 Task: Slide 19 - KPI dashboard.
Action: Mouse moved to (31, 76)
Screenshot: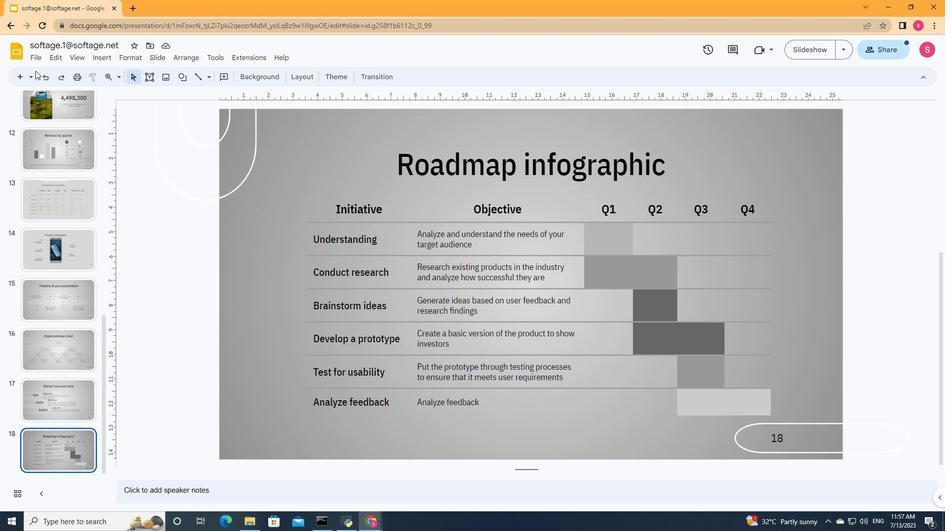 
Action: Mouse pressed left at (31, 76)
Screenshot: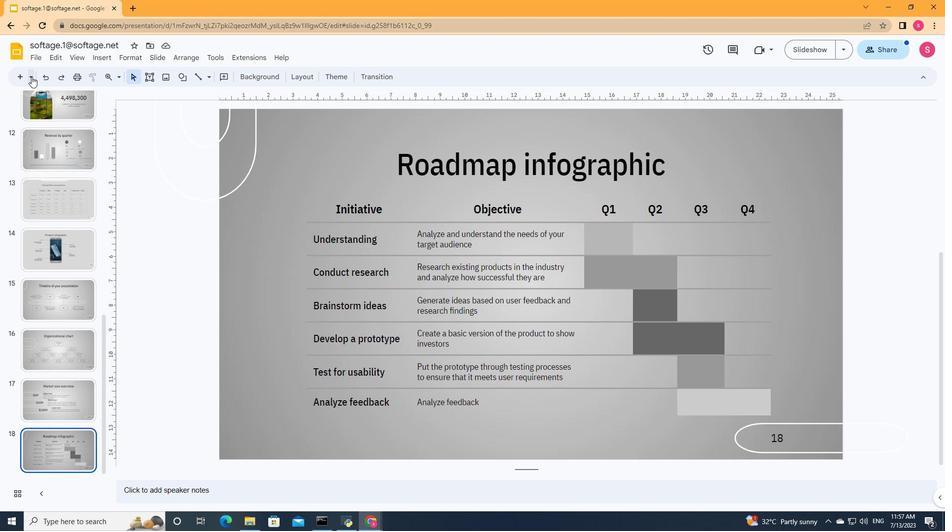 
Action: Mouse moved to (119, 167)
Screenshot: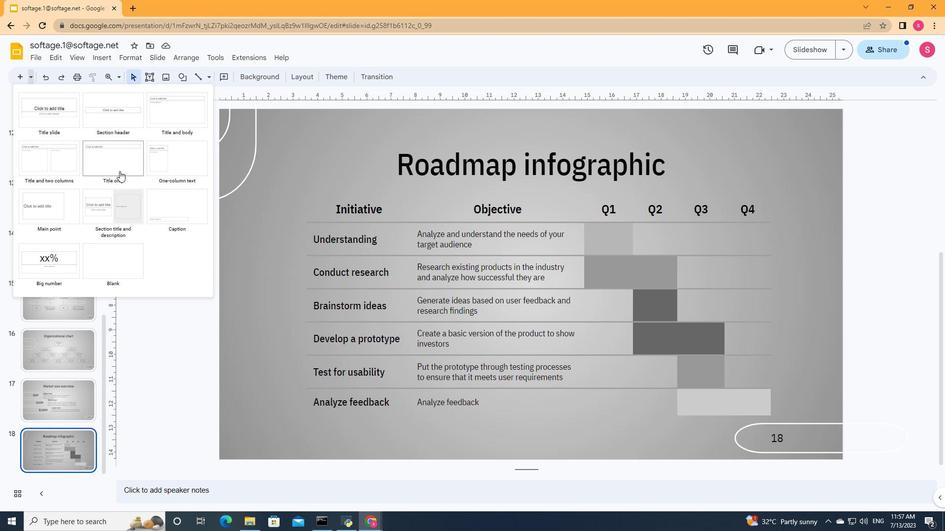 
Action: Mouse pressed left at (119, 167)
Screenshot: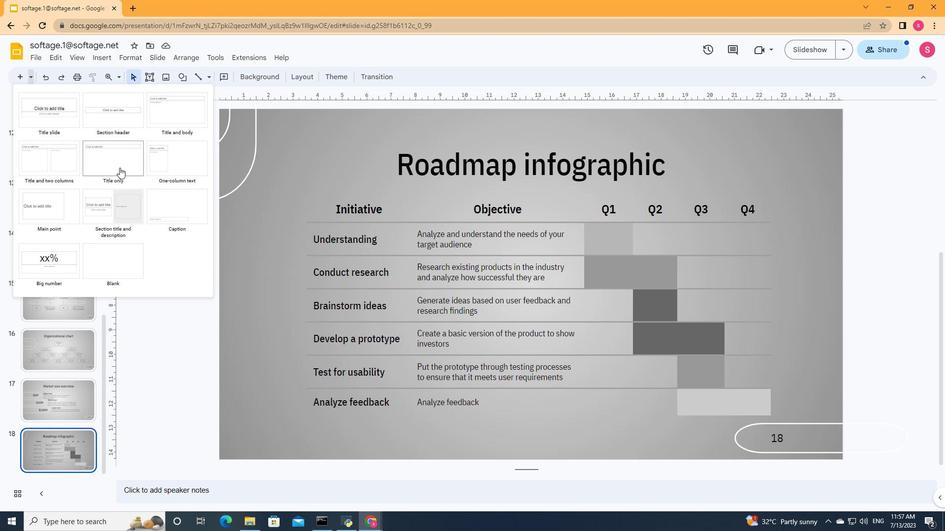 
Action: Mouse moved to (411, 169)
Screenshot: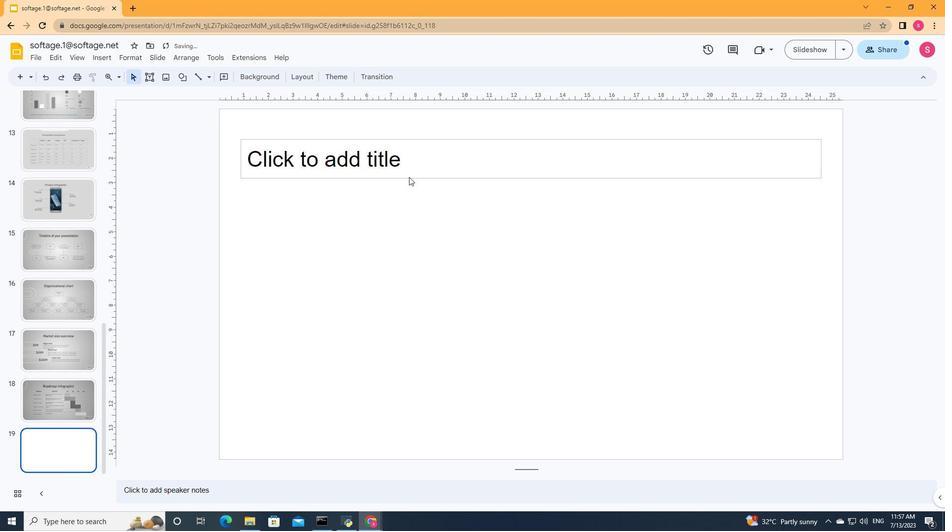 
Action: Mouse pressed left at (411, 169)
Screenshot: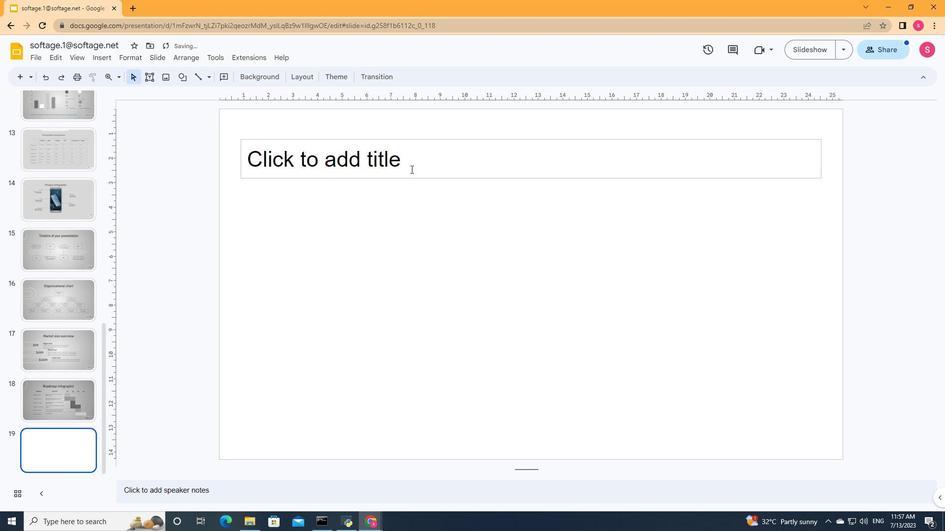 
Action: Key pressed <Key.shift>Kpi<Key.backspace><Key.backspace><Key.shift><Key.shift>PI<Key.space>dashboard
Screenshot: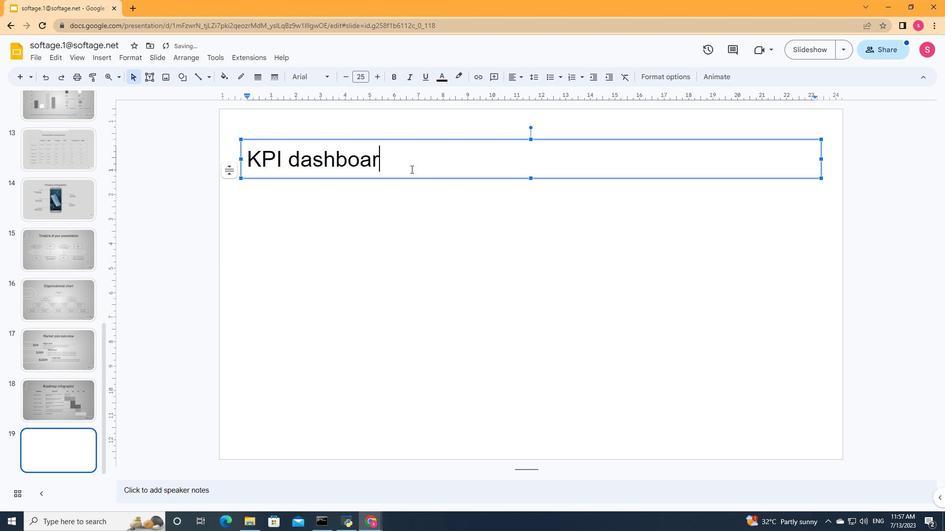 
Action: Mouse moved to (414, 160)
Screenshot: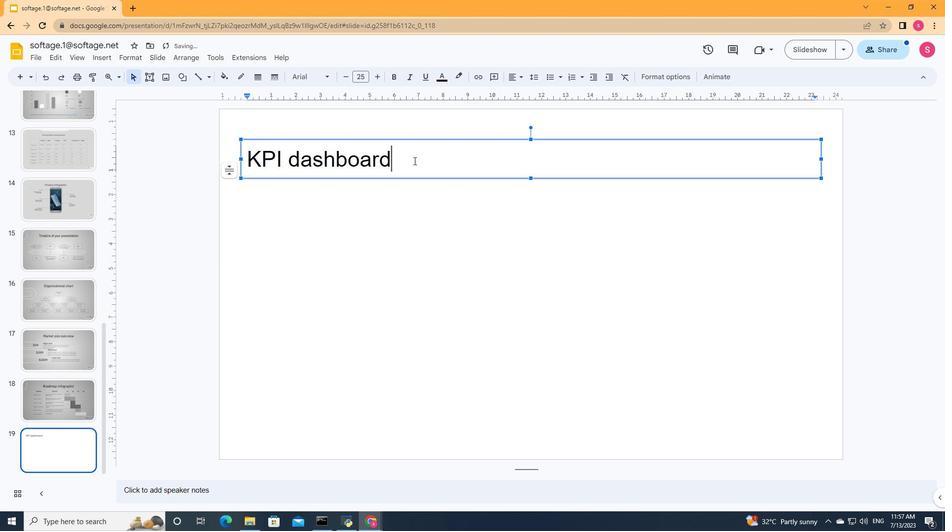 
Action: Mouse pressed left at (414, 160)
Screenshot: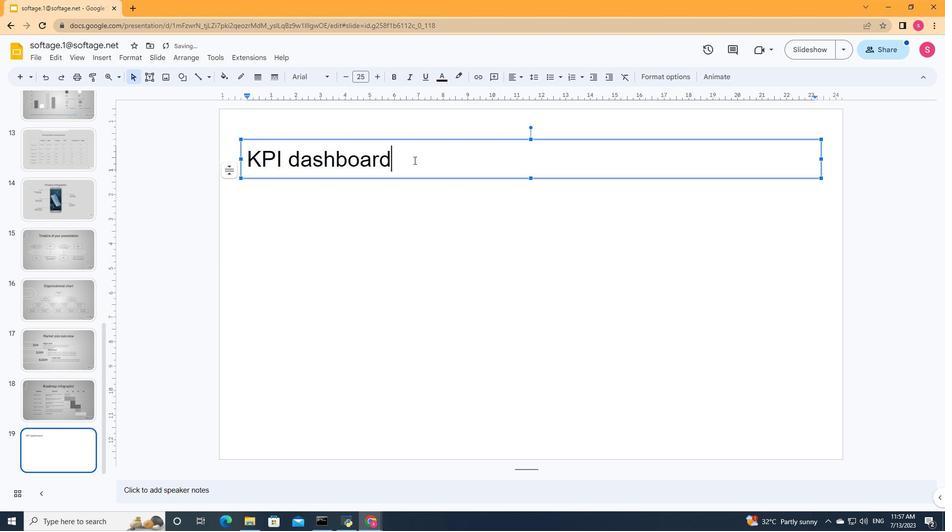 
Action: Mouse moved to (380, 82)
Screenshot: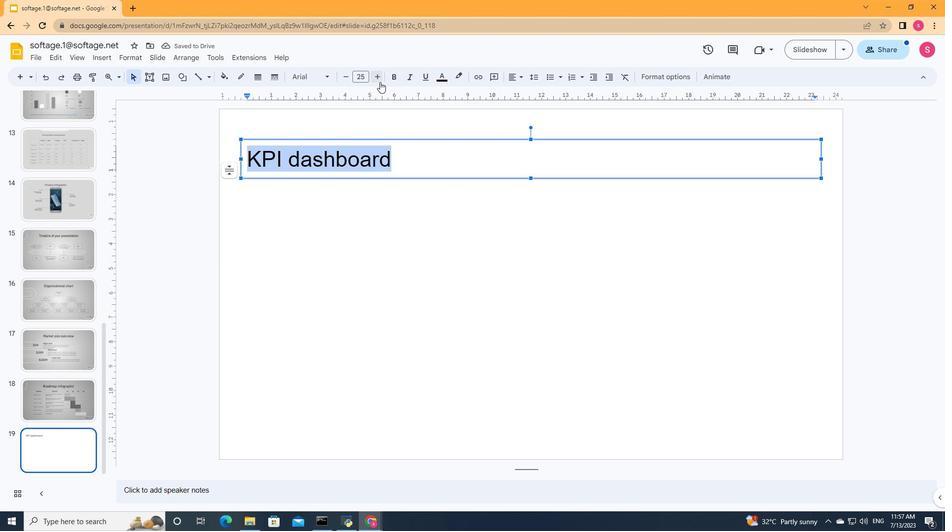 
Action: Mouse pressed left at (380, 82)
Screenshot: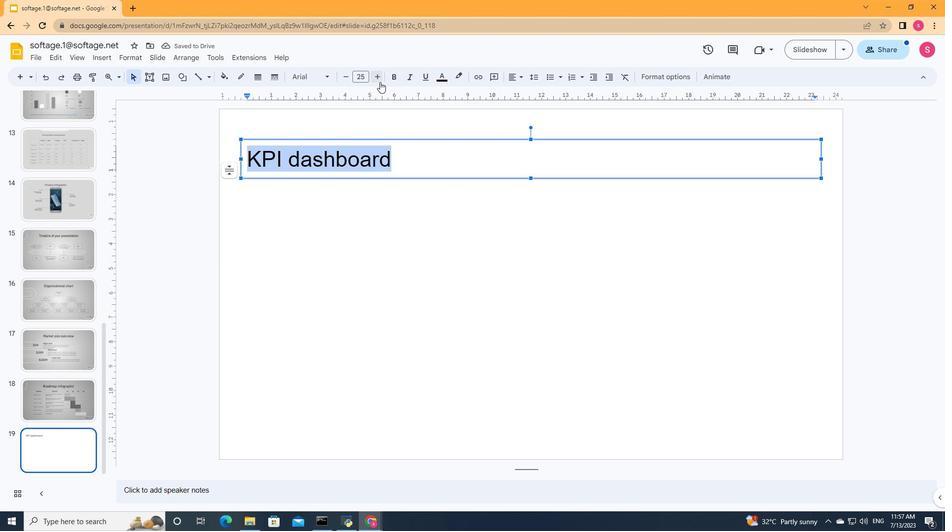 
Action: Mouse pressed left at (380, 82)
Screenshot: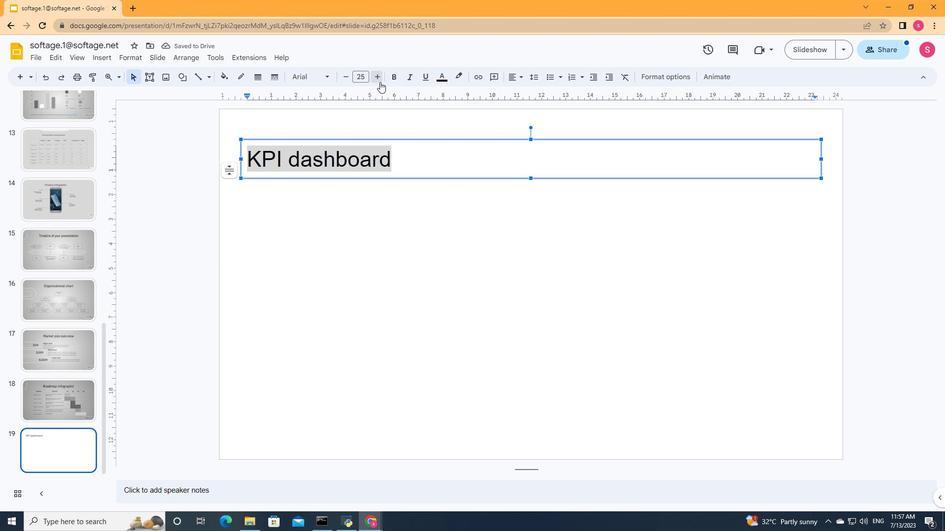 
Action: Mouse pressed left at (380, 82)
Screenshot: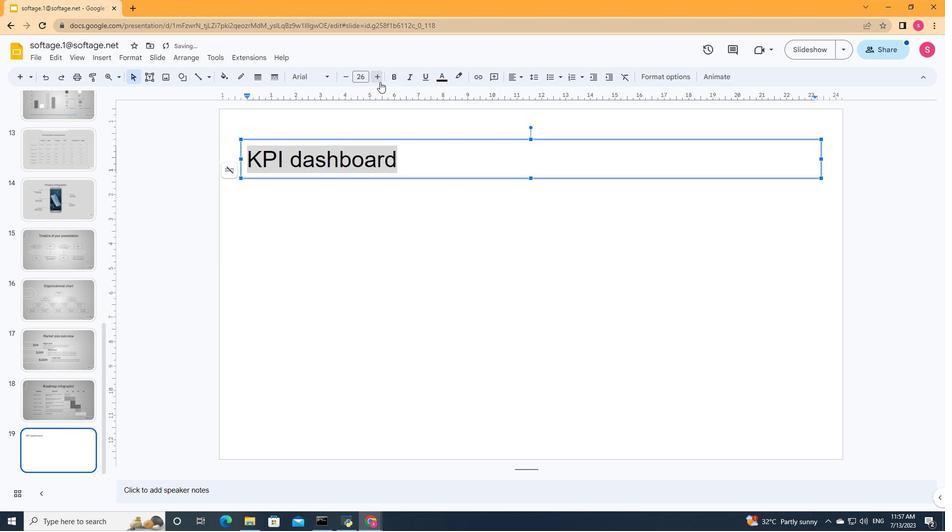 
Action: Mouse pressed left at (380, 82)
Screenshot: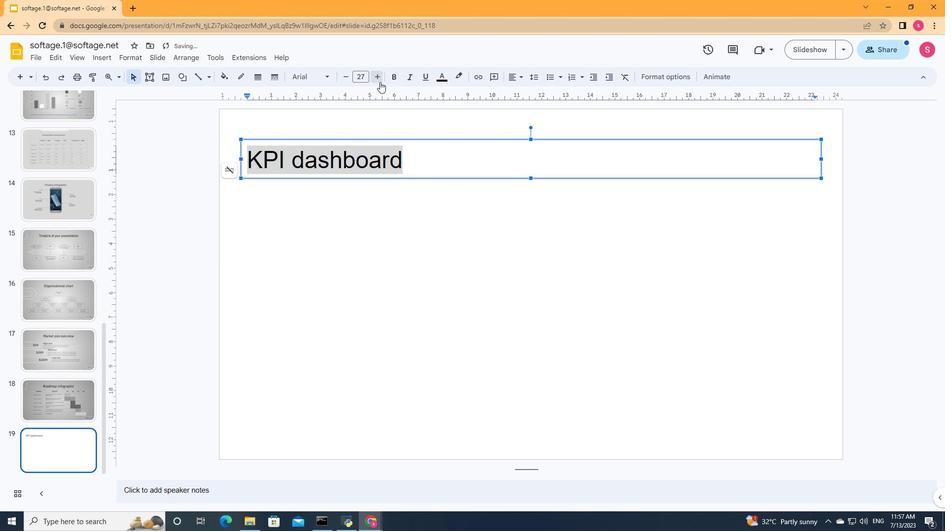 
Action: Mouse pressed left at (380, 82)
Screenshot: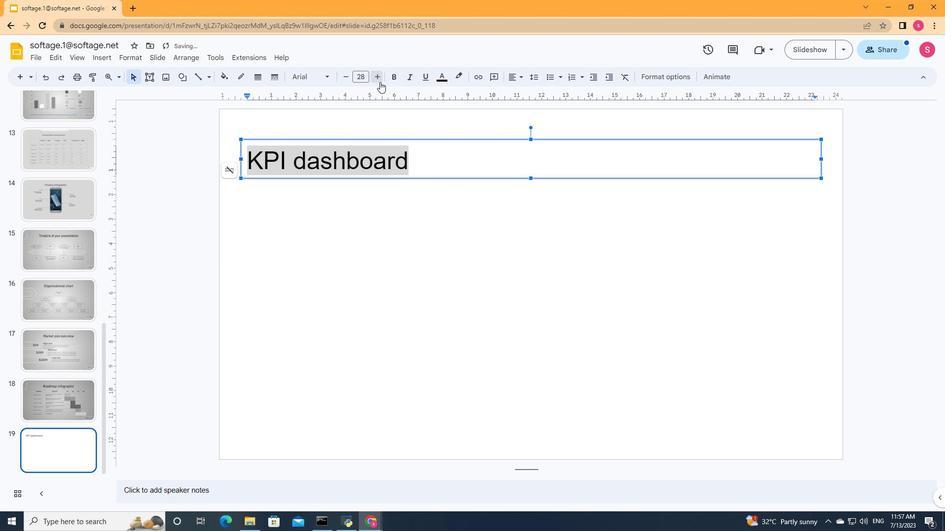 
Action: Mouse pressed left at (380, 82)
Screenshot: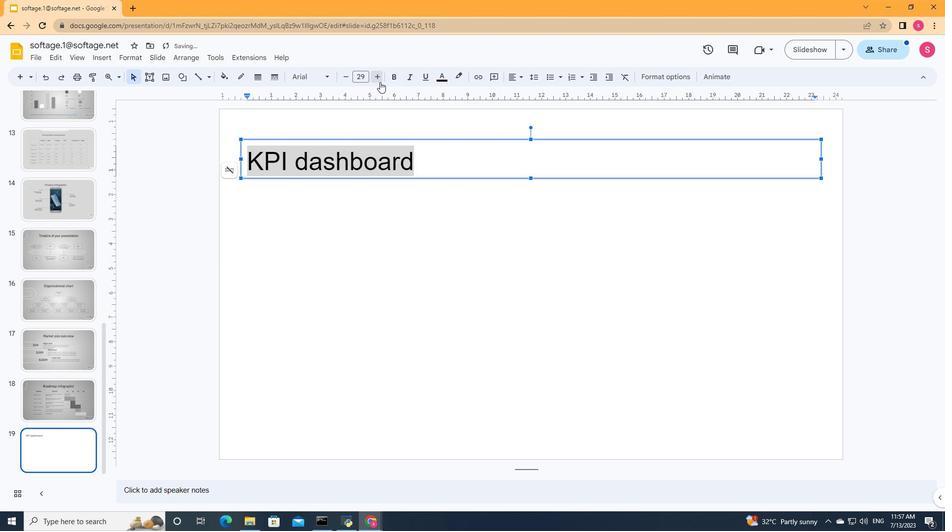 
Action: Mouse pressed left at (380, 82)
Screenshot: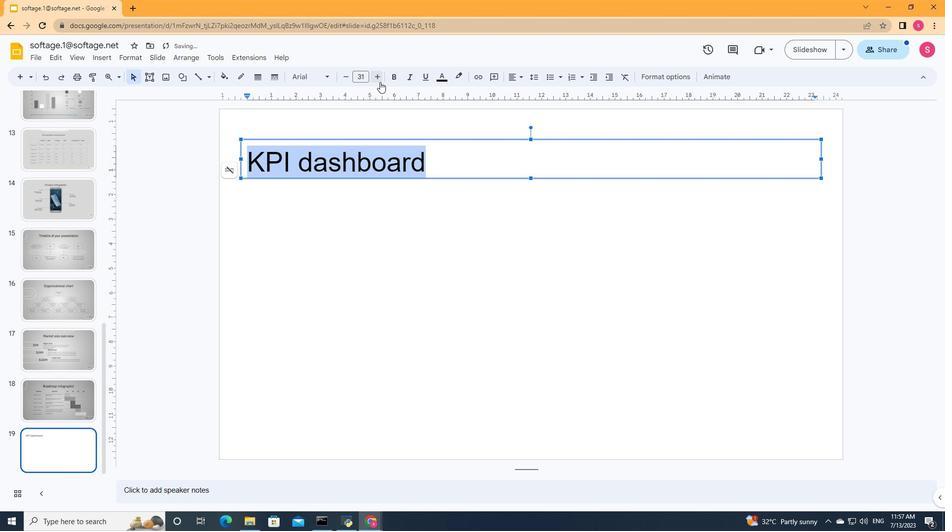 
Action: Mouse pressed left at (380, 82)
Screenshot: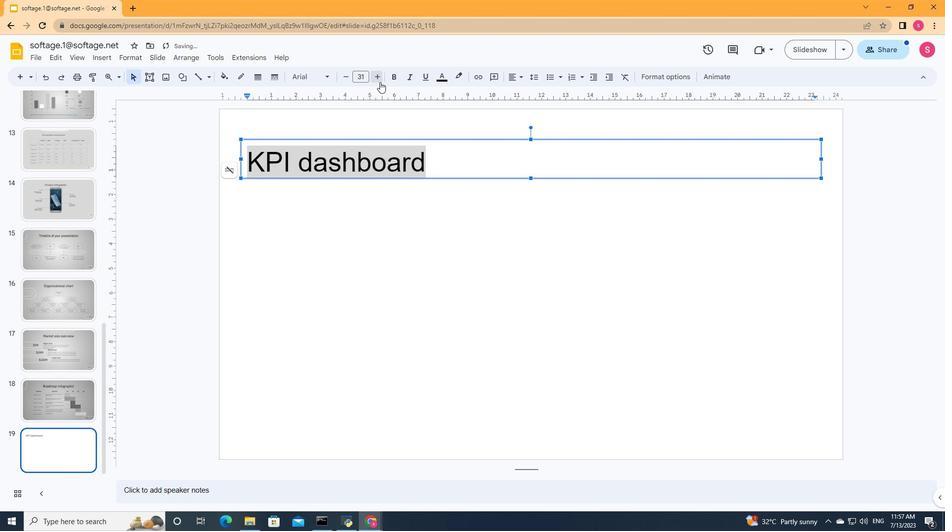 
Action: Mouse pressed left at (380, 82)
Screenshot: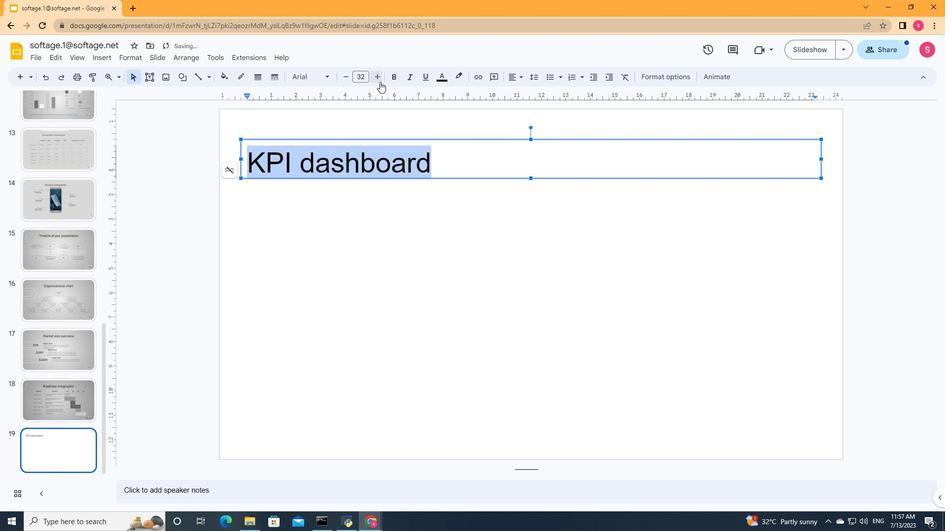 
Action: Mouse pressed left at (380, 82)
Screenshot: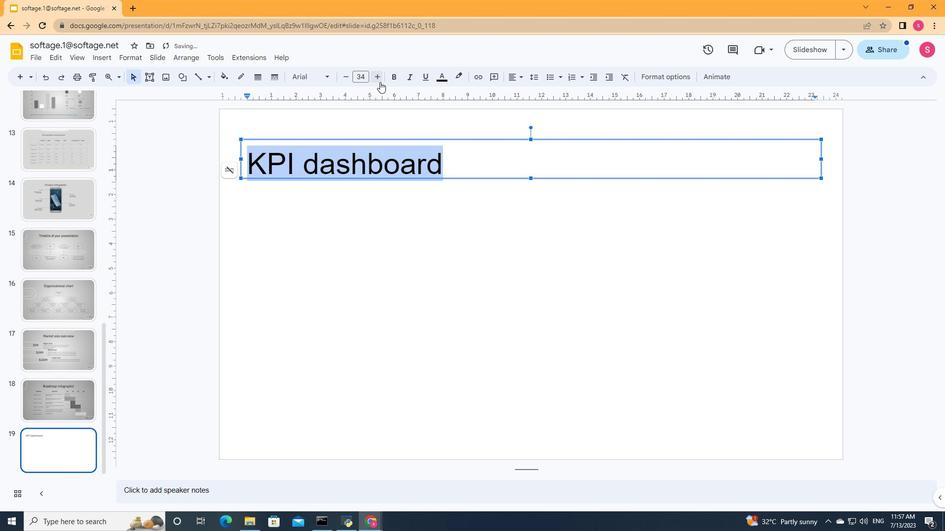 
Action: Mouse moved to (521, 77)
Screenshot: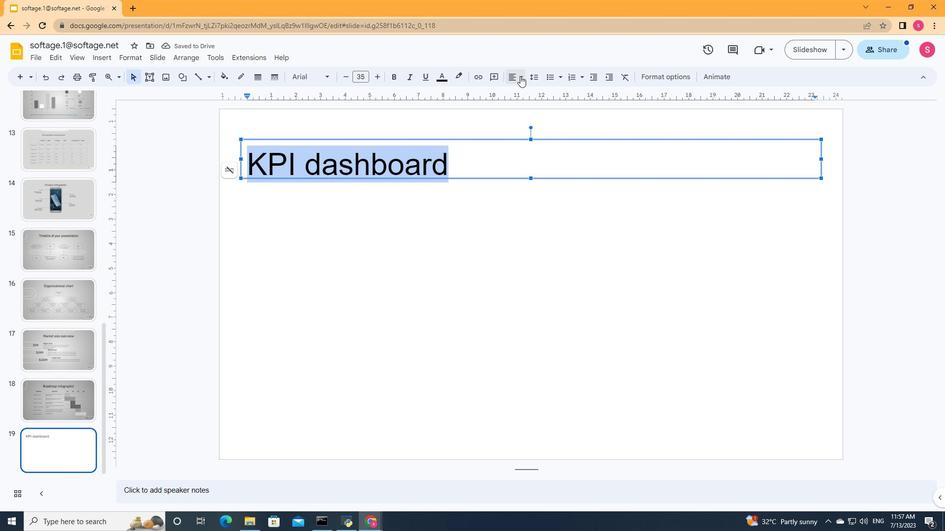 
Action: Mouse pressed left at (521, 77)
Screenshot: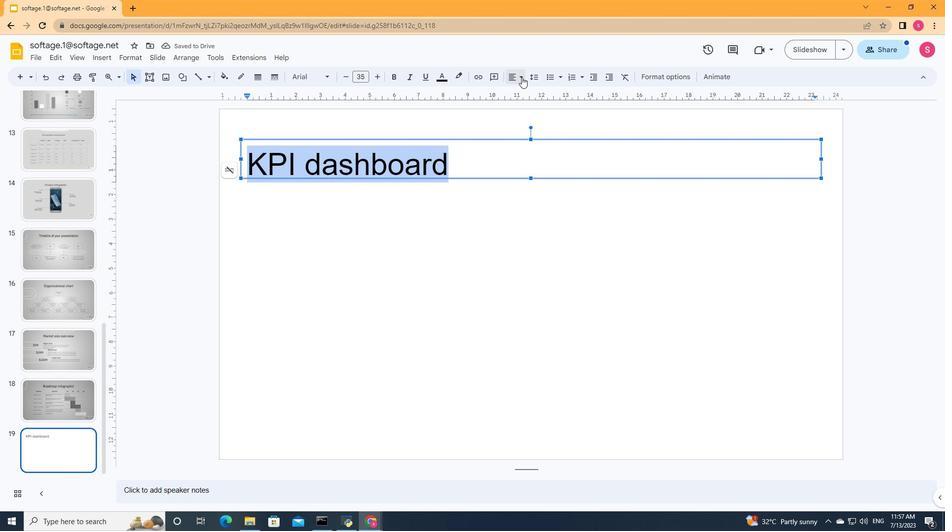 
Action: Mouse moved to (524, 96)
Screenshot: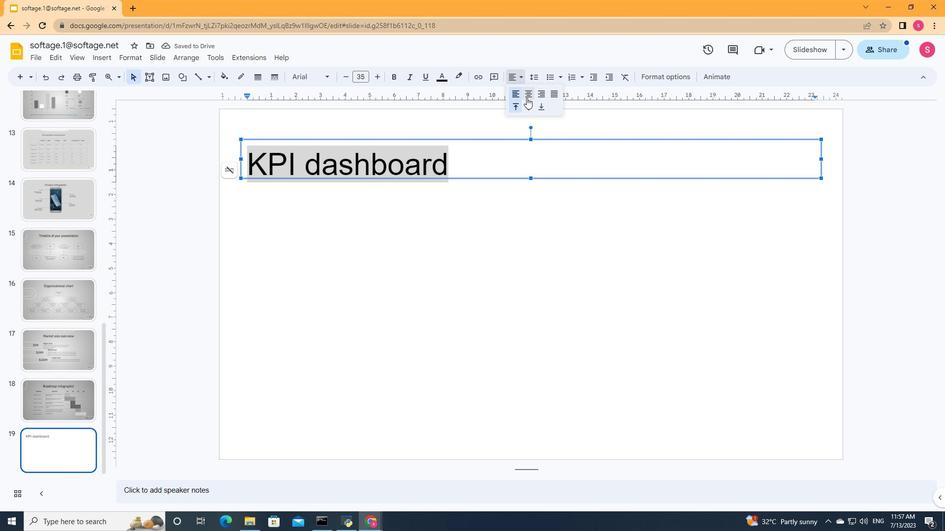 
Action: Mouse pressed left at (524, 96)
Screenshot: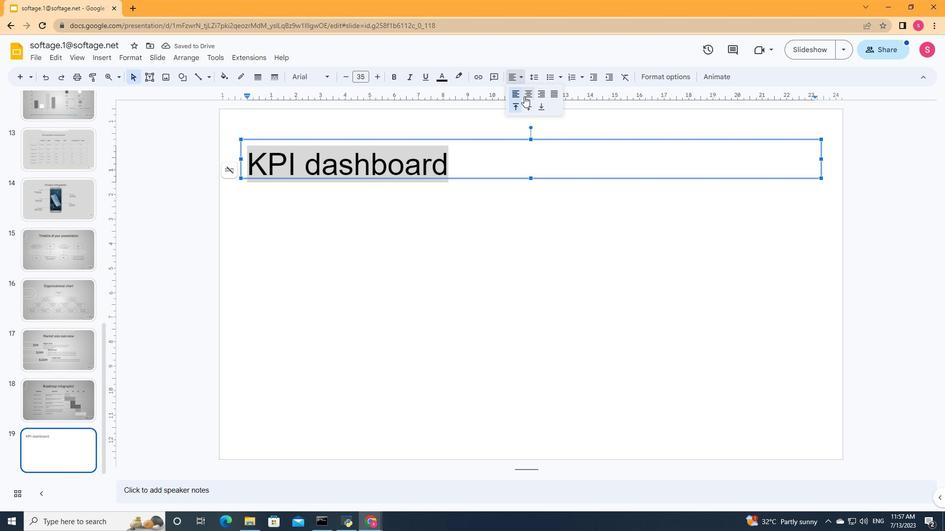 
Action: Mouse moved to (327, 77)
Screenshot: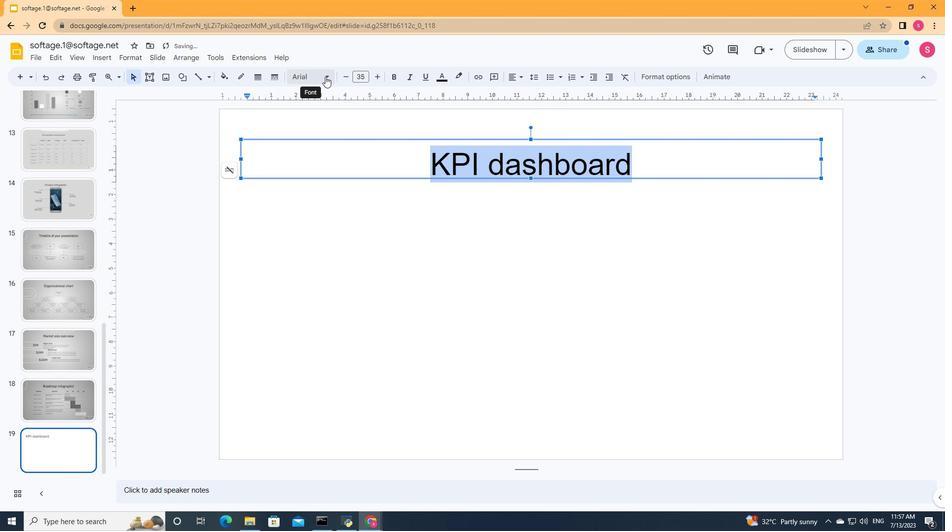 
Action: Mouse pressed left at (327, 77)
Screenshot: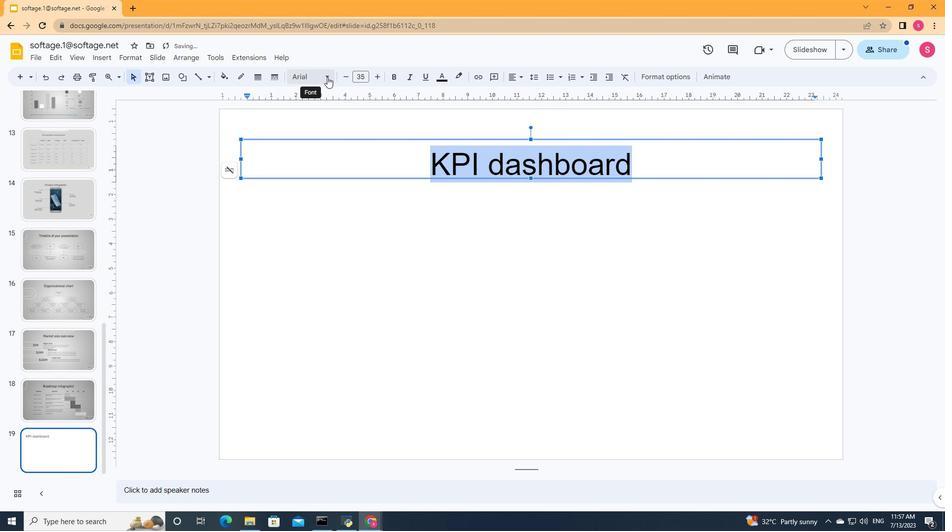
Action: Mouse moved to (462, 237)
Screenshot: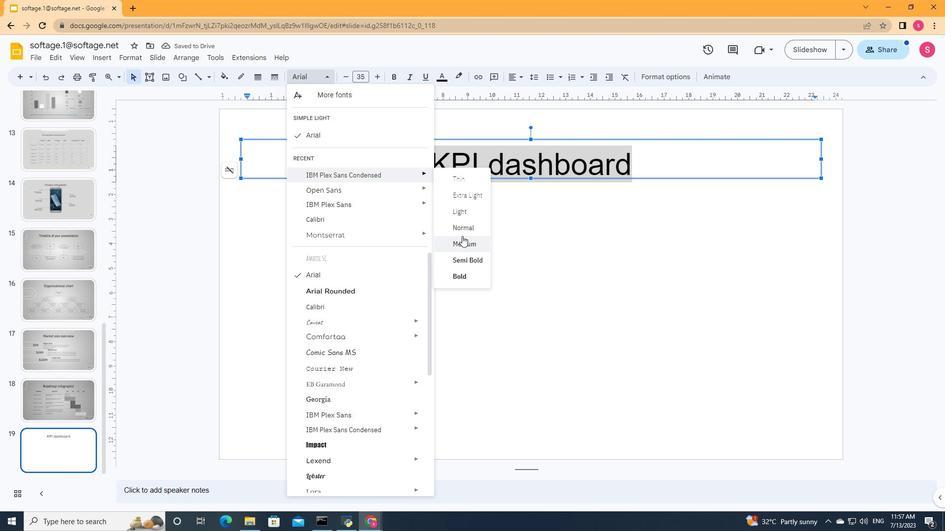 
Action: Mouse pressed left at (462, 237)
Screenshot: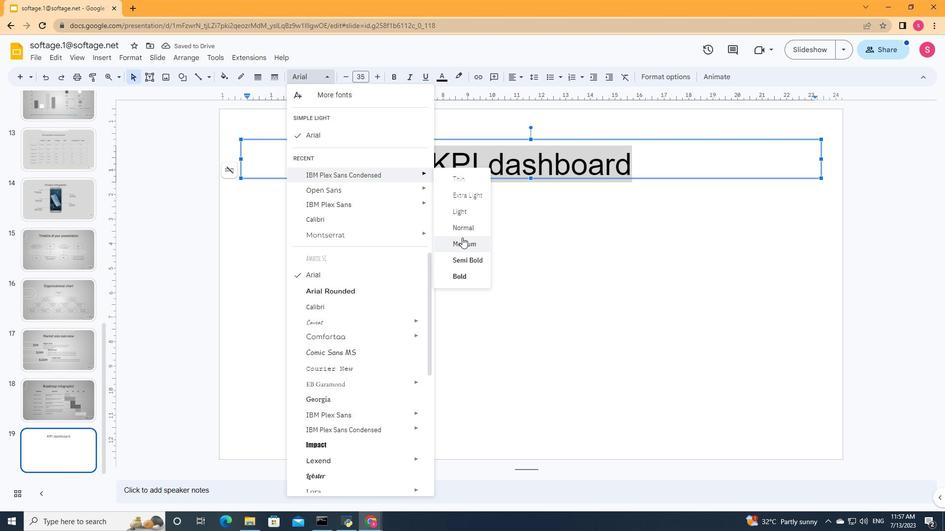 
Action: Mouse moved to (529, 220)
Screenshot: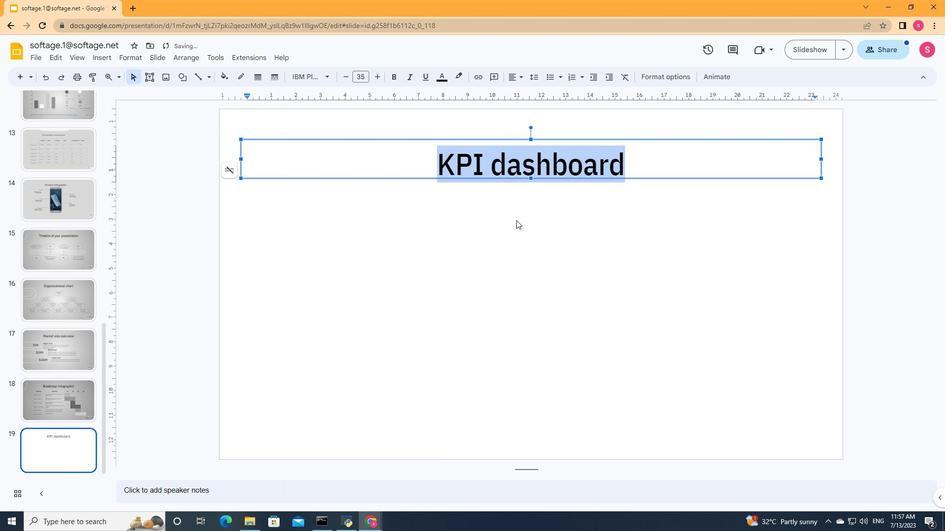 
Action: Mouse pressed left at (529, 220)
Screenshot: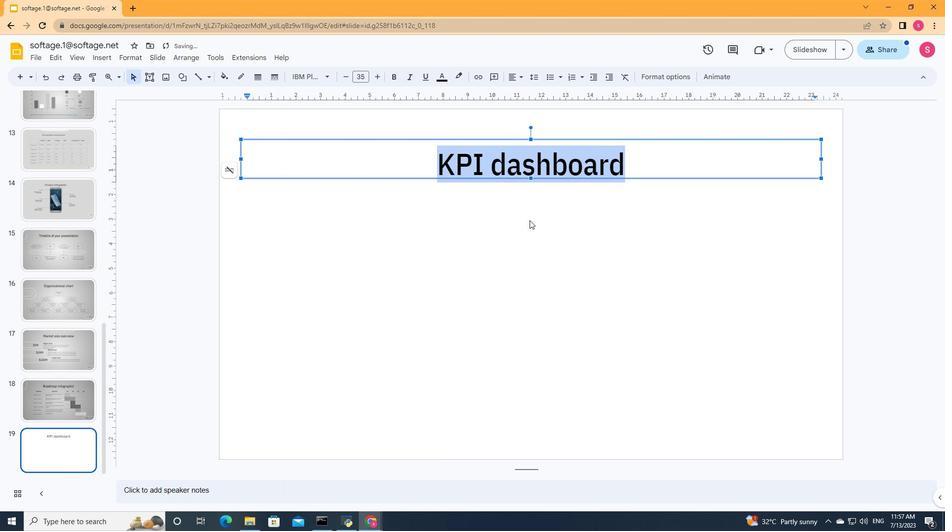 
Action: Mouse moved to (273, 71)
Screenshot: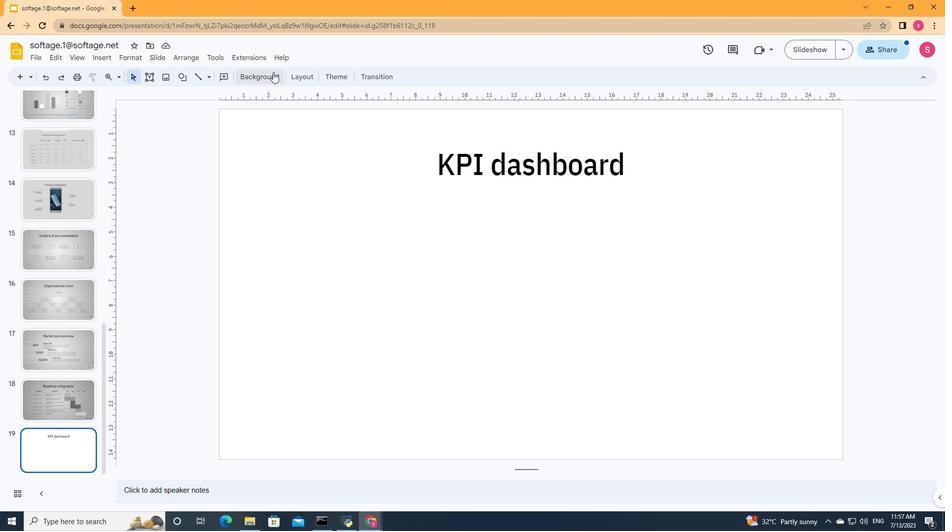 
Action: Mouse pressed left at (273, 71)
Screenshot: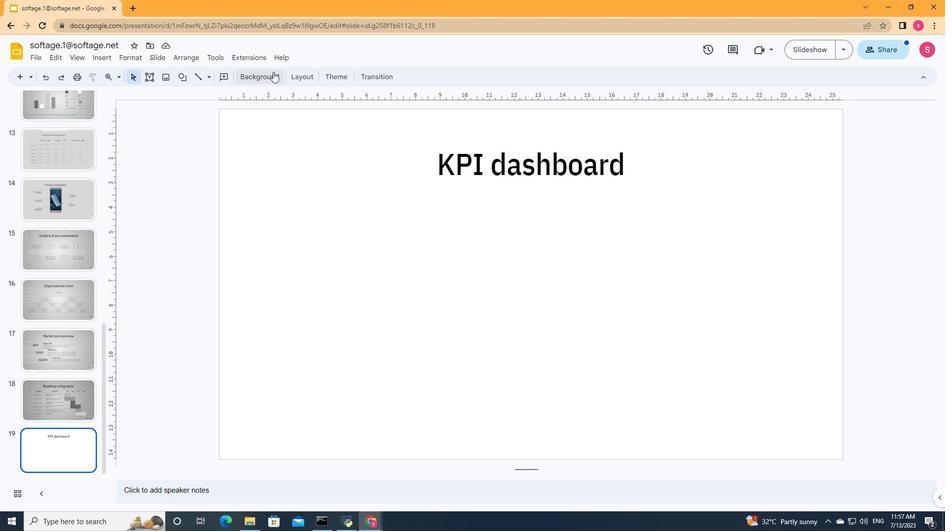
Action: Mouse moved to (543, 240)
Screenshot: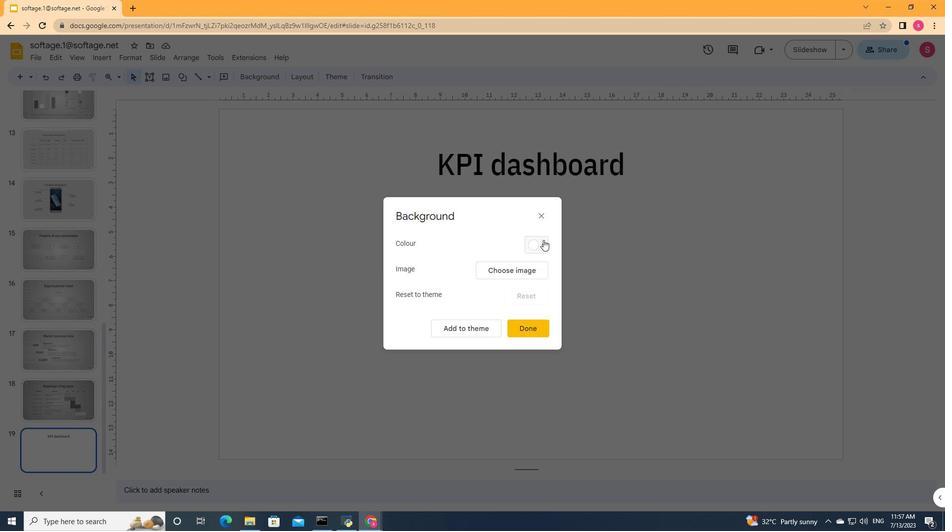 
Action: Mouse pressed left at (543, 240)
Screenshot: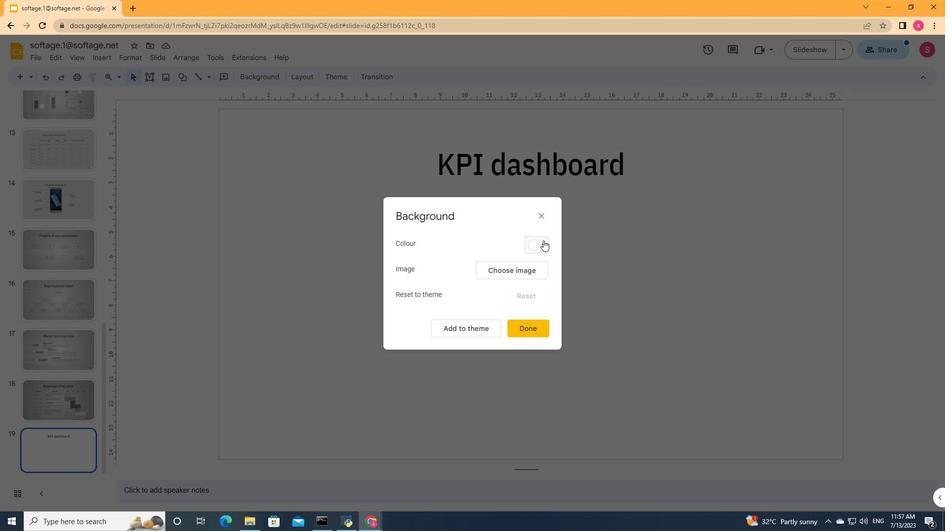 
Action: Mouse moved to (607, 268)
Screenshot: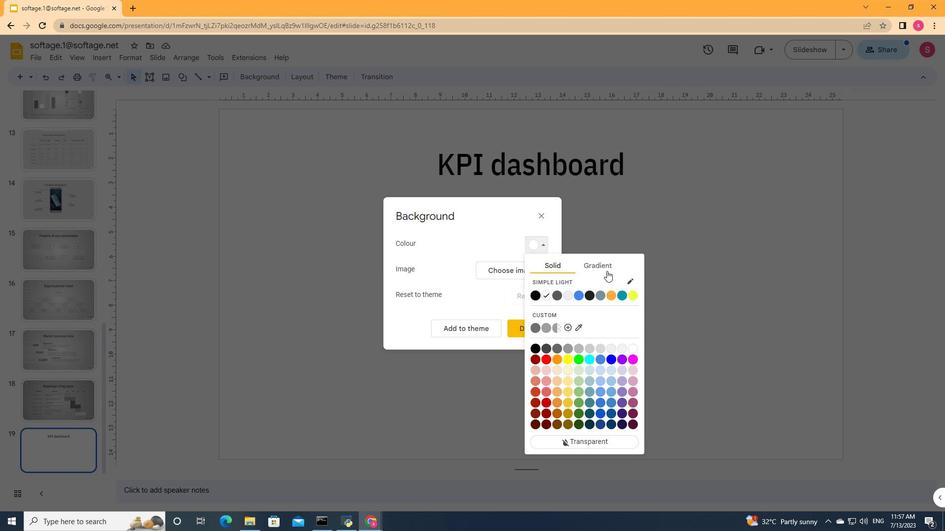 
Action: Mouse pressed left at (607, 268)
Screenshot: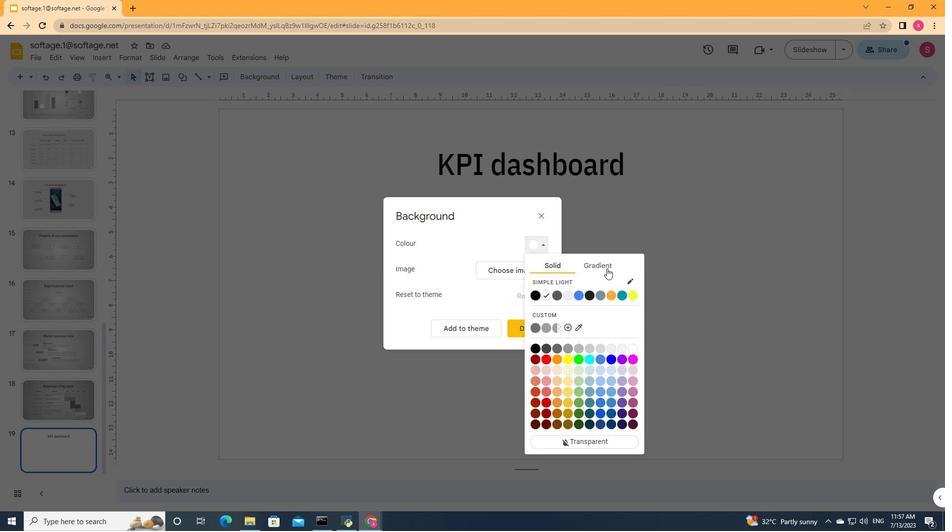 
Action: Mouse moved to (597, 377)
Screenshot: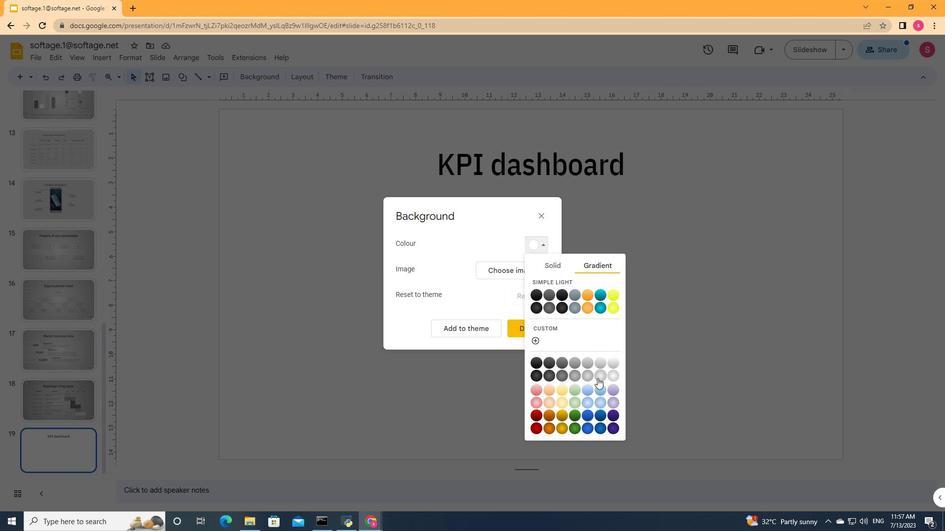 
Action: Mouse pressed left at (597, 377)
Screenshot: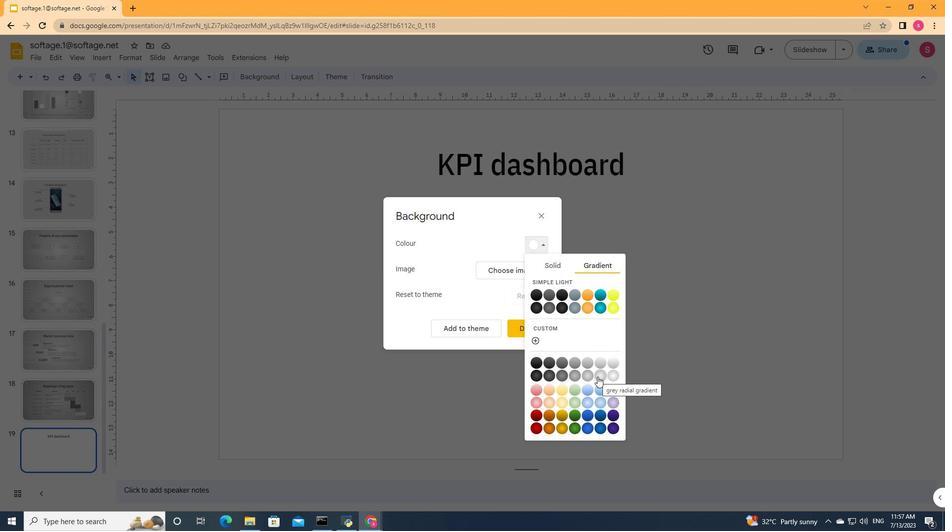 
Action: Mouse moved to (522, 331)
Screenshot: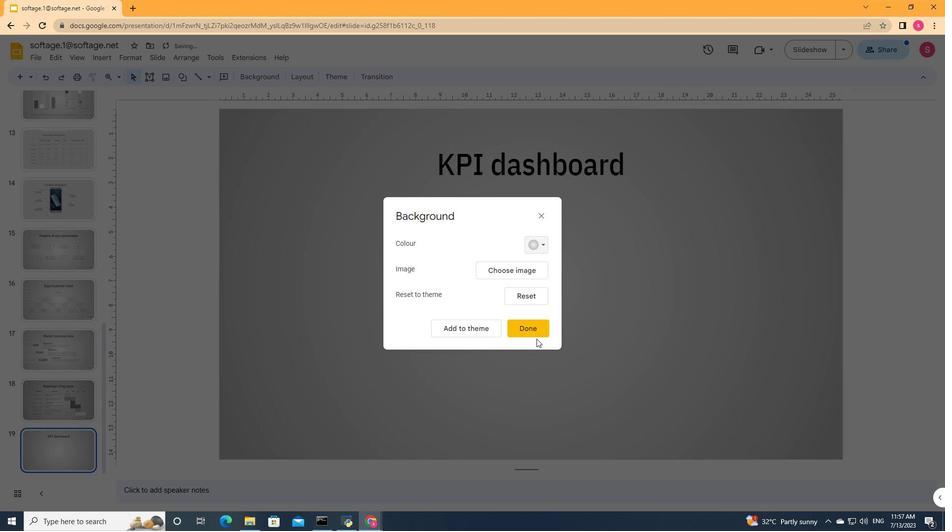 
Action: Mouse pressed left at (522, 331)
Screenshot: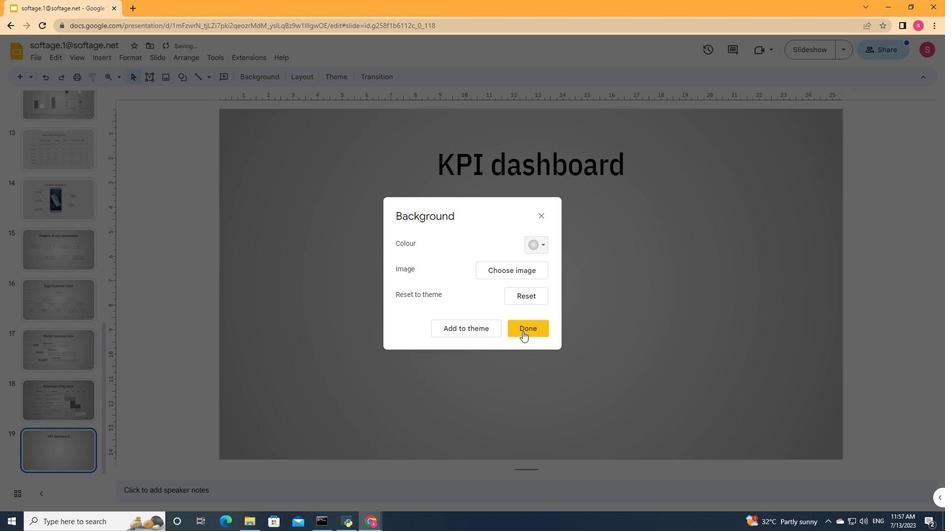 
Action: Mouse moved to (99, 55)
Screenshot: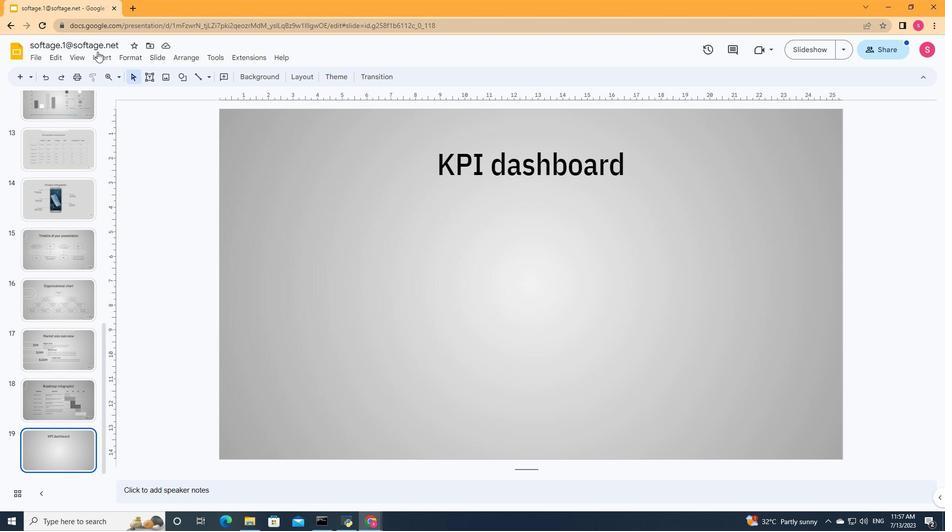 
Action: Mouse pressed left at (99, 55)
Screenshot: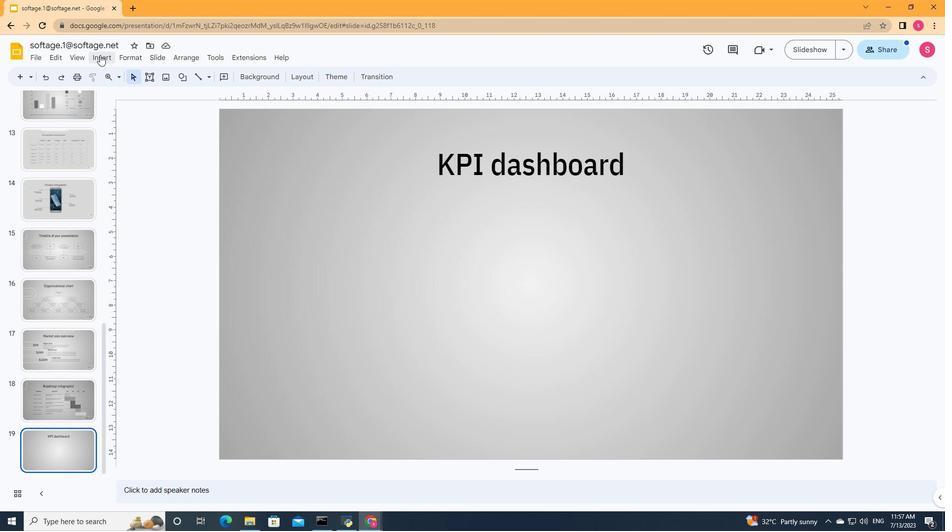 
Action: Mouse moved to (300, 244)
Screenshot: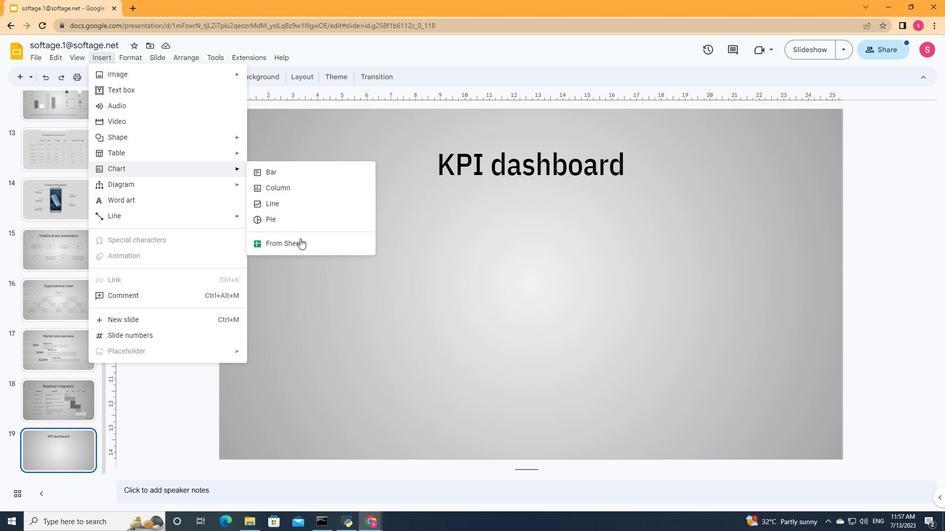 
Action: Mouse pressed left at (300, 244)
Screenshot: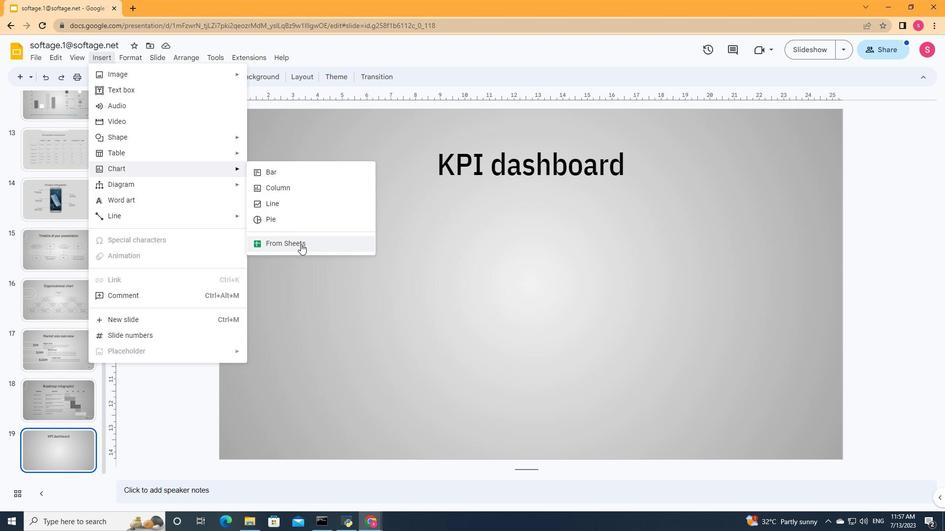 
Action: Mouse moved to (304, 272)
Screenshot: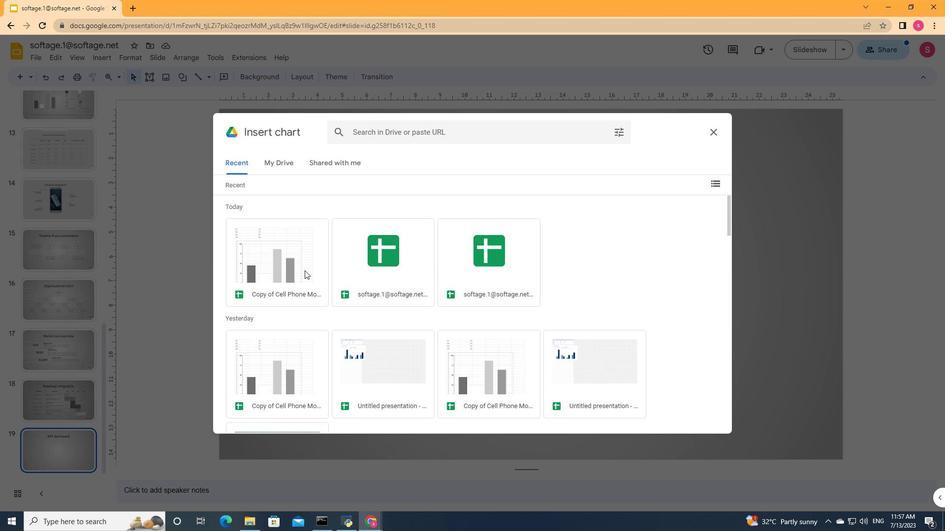 
Action: Mouse pressed left at (304, 272)
Screenshot: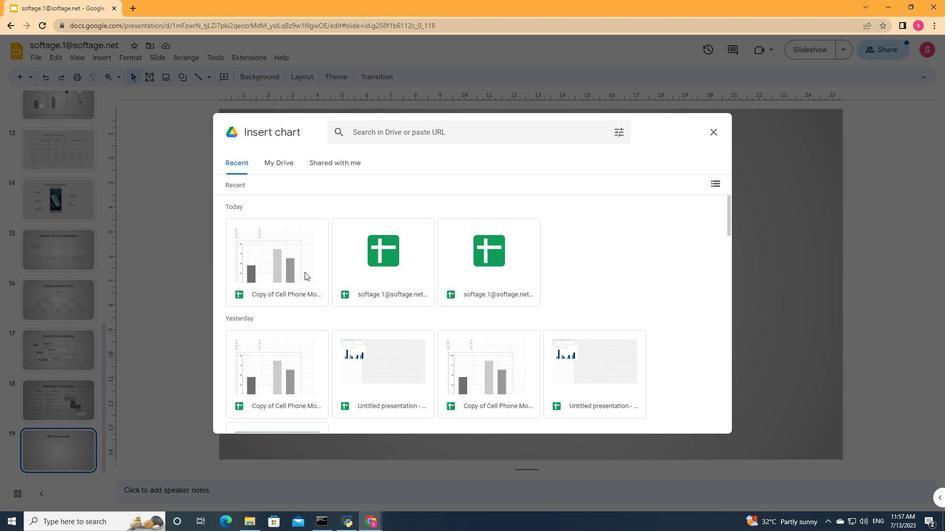 
Action: Mouse moved to (691, 418)
Screenshot: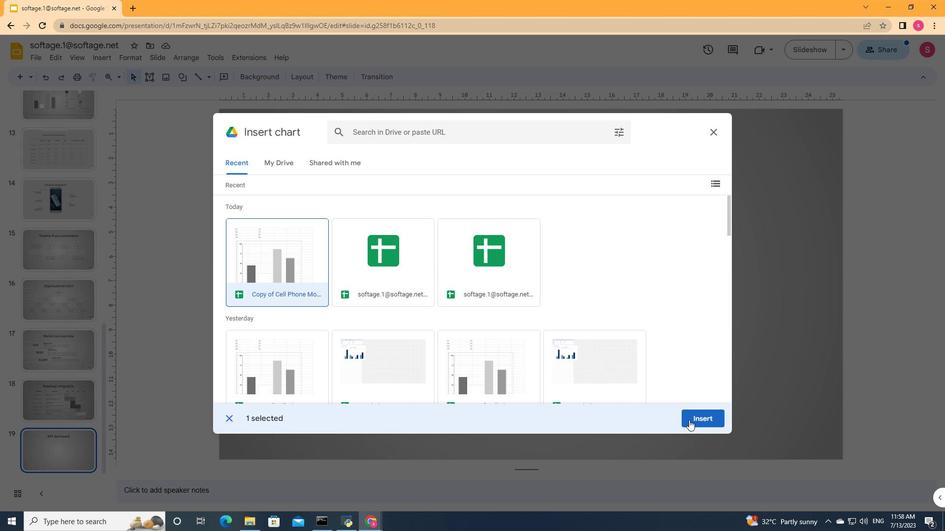 
Action: Mouse pressed left at (691, 418)
Screenshot: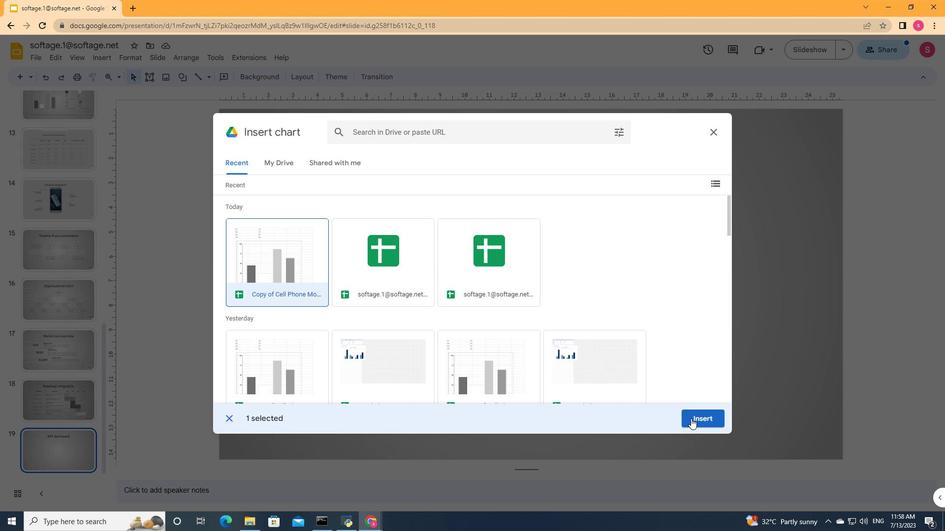 
Action: Mouse moved to (546, 281)
Screenshot: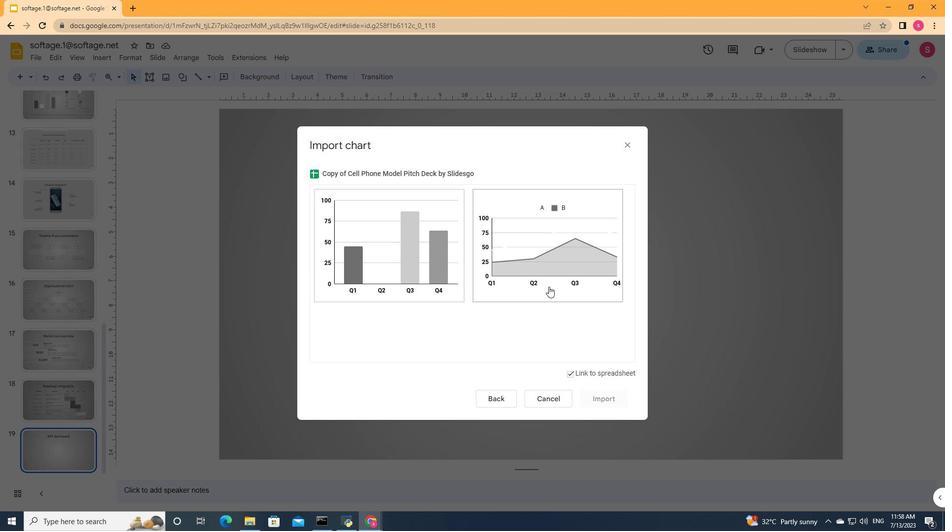 
Action: Mouse pressed left at (546, 281)
Screenshot: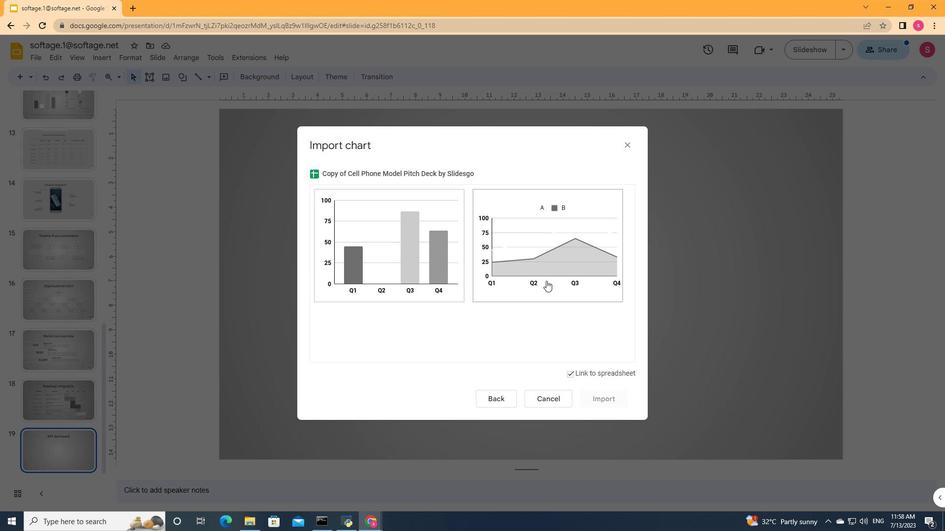 
Action: Mouse moved to (594, 397)
Screenshot: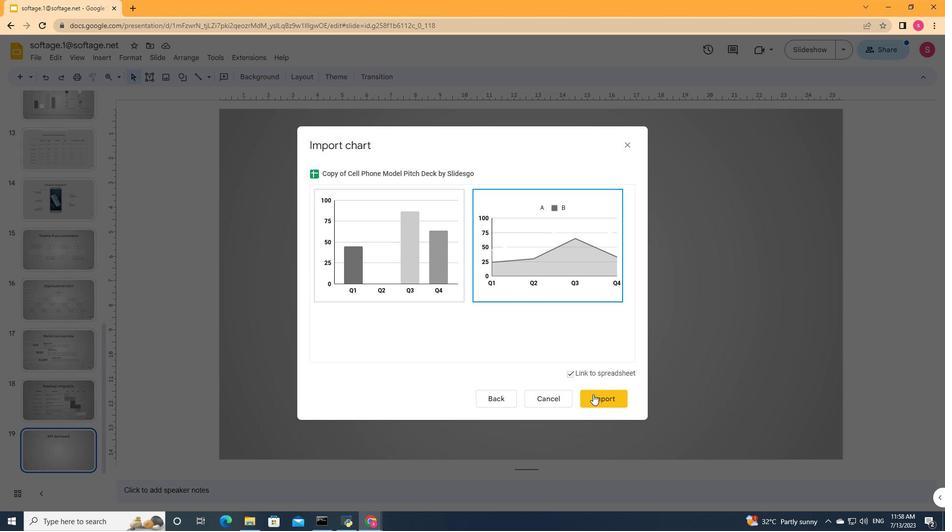 
Action: Mouse pressed left at (594, 397)
Screenshot: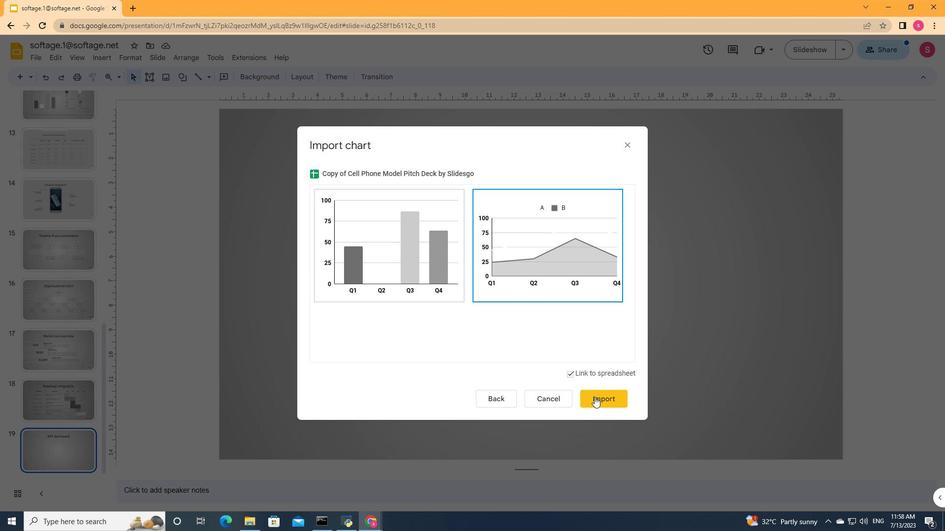 
Action: Mouse moved to (650, 449)
Screenshot: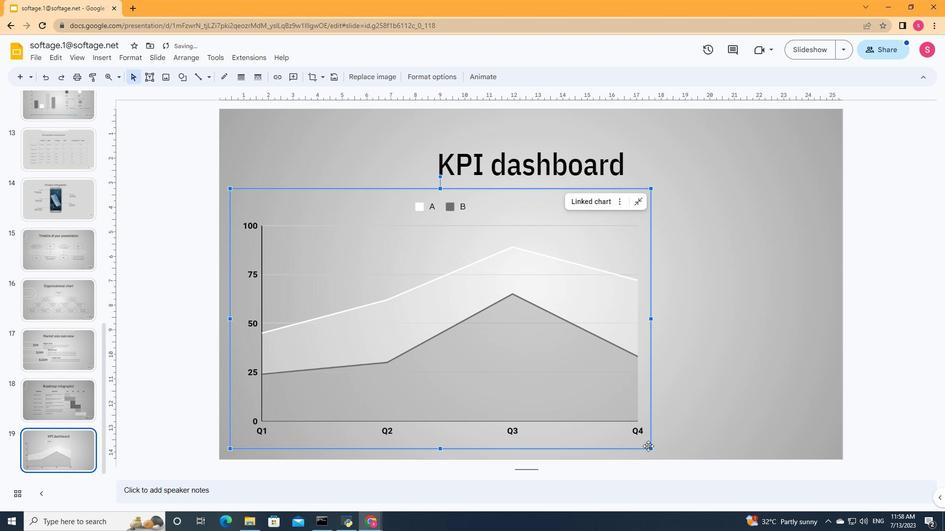 
Action: Mouse pressed left at (650, 449)
Screenshot: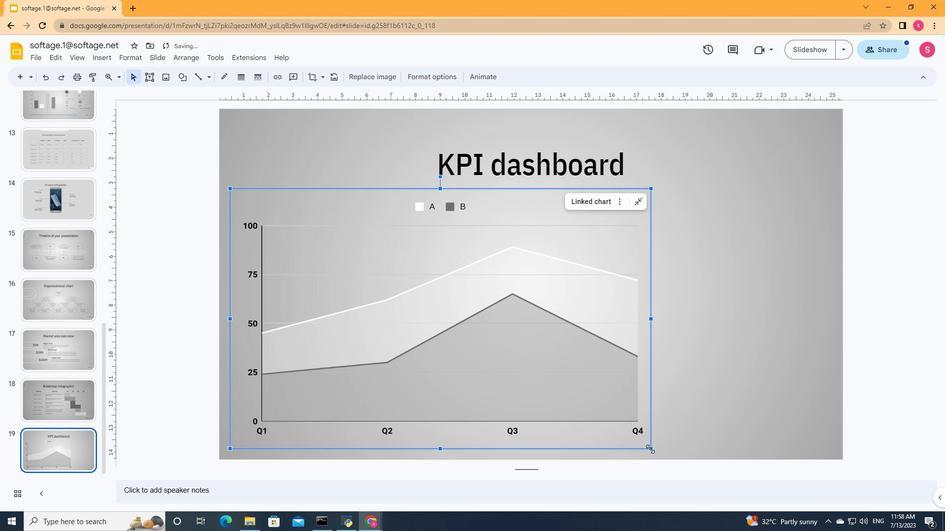
Action: Mouse moved to (407, 300)
Screenshot: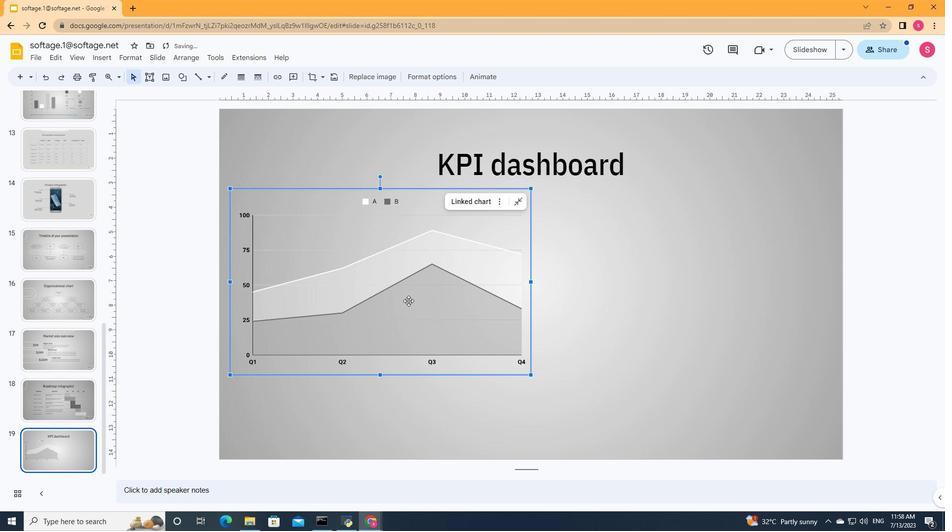 
Action: Mouse pressed left at (407, 300)
Screenshot: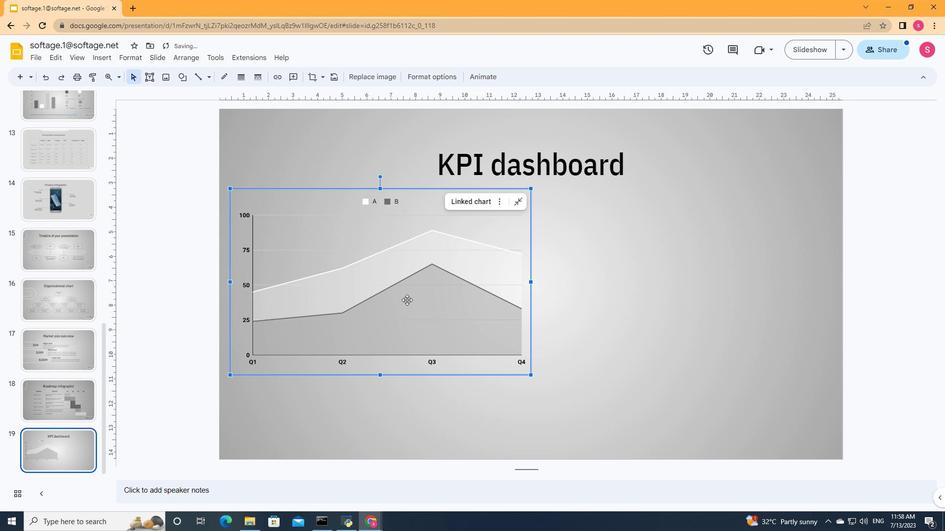 
Action: Mouse moved to (587, 377)
Screenshot: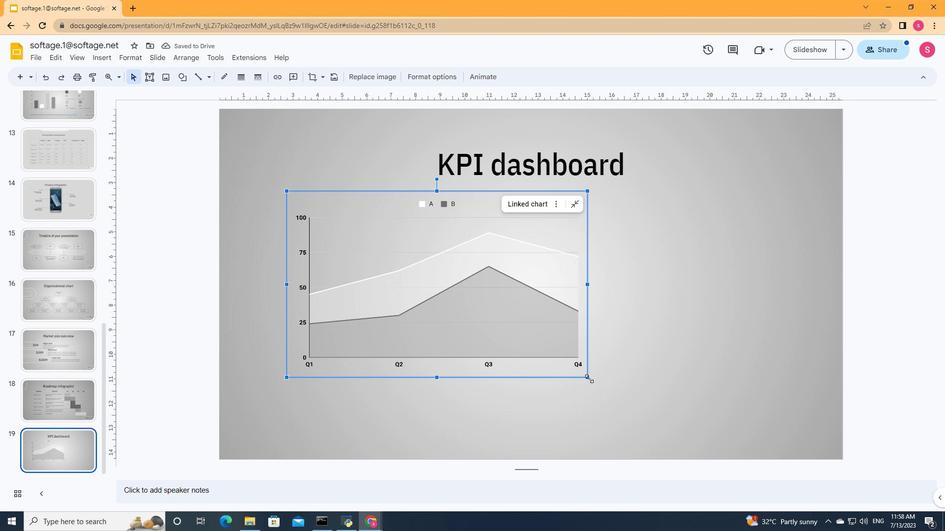 
Action: Mouse pressed left at (587, 377)
Screenshot: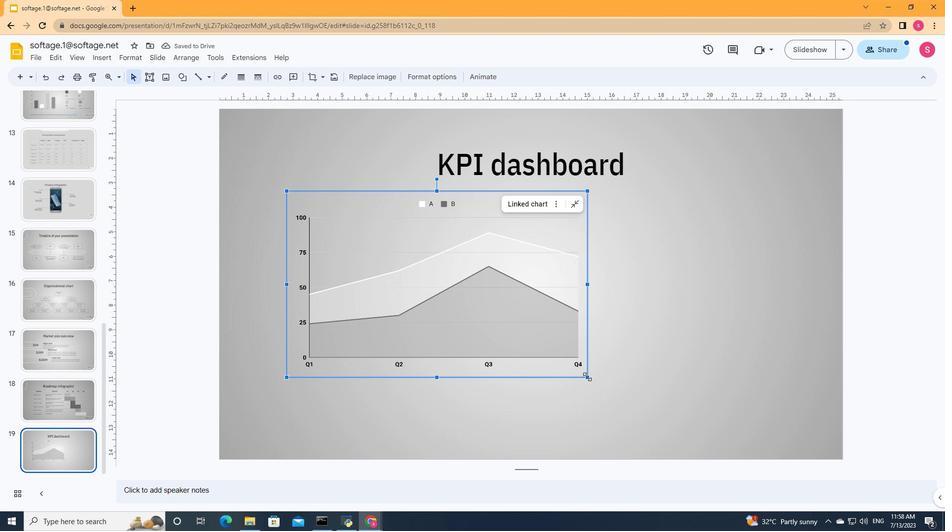 
Action: Mouse moved to (520, 336)
Screenshot: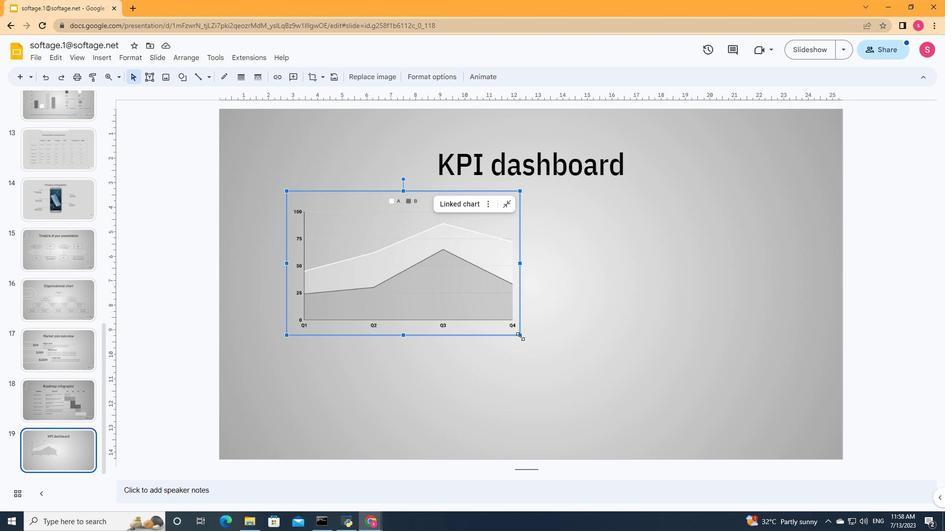 
Action: Mouse pressed left at (520, 336)
Screenshot: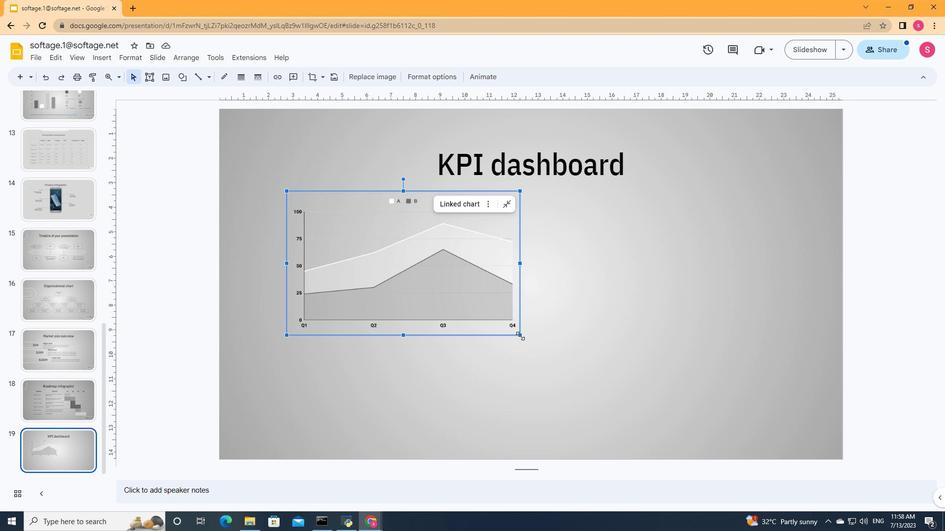 
Action: Mouse moved to (552, 331)
Screenshot: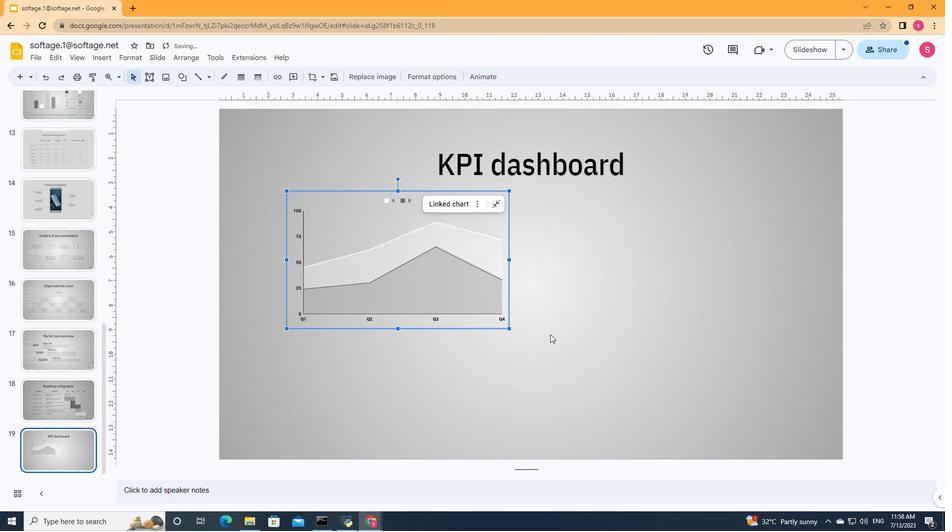 
Action: Mouse pressed left at (552, 331)
Screenshot: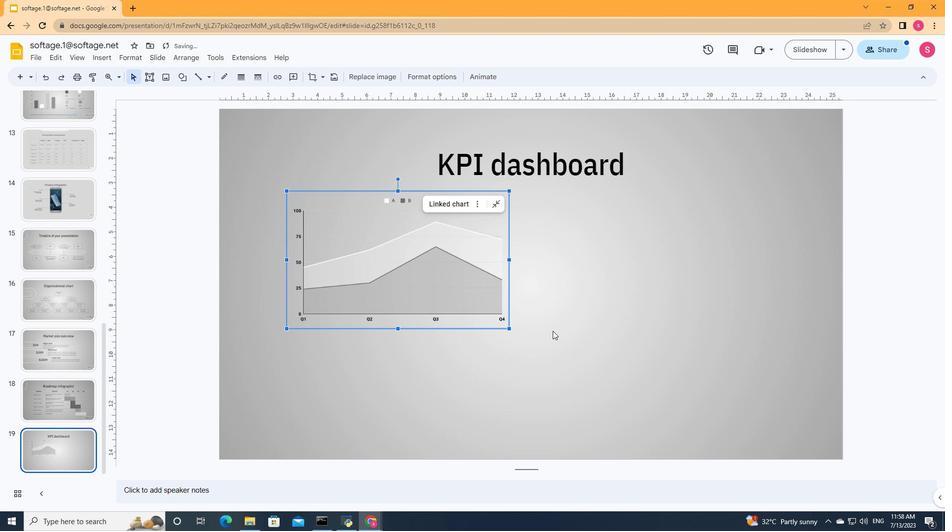
Action: Mouse moved to (100, 59)
Screenshot: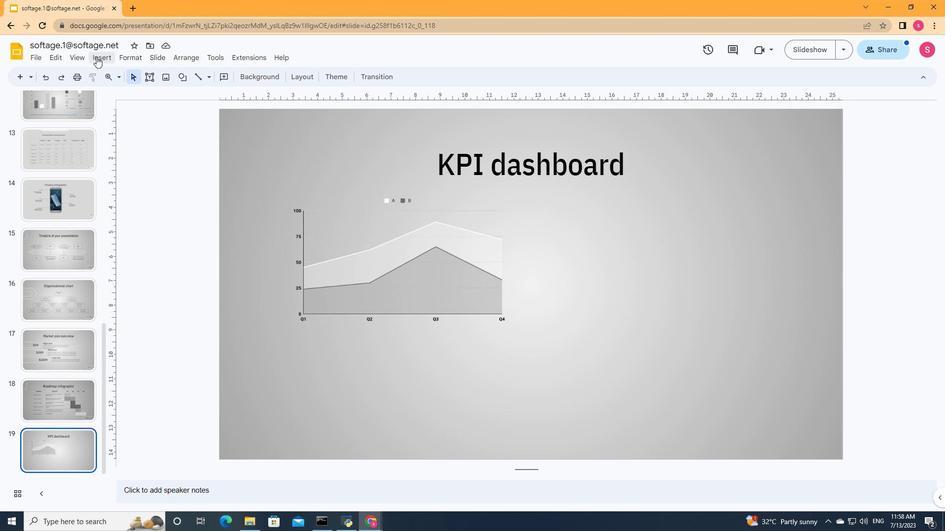
Action: Mouse pressed left at (100, 59)
Screenshot: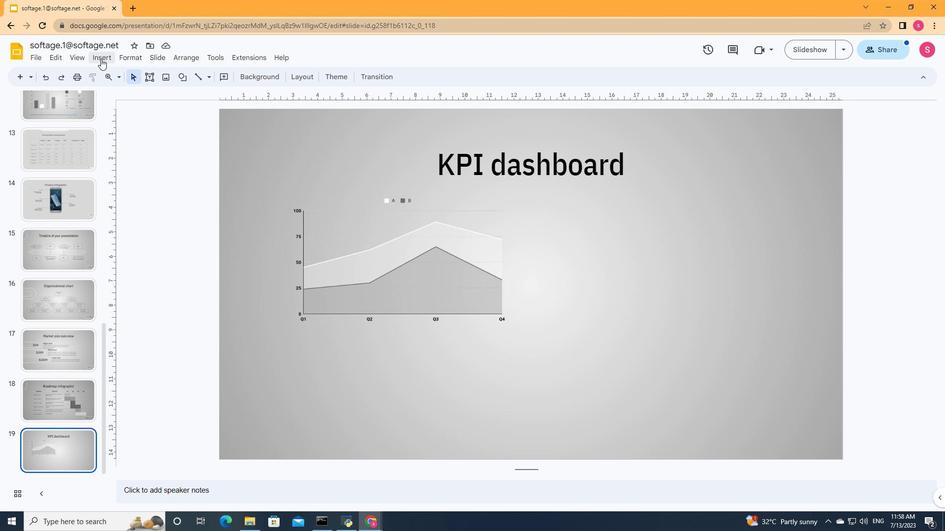 
Action: Mouse moved to (279, 220)
Screenshot: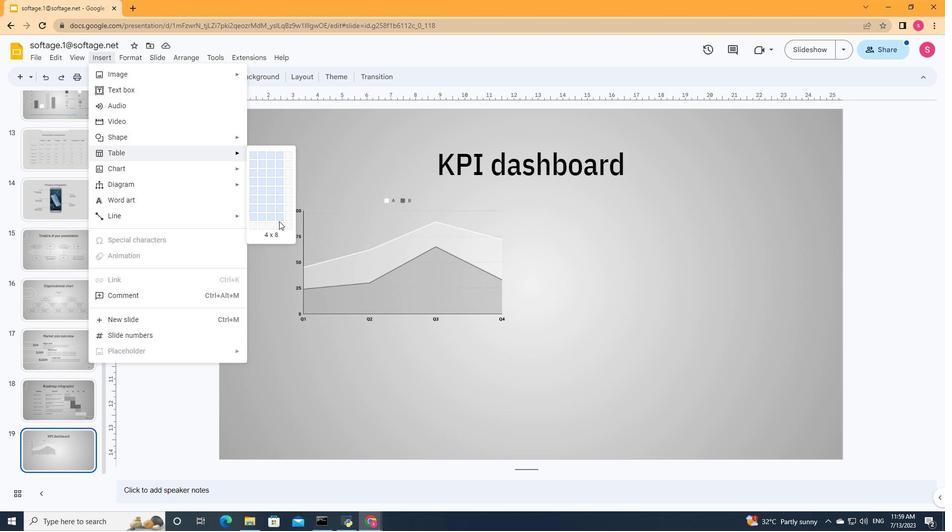 
Action: Mouse pressed left at (279, 220)
Screenshot: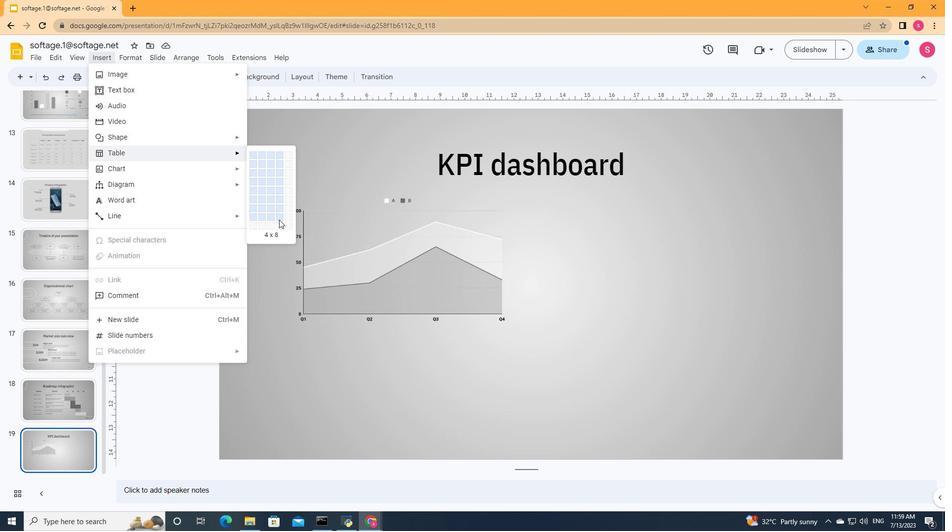 
Action: Mouse moved to (282, 178)
Screenshot: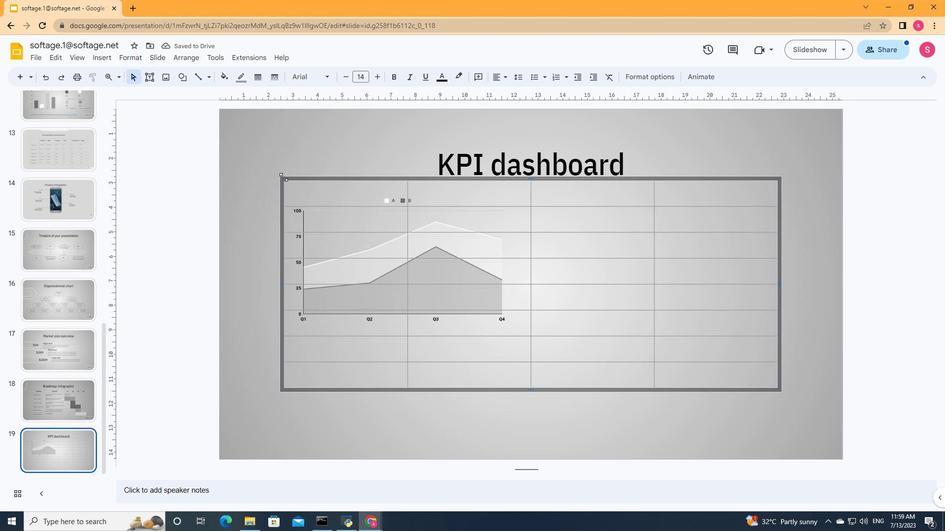 
Action: Mouse pressed left at (282, 178)
Screenshot: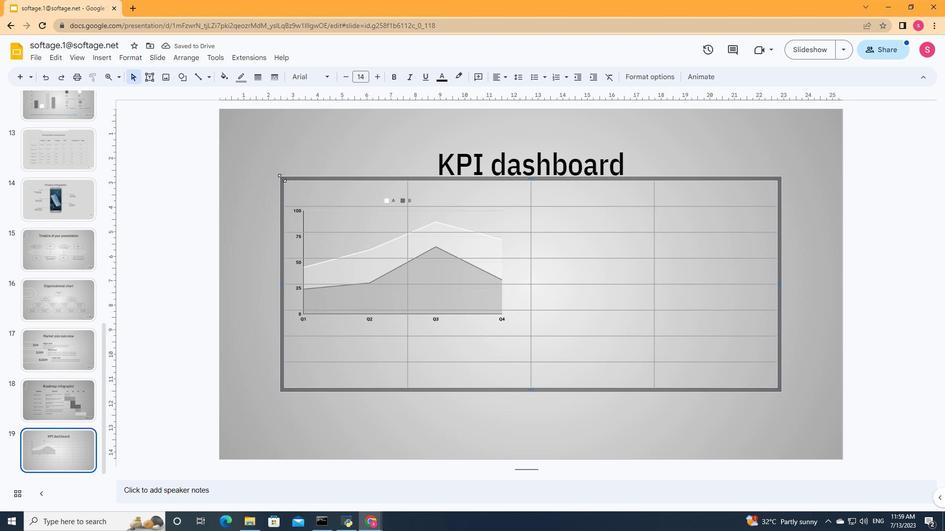 
Action: Mouse moved to (546, 208)
Screenshot: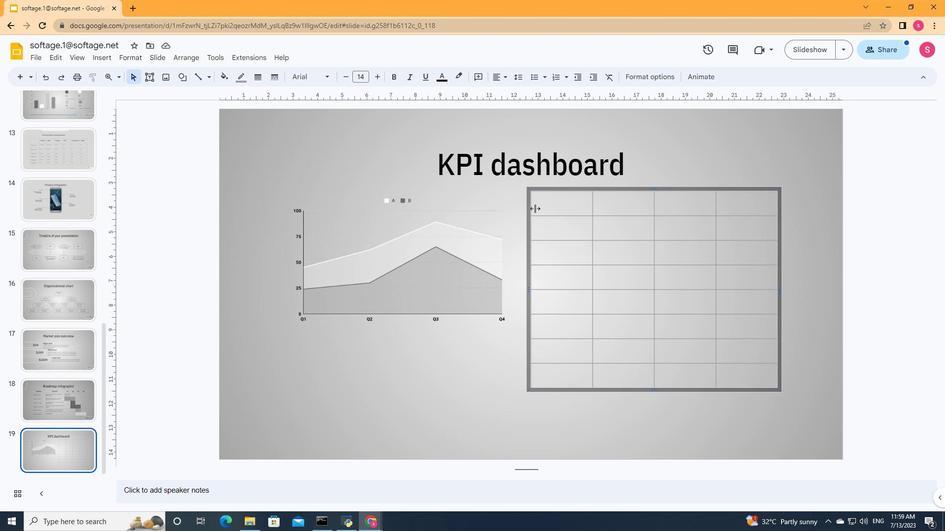 
Action: Mouse pressed left at (546, 208)
Screenshot: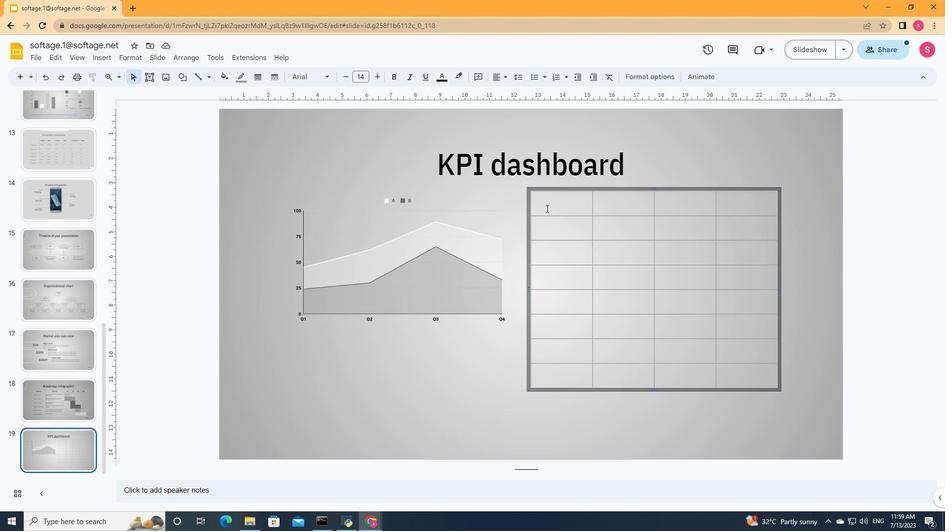 
Action: Key pressed <Key.shift>Product<Key.tab><Key.shift>Units<Key.tab><Key.shift>P<Key.backspace><Key.shift><Key.shift>Revenue<Key.tab><Key.shift>Returns
Screenshot: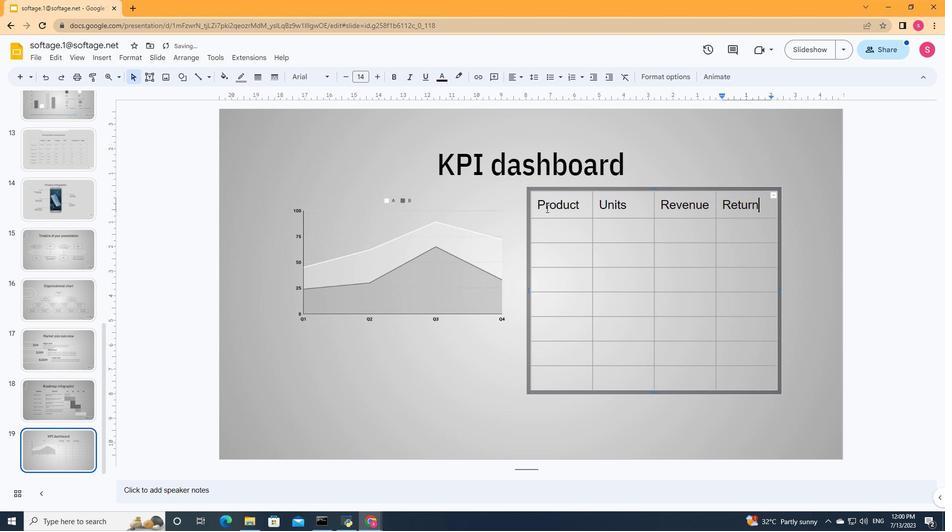 
Action: Mouse moved to (768, 207)
Screenshot: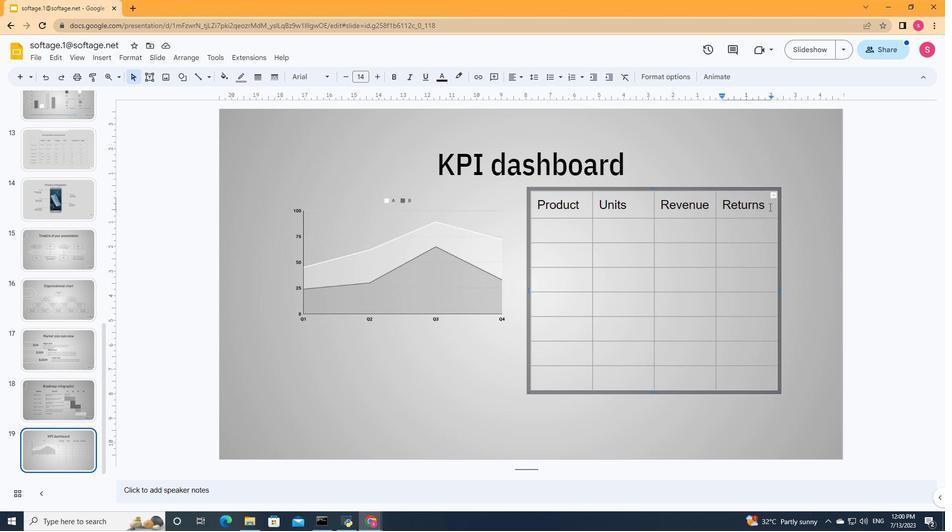 
Action: Mouse pressed left at (768, 207)
Screenshot: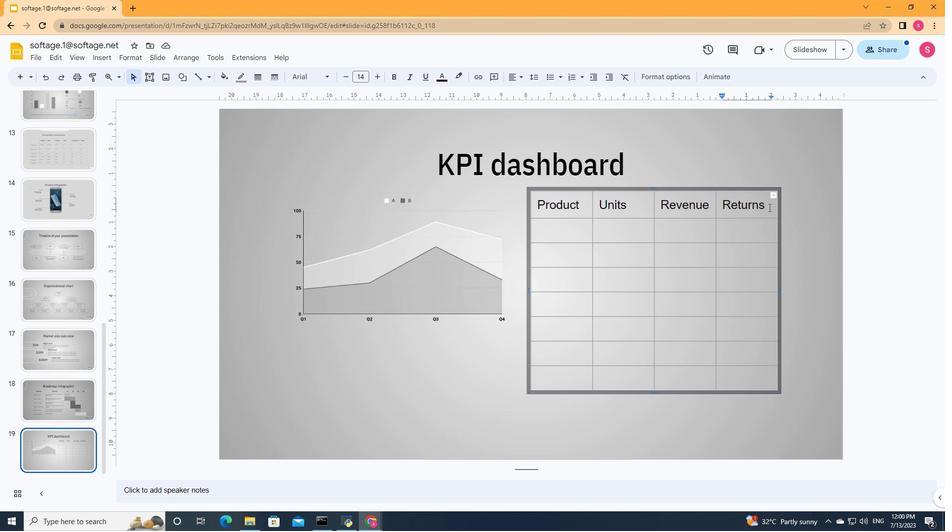
Action: Mouse moved to (376, 75)
Screenshot: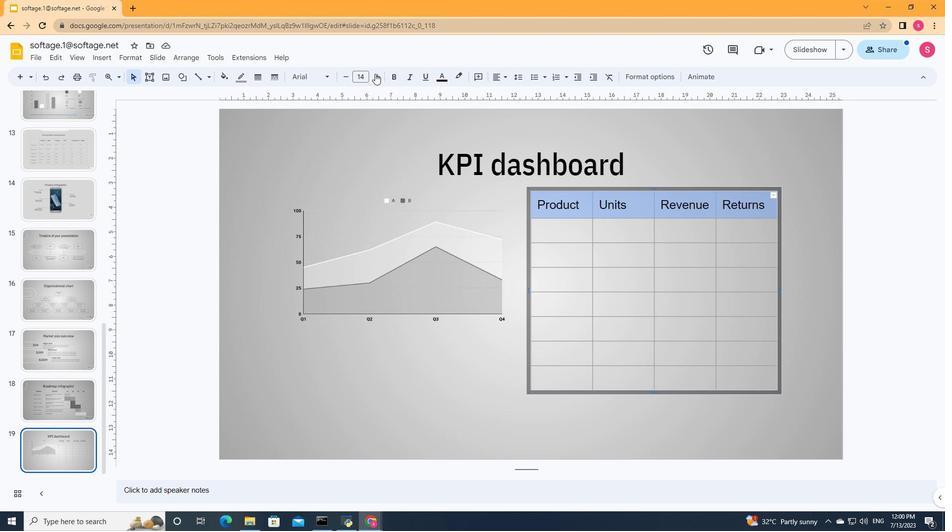 
Action: Mouse pressed left at (376, 75)
Screenshot: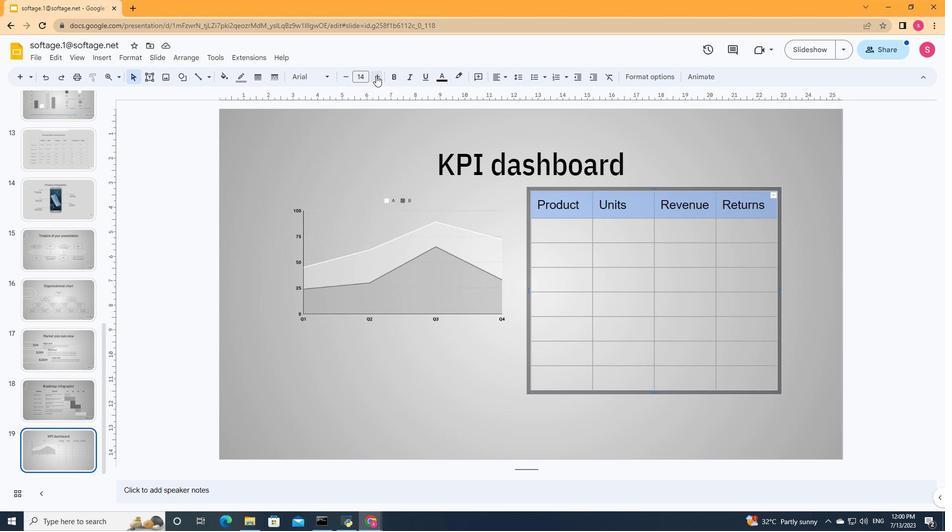 
Action: Mouse pressed left at (376, 75)
Screenshot: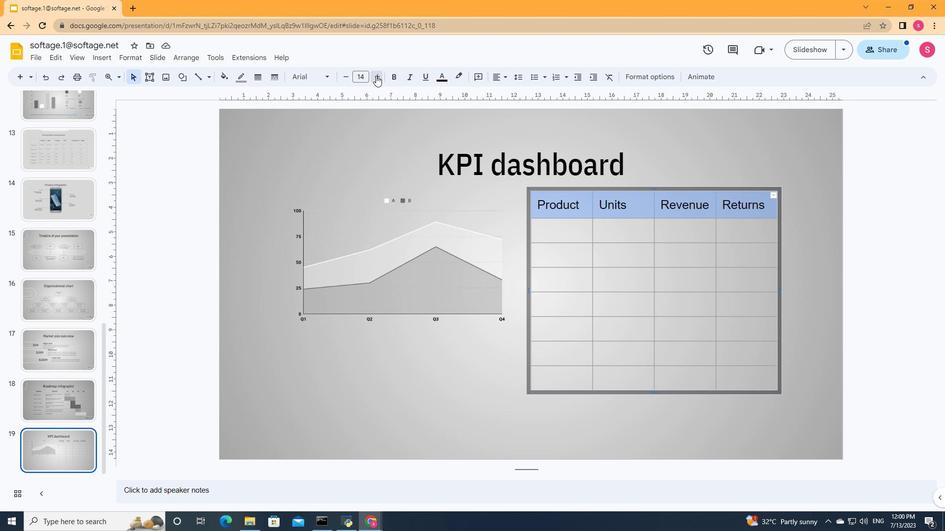 
Action: Mouse pressed left at (376, 75)
Screenshot: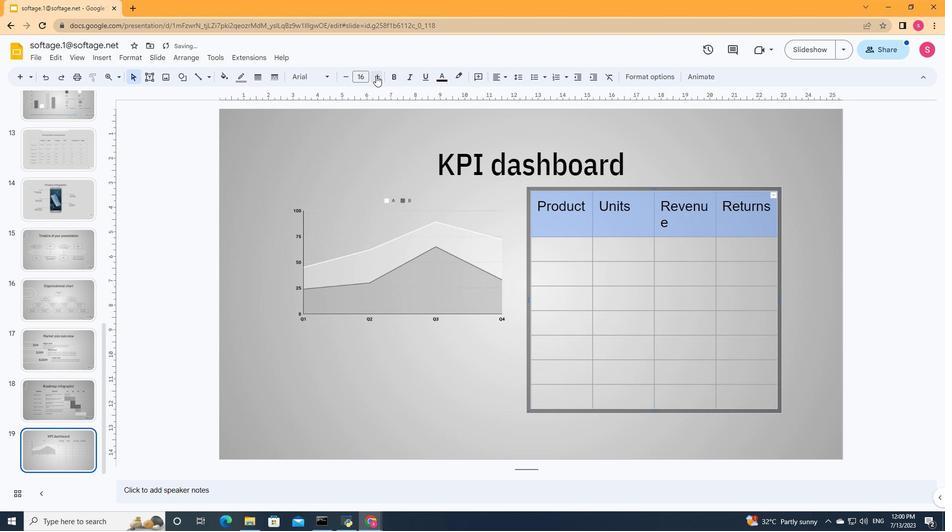 
Action: Mouse pressed left at (376, 75)
Screenshot: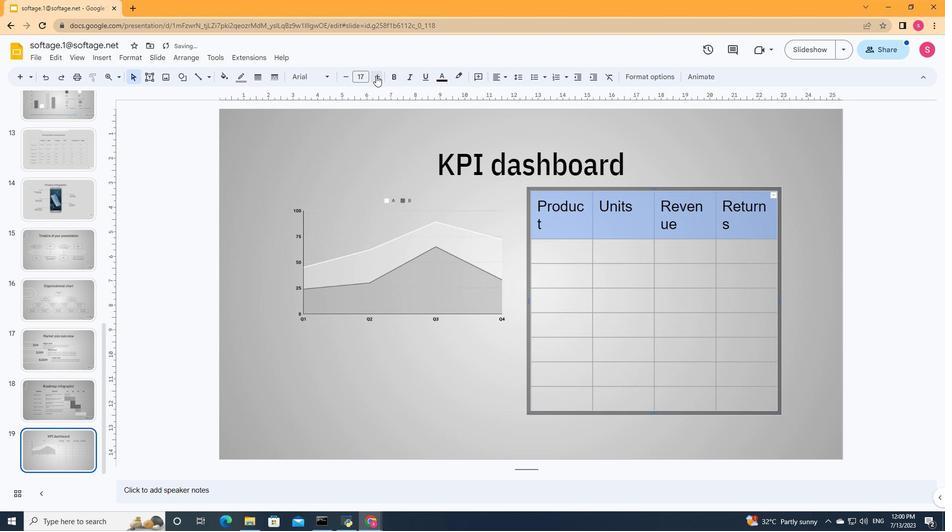 
Action: Mouse moved to (779, 414)
Screenshot: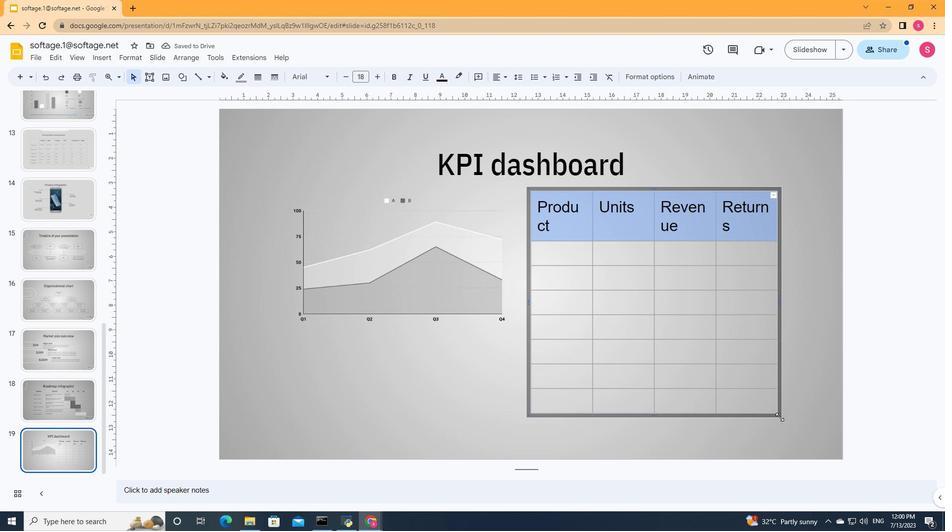 
Action: Mouse pressed left at (779, 414)
Screenshot: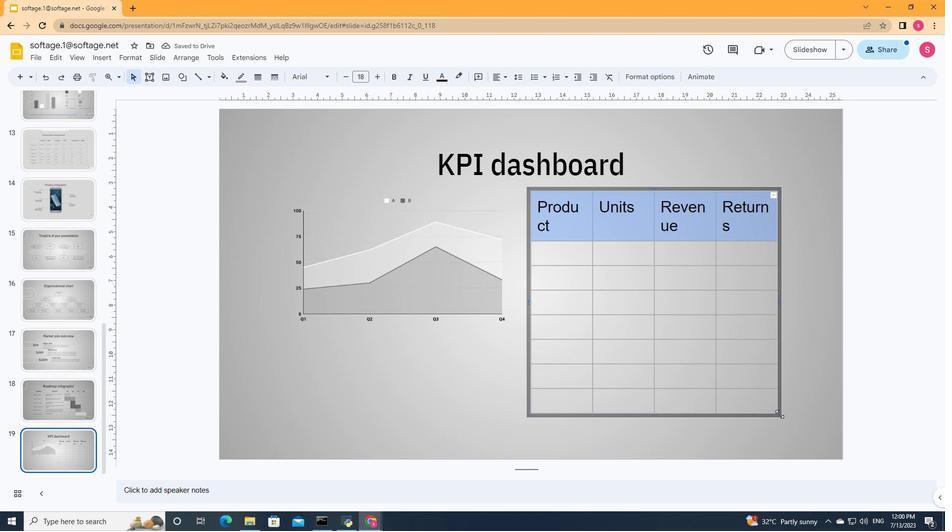 
Action: Mouse moved to (527, 305)
Screenshot: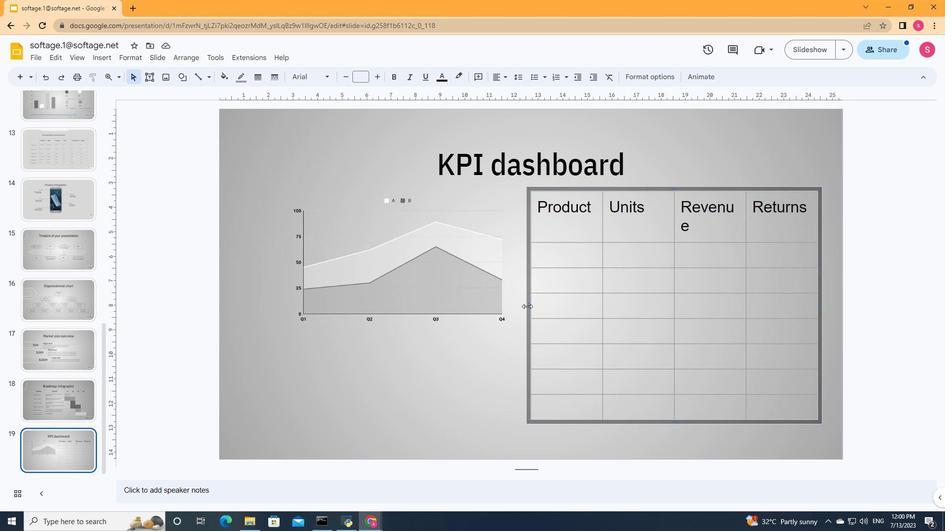 
Action: Mouse pressed left at (527, 305)
Screenshot: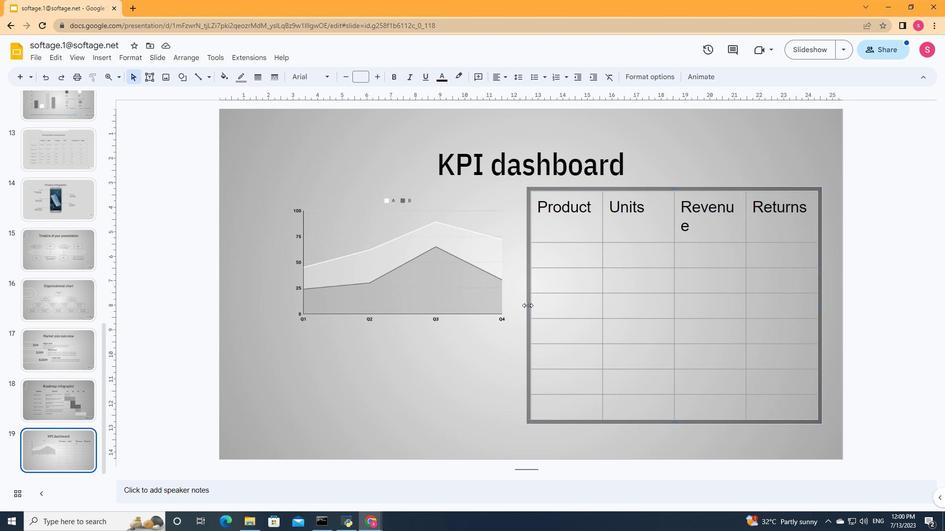 
Action: Mouse moved to (669, 423)
Screenshot: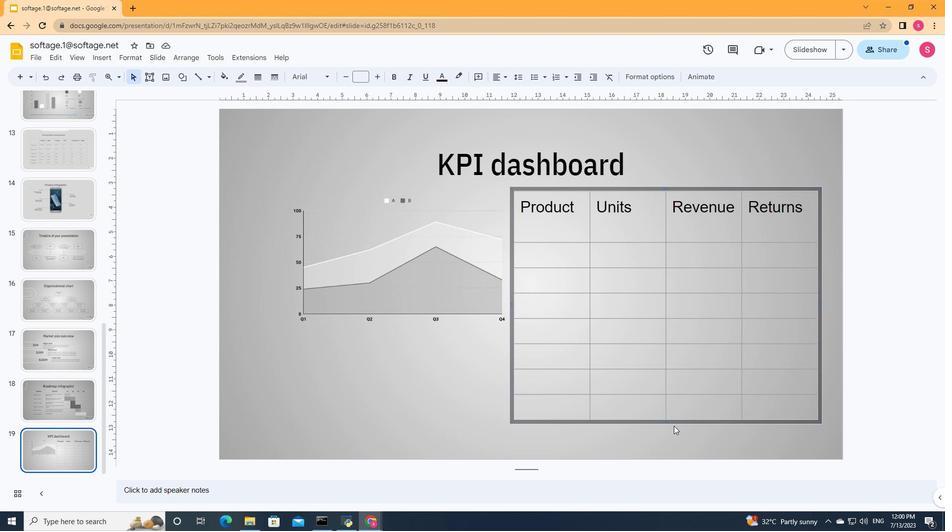 
Action: Mouse pressed left at (669, 423)
Screenshot: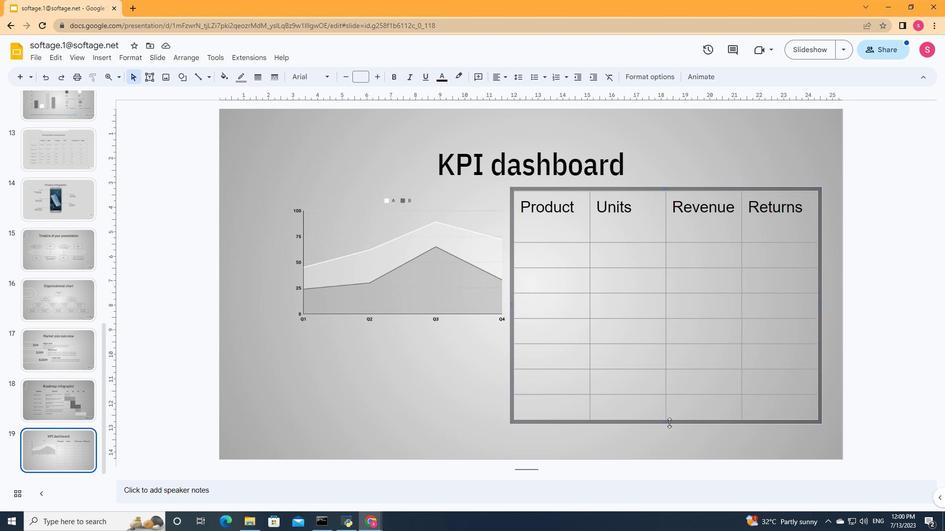 
Action: Mouse moved to (666, 413)
Screenshot: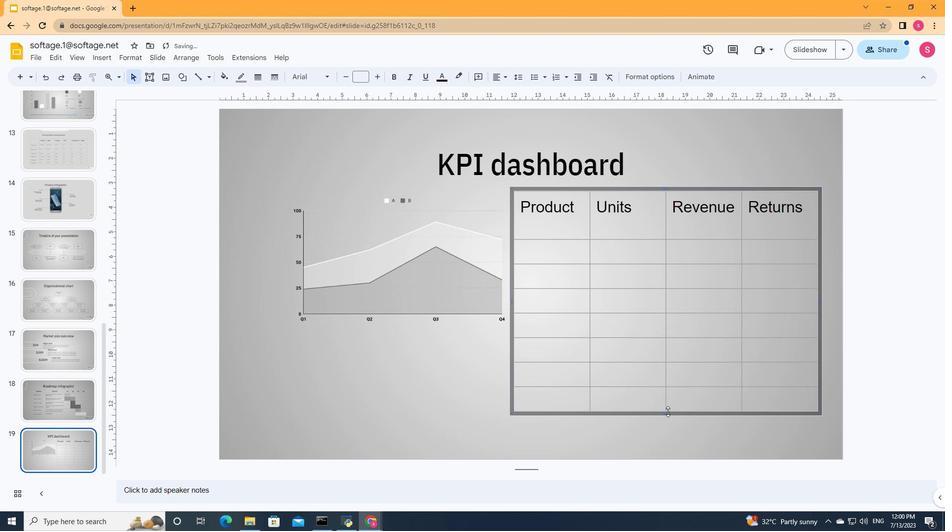 
Action: Mouse pressed left at (666, 413)
Screenshot: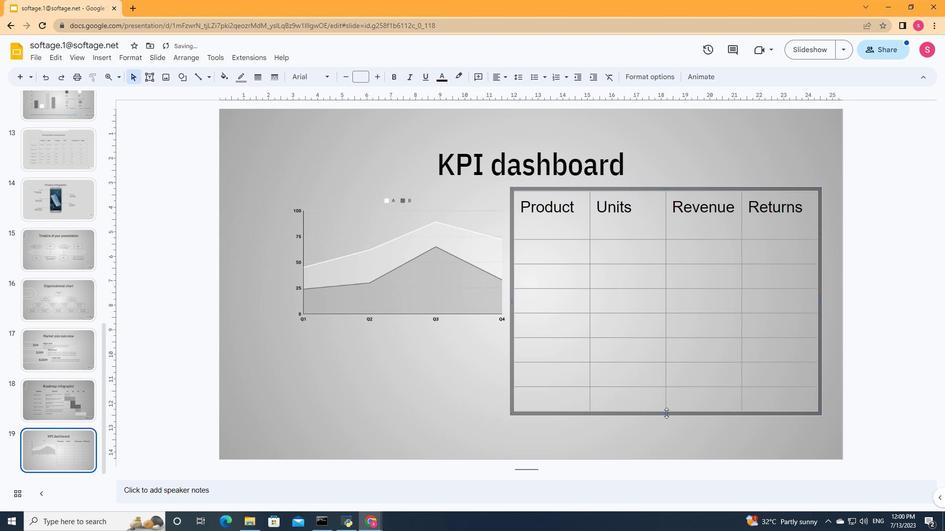 
Action: Mouse moved to (667, 409)
Screenshot: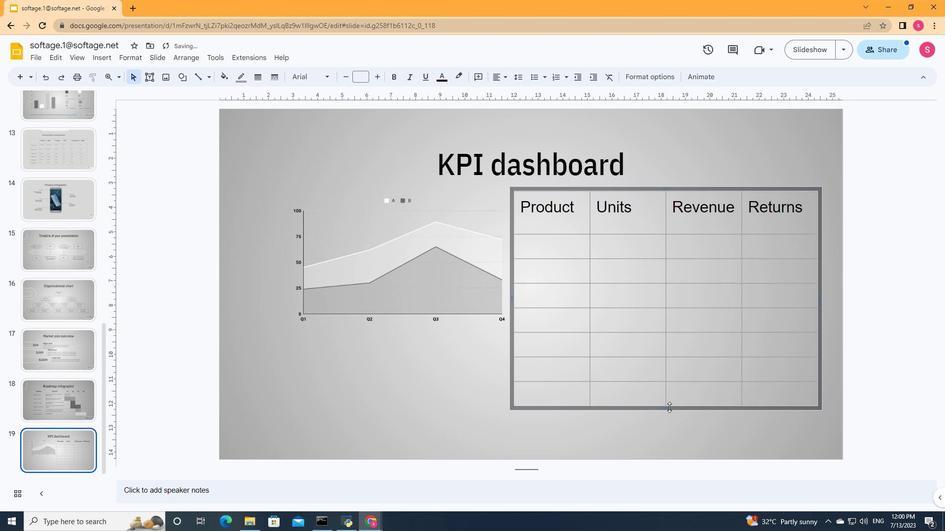 
Action: Mouse pressed left at (667, 409)
Screenshot: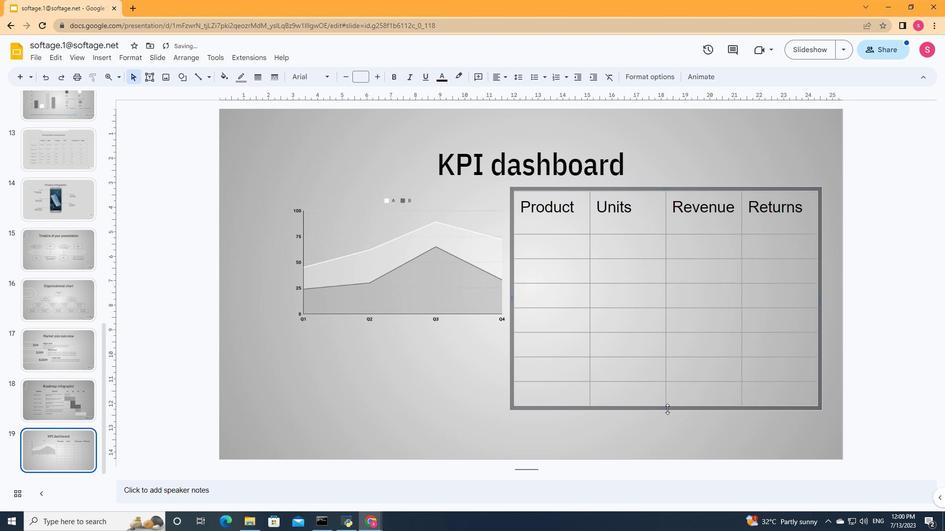 
Action: Mouse moved to (667, 403)
Screenshot: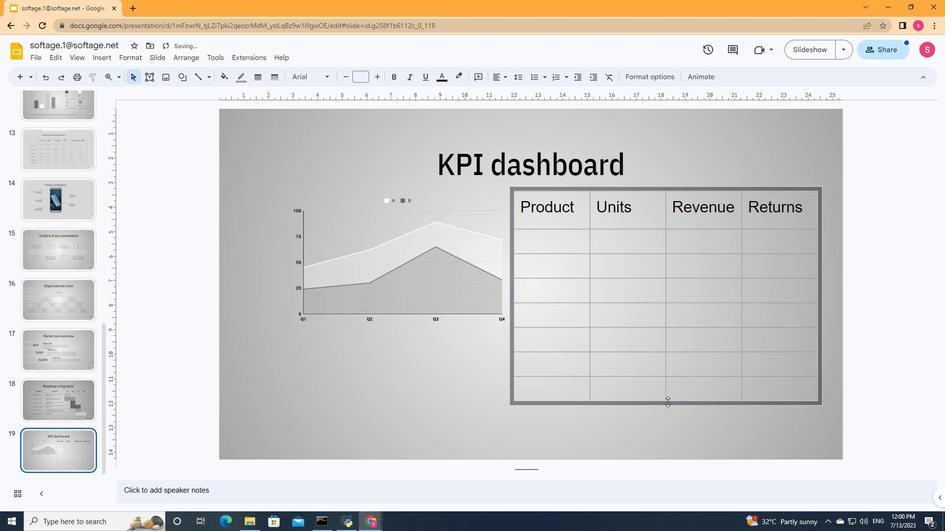 
Action: Mouse pressed left at (667, 403)
Screenshot: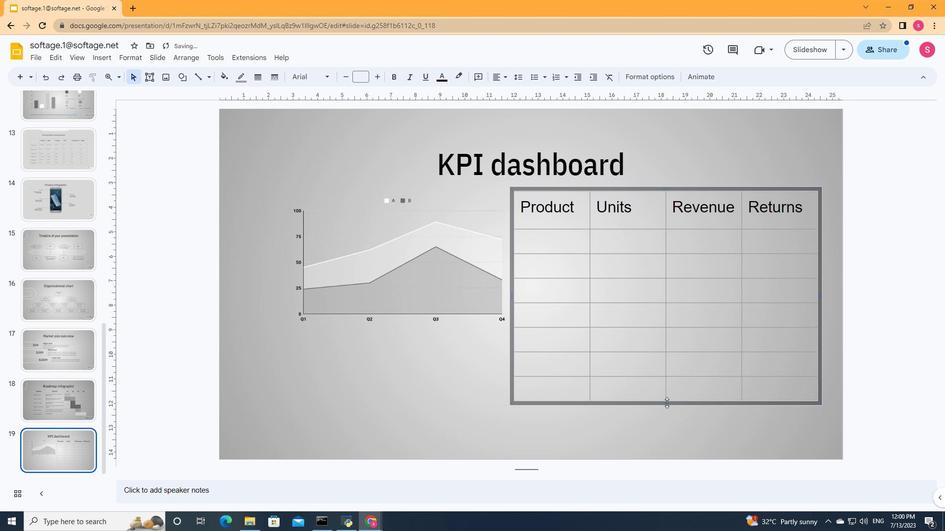 
Action: Mouse moved to (806, 211)
Screenshot: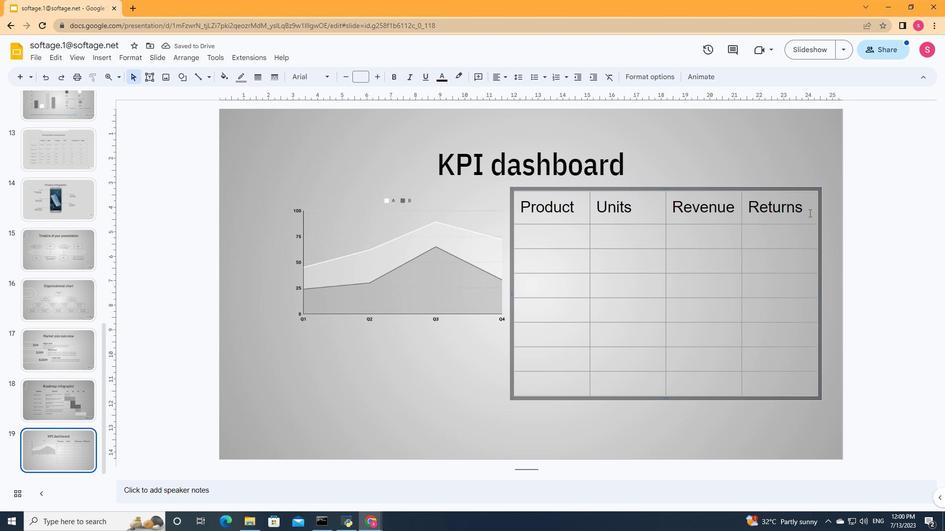 
Action: Mouse pressed left at (806, 211)
Screenshot: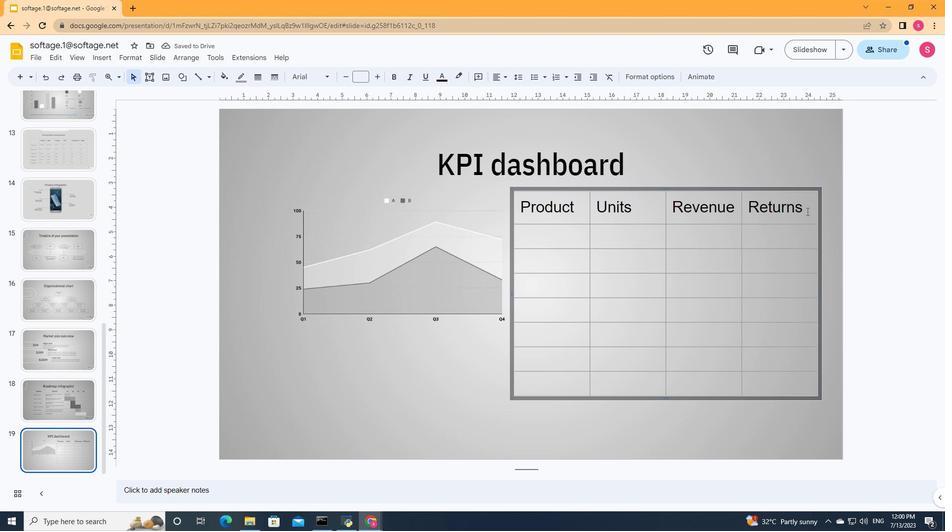 
Action: Mouse moved to (323, 76)
Screenshot: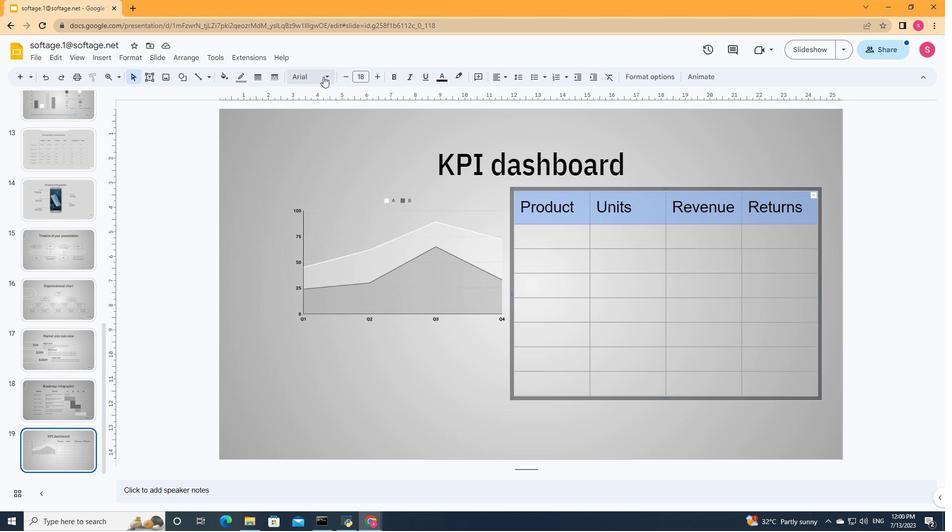 
Action: Mouse pressed left at (323, 76)
Screenshot: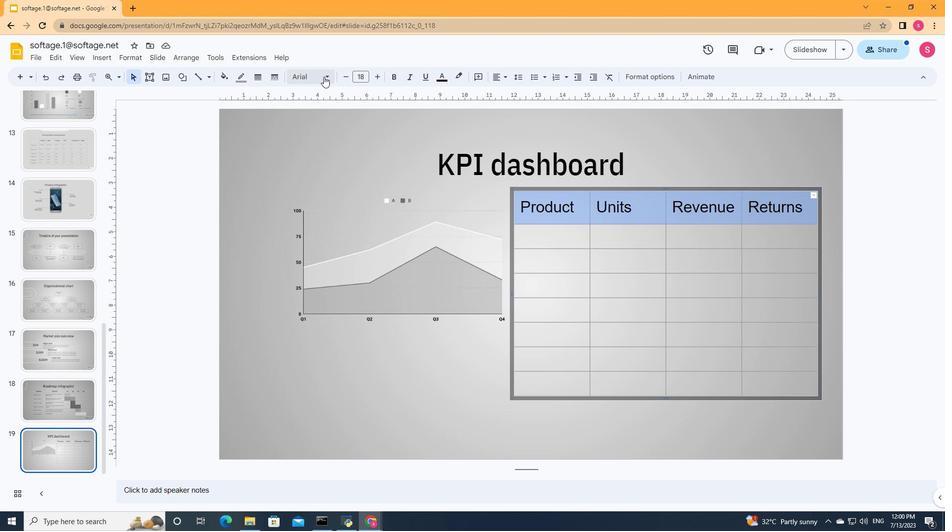 
Action: Mouse moved to (470, 247)
Screenshot: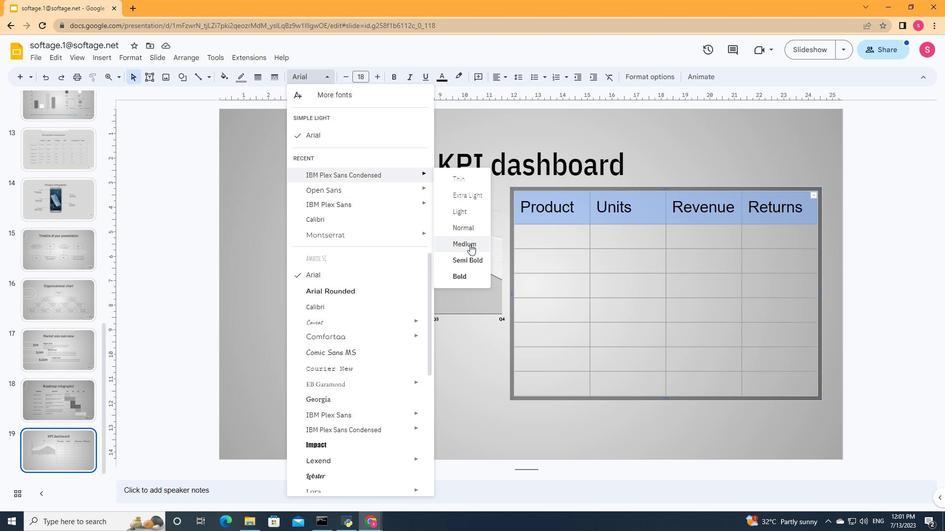 
Action: Mouse pressed left at (470, 247)
Screenshot: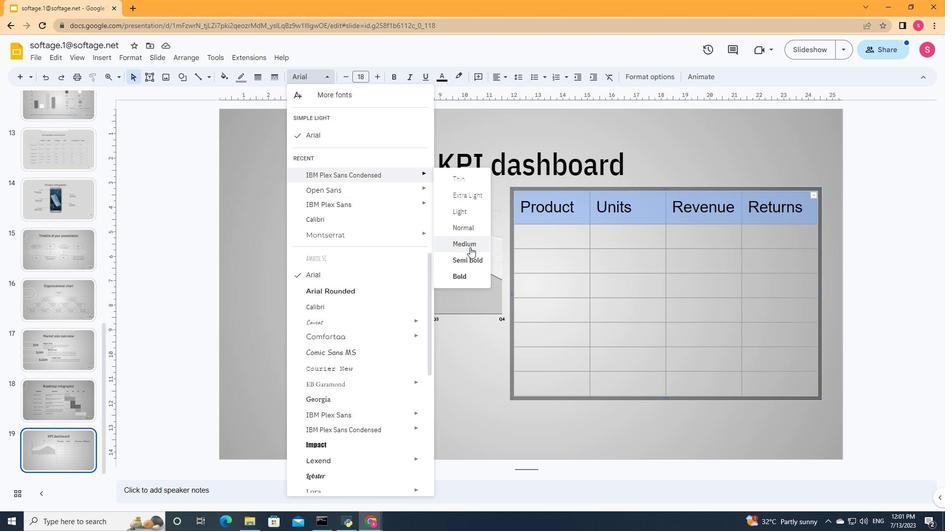 
Action: Mouse moved to (821, 308)
Screenshot: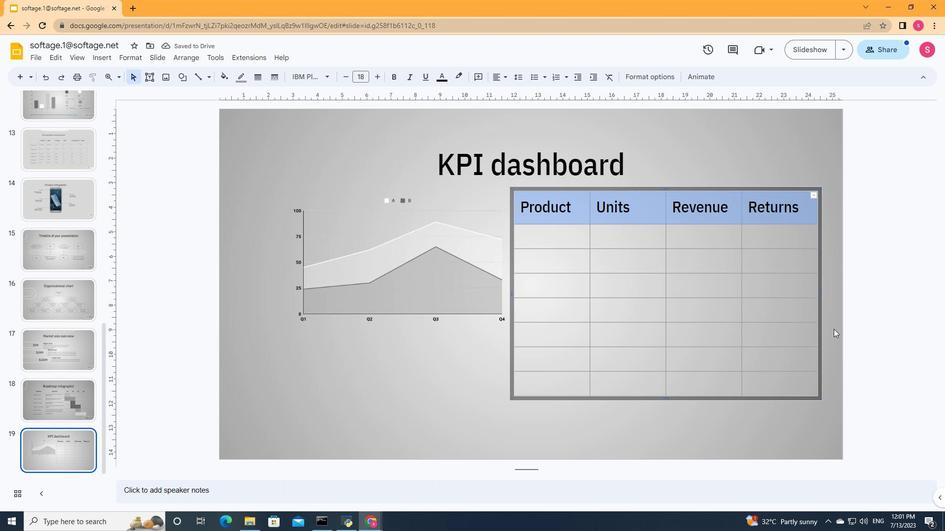 
Action: Mouse pressed left at (821, 308)
Screenshot: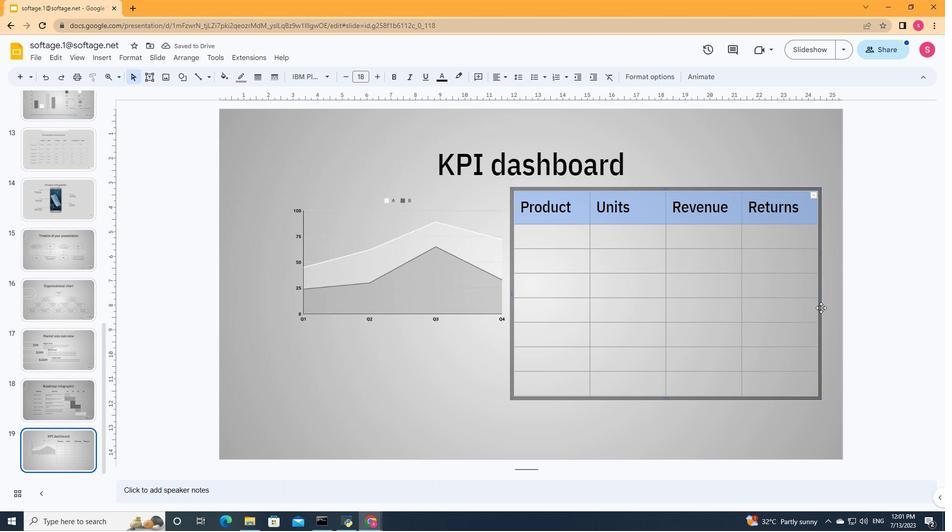 
Action: Mouse moved to (821, 294)
Screenshot: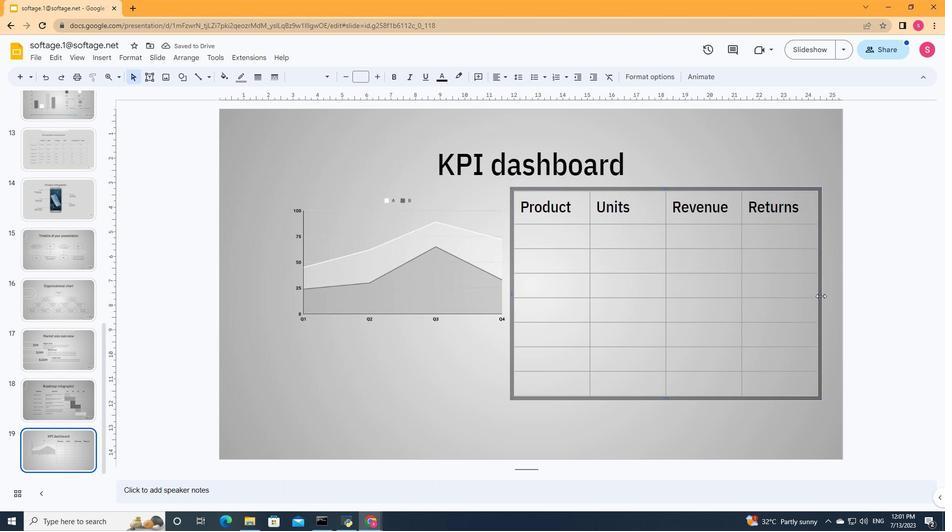 
Action: Mouse pressed left at (821, 294)
Screenshot: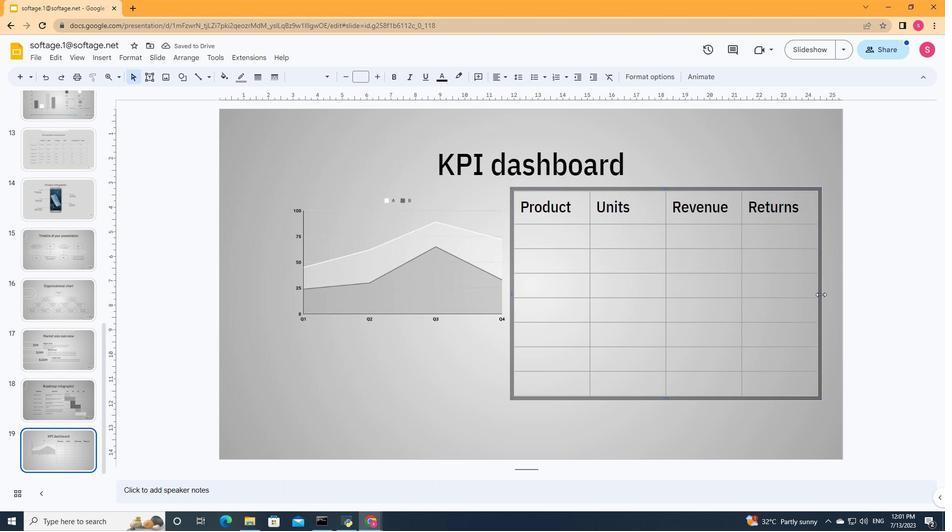 
Action: Mouse moved to (813, 295)
Screenshot: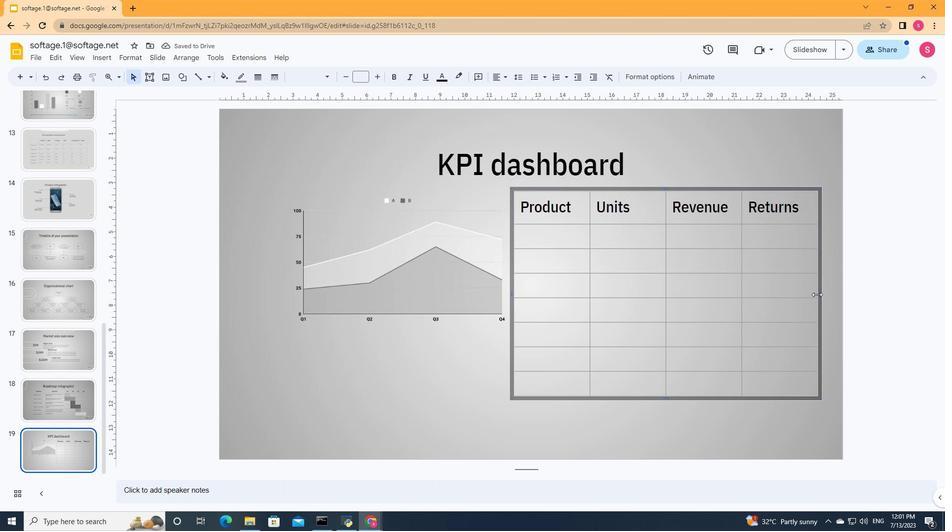 
Action: Mouse pressed left at (813, 295)
Screenshot: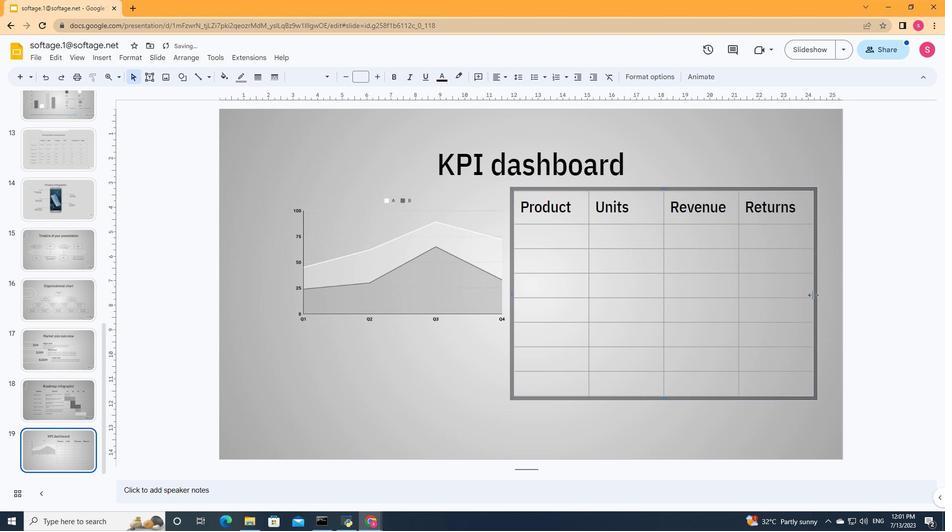 
Action: Mouse moved to (813, 300)
Screenshot: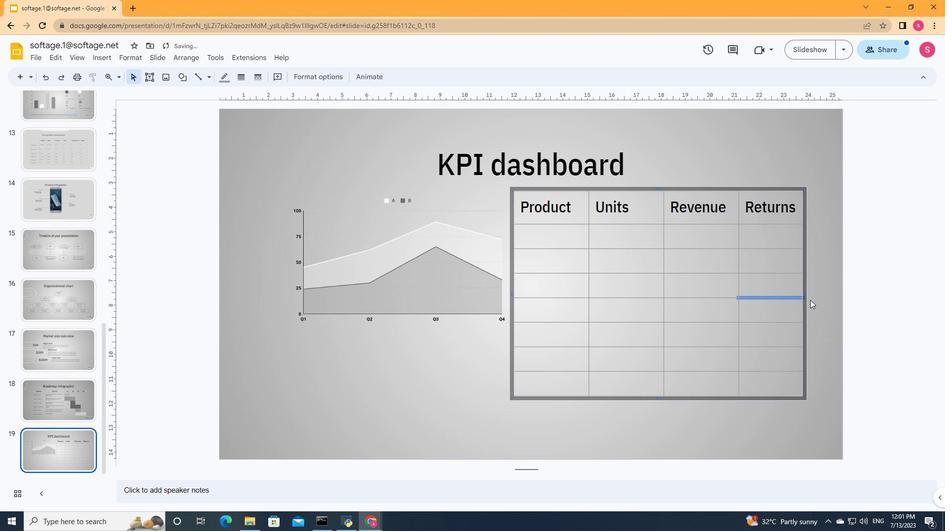 
Action: Mouse pressed left at (813, 300)
Screenshot: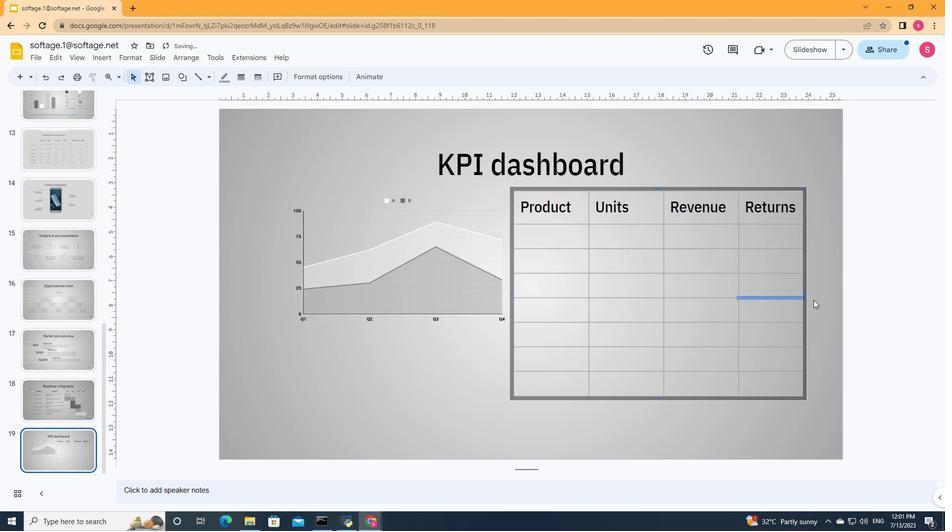 
Action: Mouse moved to (801, 287)
Screenshot: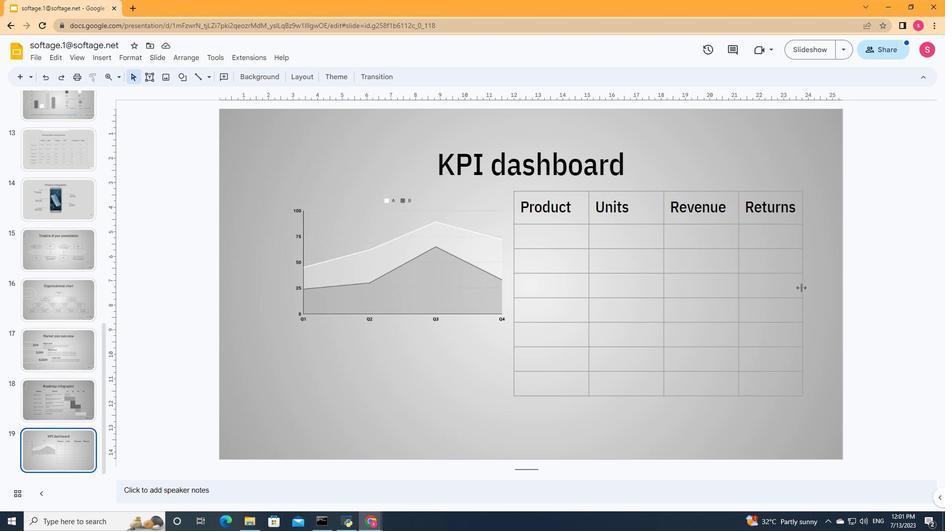 
Action: Mouse pressed left at (801, 287)
Screenshot: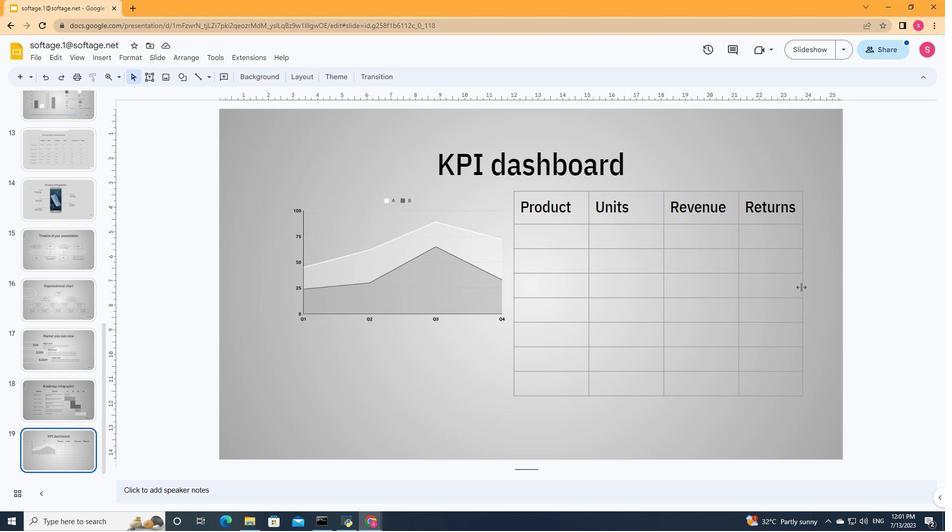 
Action: Mouse moved to (811, 301)
Screenshot: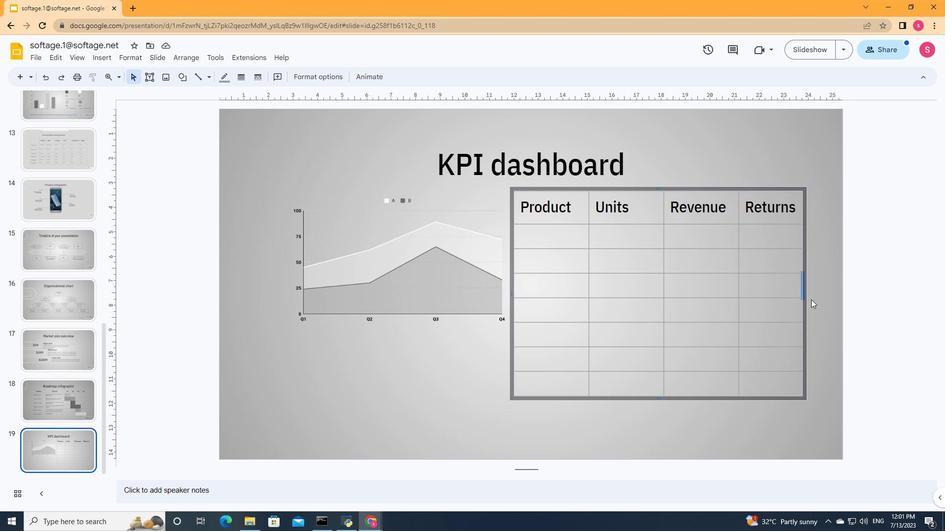 
Action: Mouse pressed left at (811, 301)
Screenshot: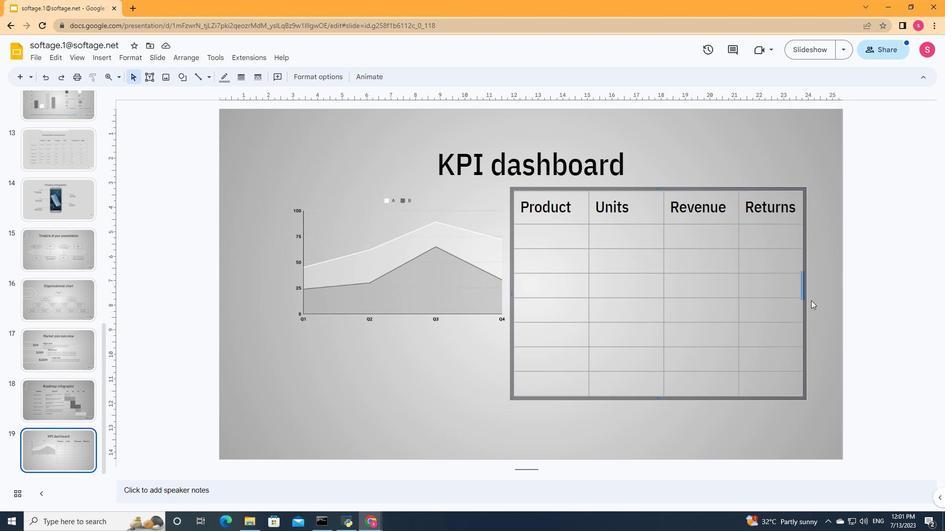 
Action: Mouse moved to (522, 197)
Screenshot: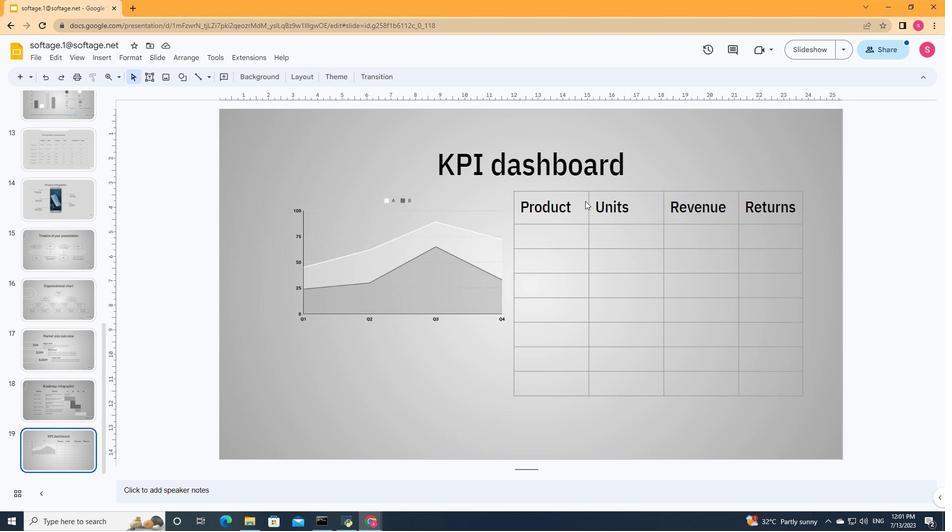 
Action: Mouse pressed left at (522, 197)
Screenshot: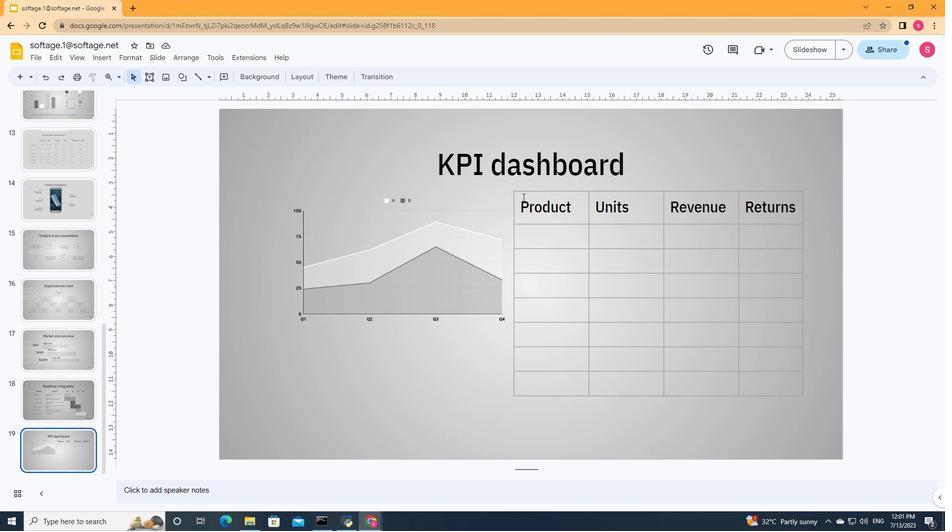 
Action: Mouse moved to (806, 289)
Screenshot: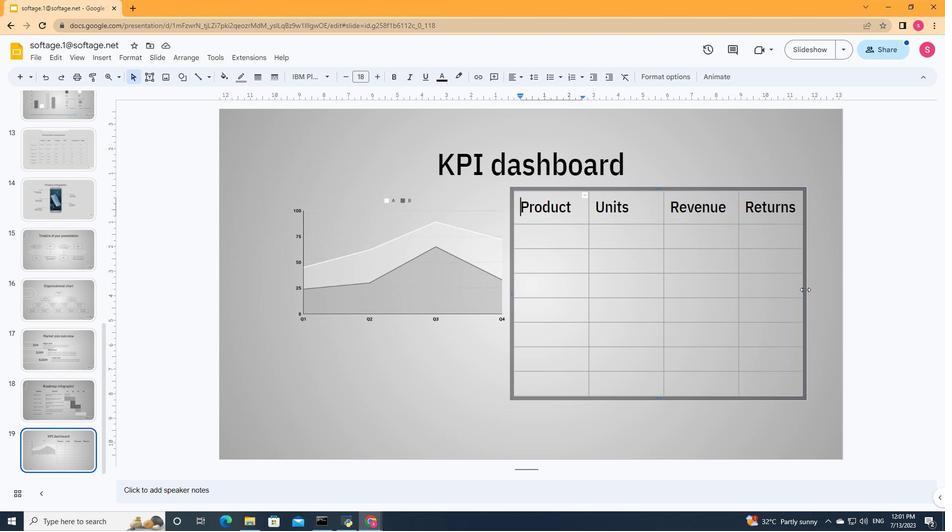 
Action: Mouse pressed left at (806, 289)
Screenshot: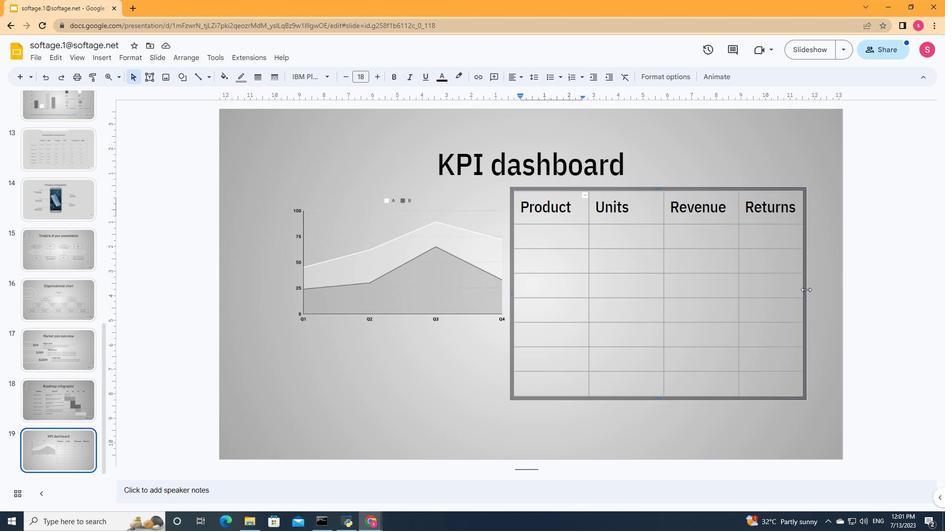 
Action: Mouse moved to (803, 289)
Screenshot: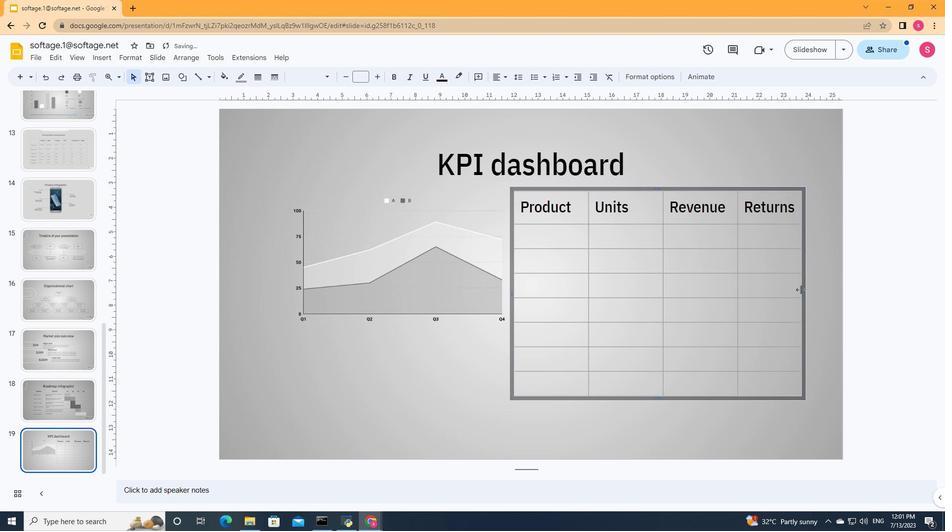 
Action: Mouse pressed left at (803, 289)
Screenshot: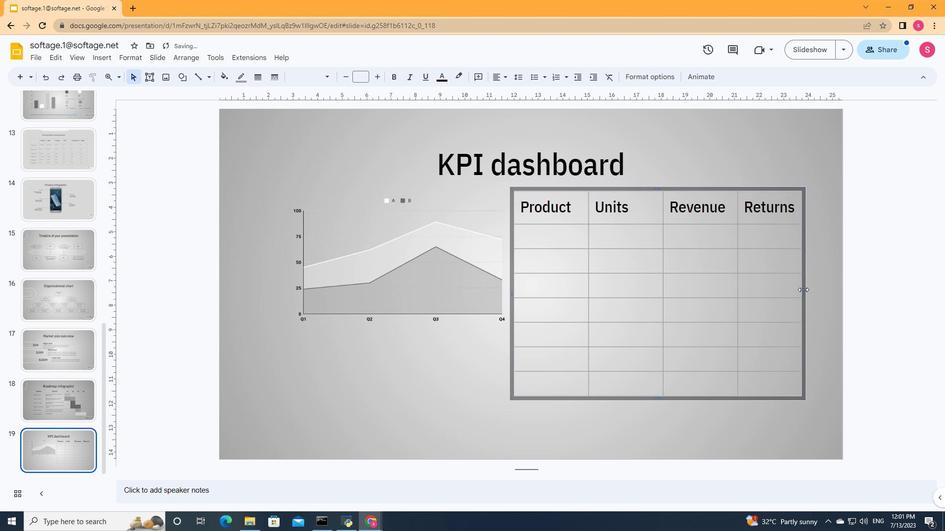 
Action: Mouse moved to (789, 299)
Screenshot: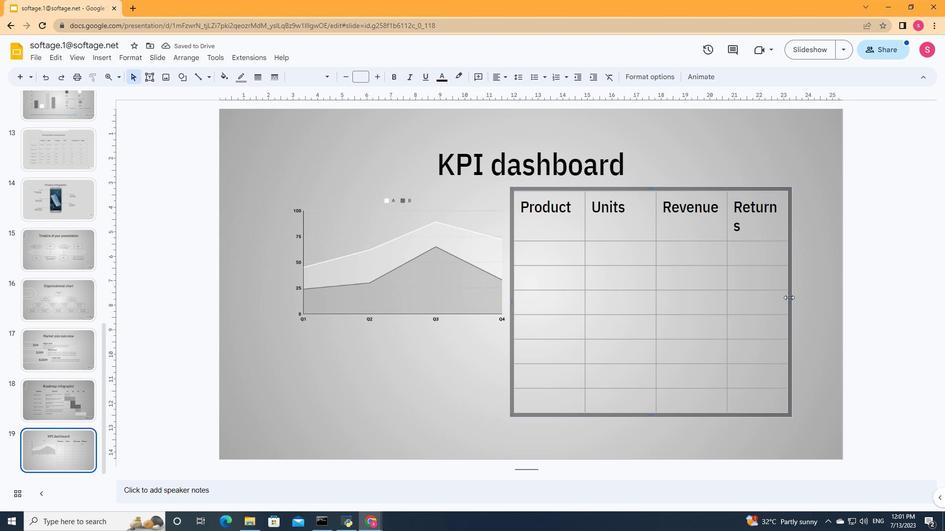 
Action: Mouse pressed left at (789, 299)
Screenshot: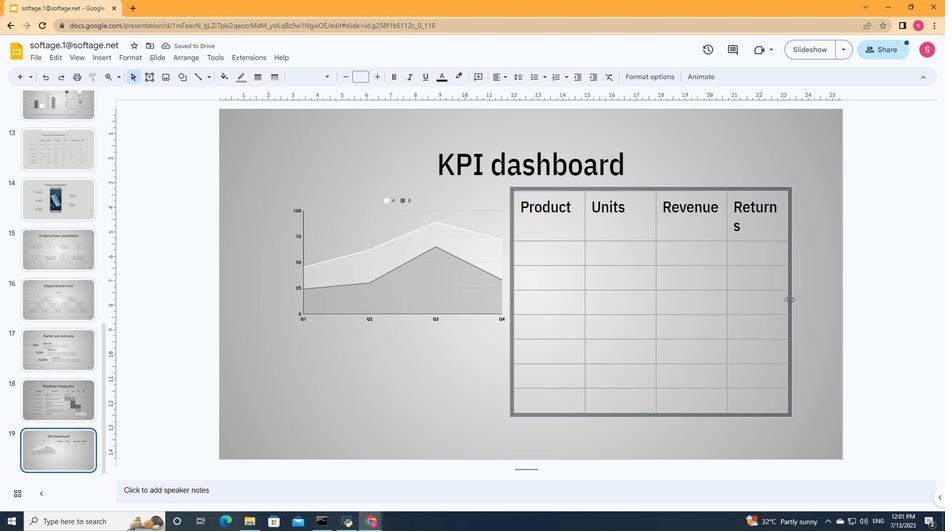 
Action: Mouse moved to (530, 237)
Screenshot: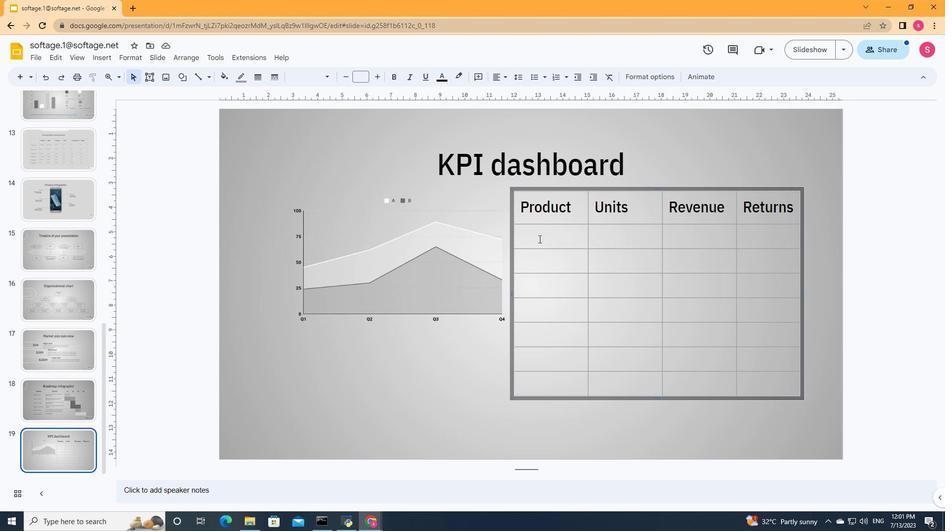 
Action: Mouse pressed left at (530, 237)
Screenshot: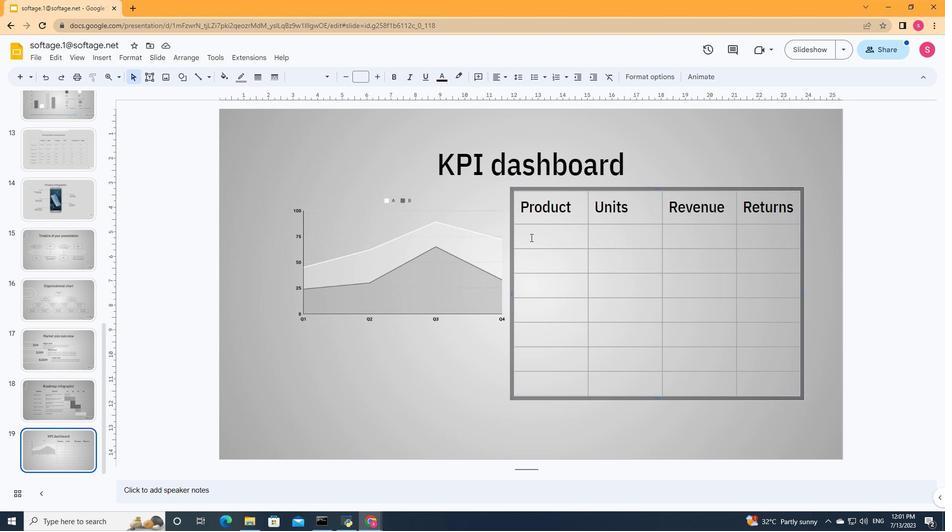
Action: Key pressed <Key.shift><Key.shift><Key.shift><Key.shift><Key.shift><Key.shift><Key.shift><Key.shift><Key.shift><Key.shift><Key.shift><Key.shift><Key.shift><Key.shift><Key.shift><Key.shift><Key.shift><Key.shift><Key.shift><Key.shift><Key.shift><Key.shift><Key.shift><Key.shift><Key.shift><Key.shift><Key.shift><Key.shift><Key.shift><Key.shift><Key.shift><Key.shift><Key.shift><Key.shift><Key.shift><Key.shift><Key.shift><Key.shift><Key.shift><Key.shift><Key.shift>Item<Key.space>1<Key.down><Key.shift>Item<Key.space>2<Key.down><Key.shift><Key.shift><Key.shift>Item<Key.space>3<Key.down><Key.shift><Key.shift><Key.shift><Key.shift><Key.shift><Key.shift><Key.shift><Key.shift><Key.shift><Key.shift><Key.shift><Key.shift>Item<Key.space>4<Key.down><Key.shift>Item<Key.space>5<Key.down><Key.shift>Item<Key.space>6<Key.down><Key.shift>Item<Key.space>7
Screenshot: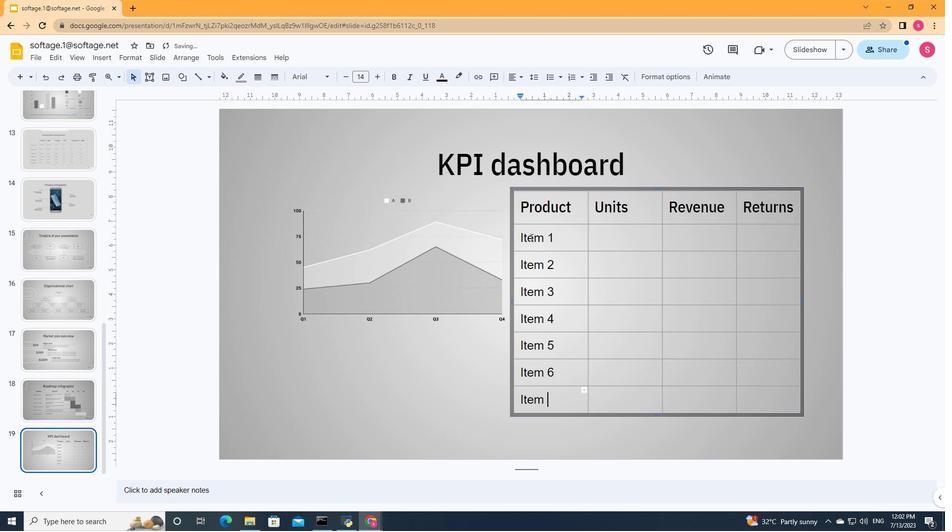 
Action: Mouse moved to (558, 238)
Screenshot: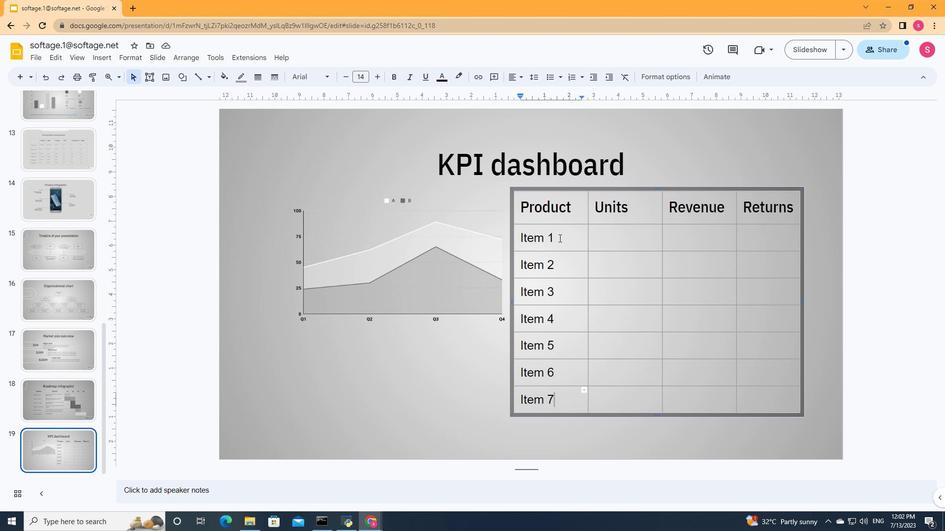 
Action: Mouse pressed left at (558, 238)
Screenshot: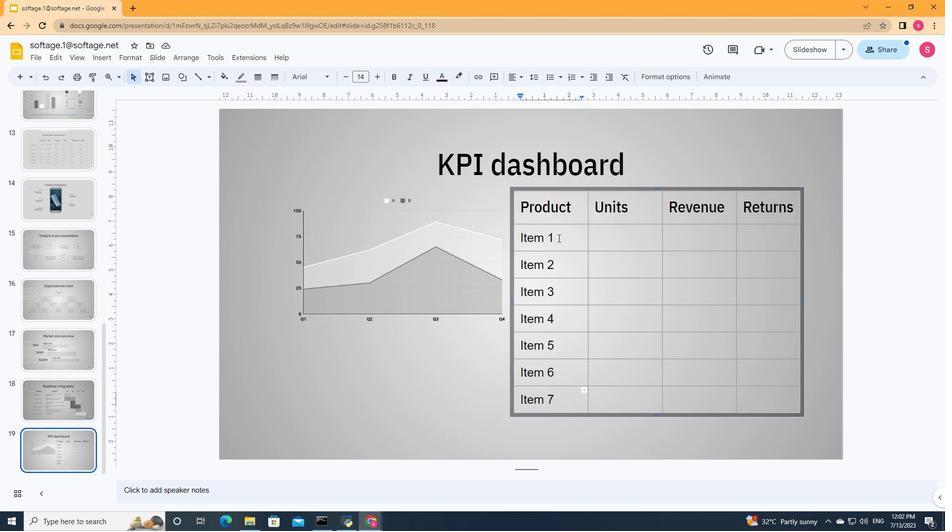 
Action: Mouse moved to (519, 237)
Screenshot: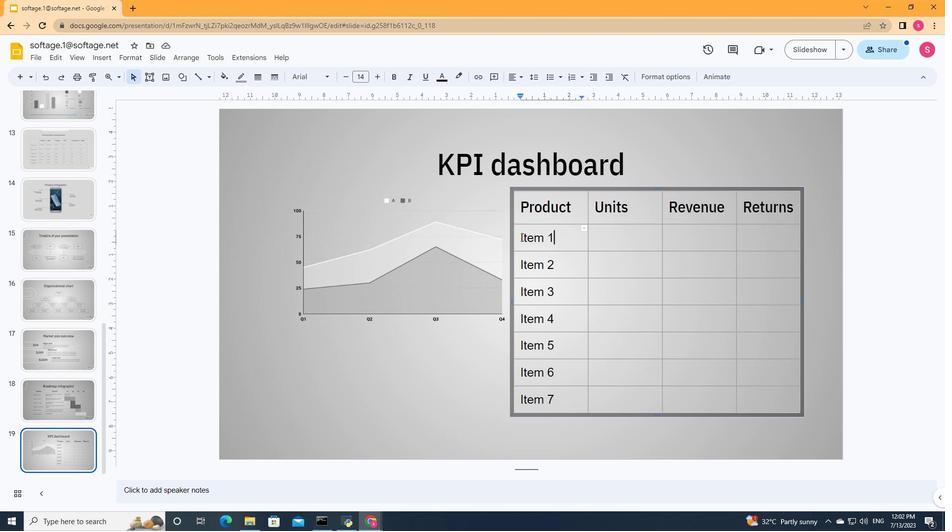 
Action: Mouse pressed left at (519, 237)
Screenshot: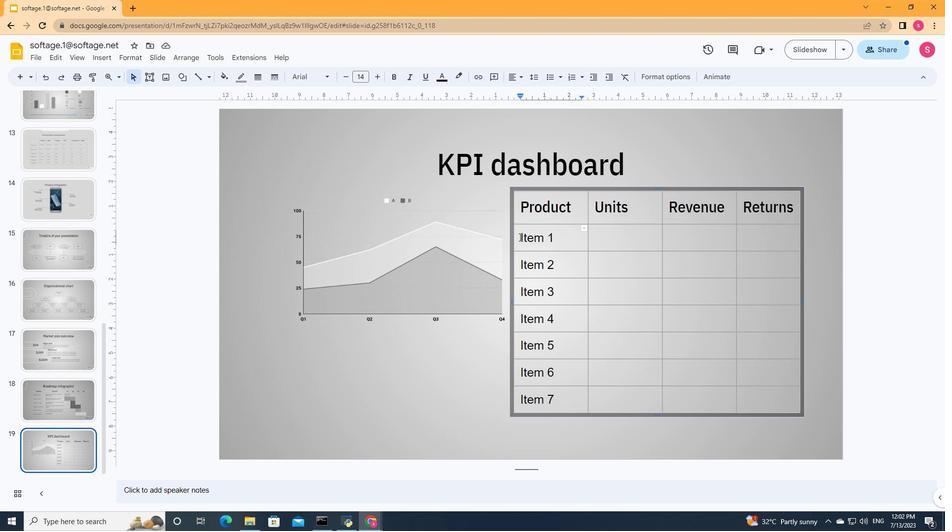 
Action: Mouse moved to (347, 75)
Screenshot: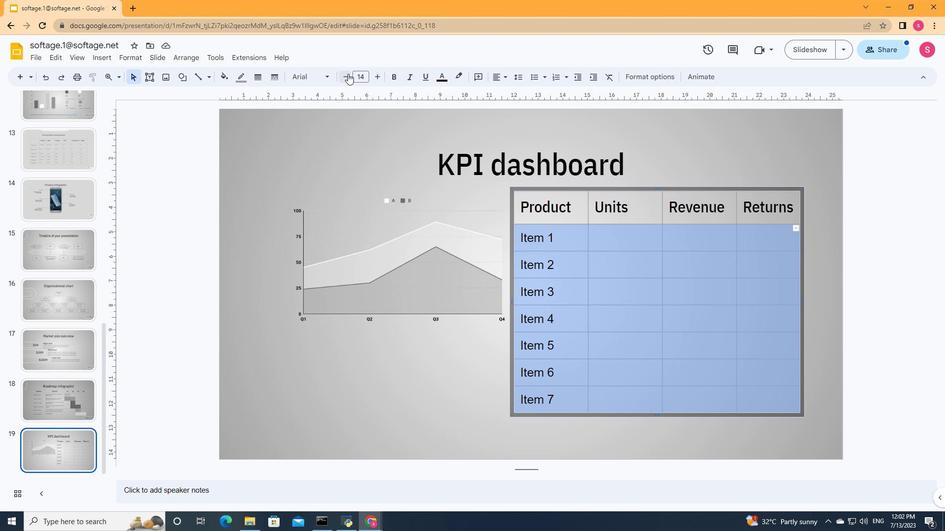 
Action: Mouse pressed left at (347, 75)
Screenshot: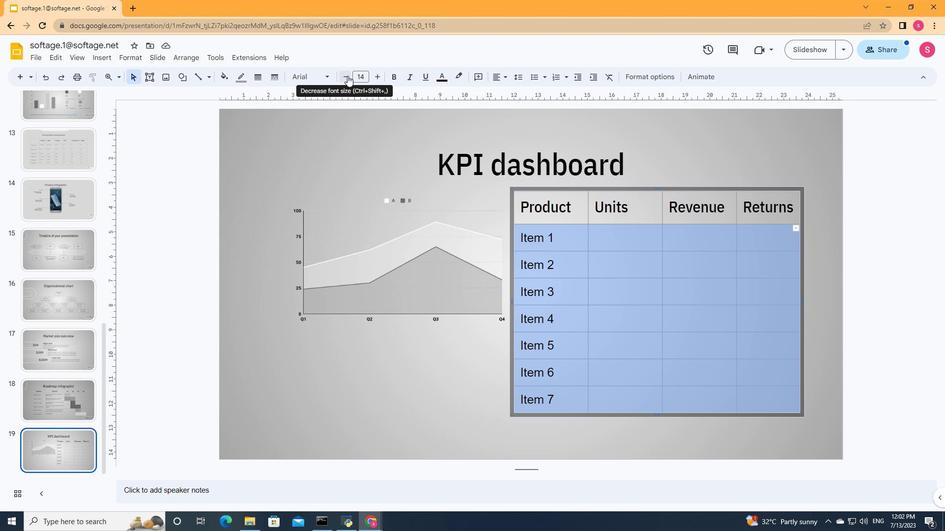 
Action: Mouse pressed left at (347, 75)
Screenshot: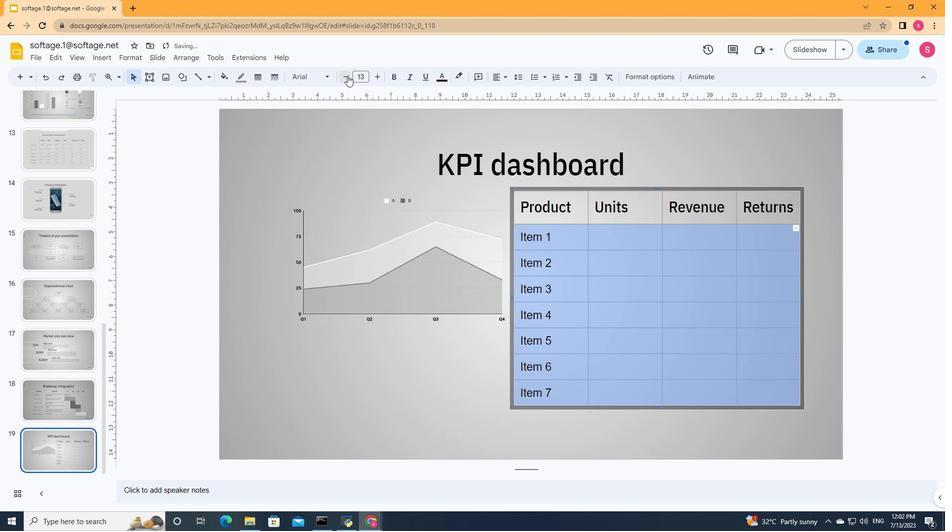 
Action: Mouse moved to (328, 75)
Screenshot: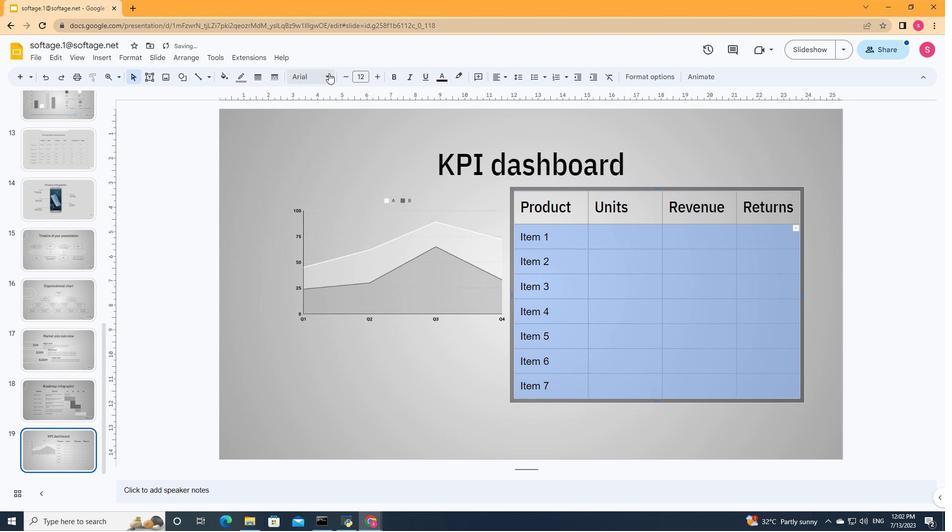 
Action: Mouse pressed left at (328, 75)
Screenshot: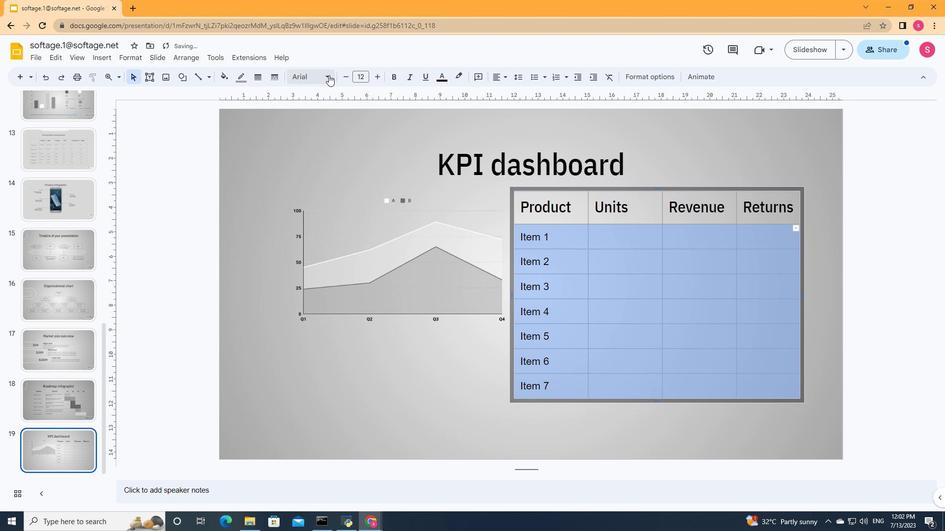 
Action: Mouse moved to (326, 180)
Screenshot: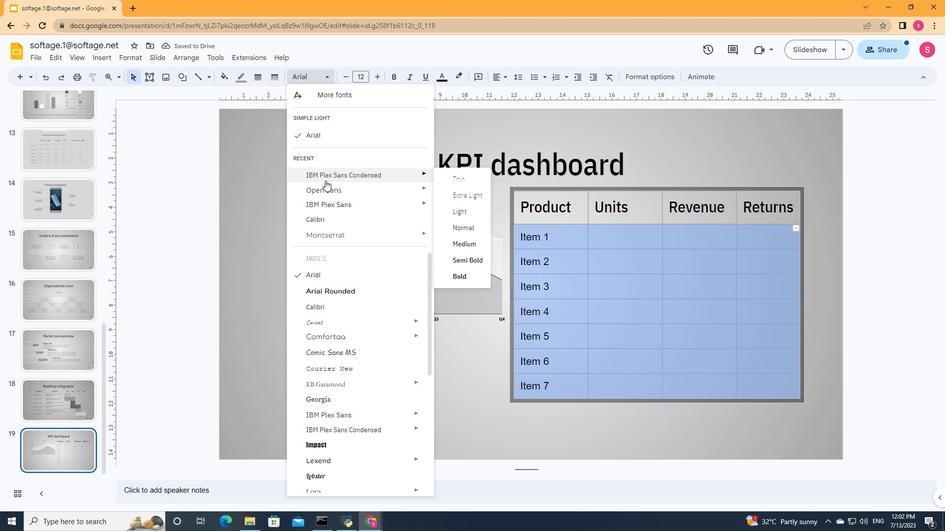 
Action: Mouse pressed left at (326, 180)
Screenshot: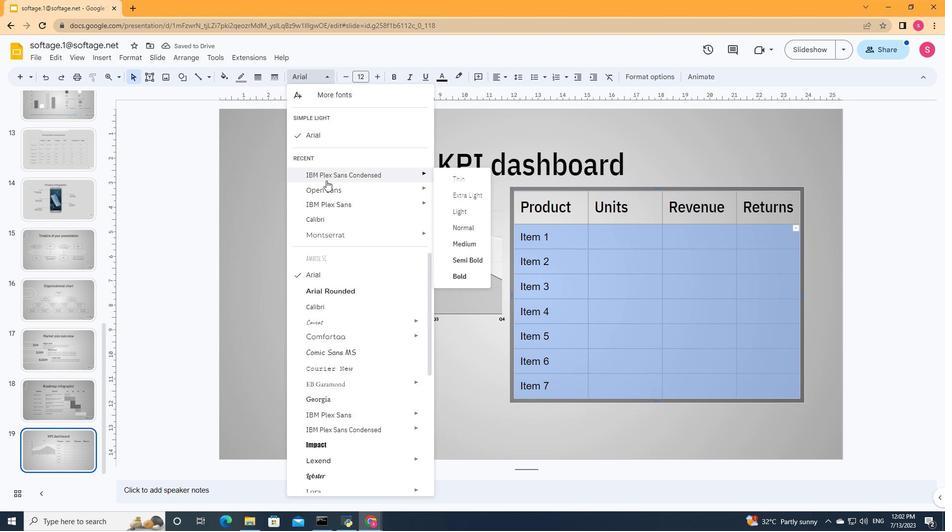 
Action: Mouse moved to (618, 238)
Screenshot: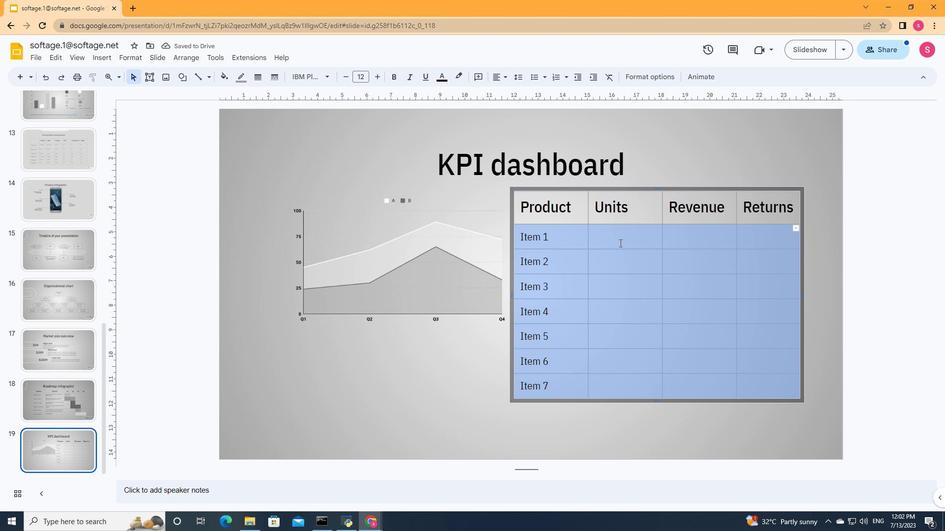 
Action: Mouse pressed left at (618, 238)
Screenshot: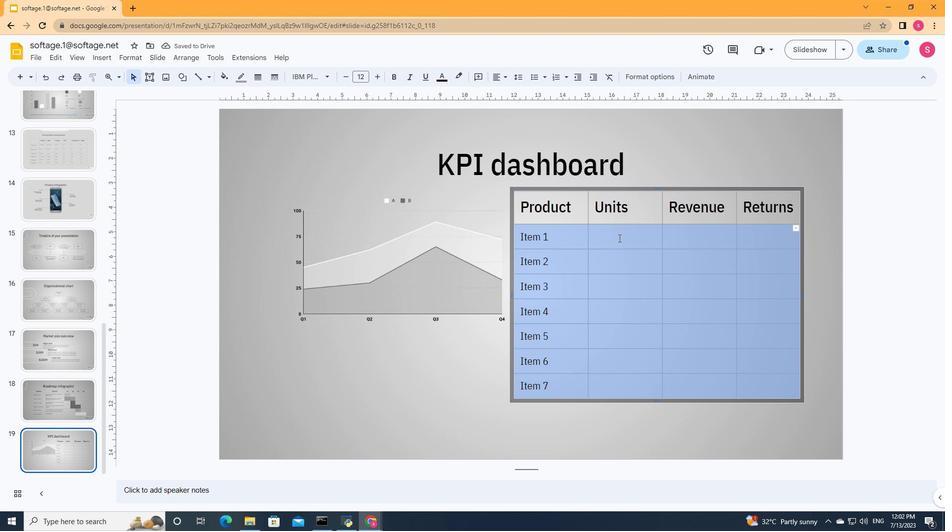 
Action: Key pressed 500<Key.tab>20000000
Screenshot: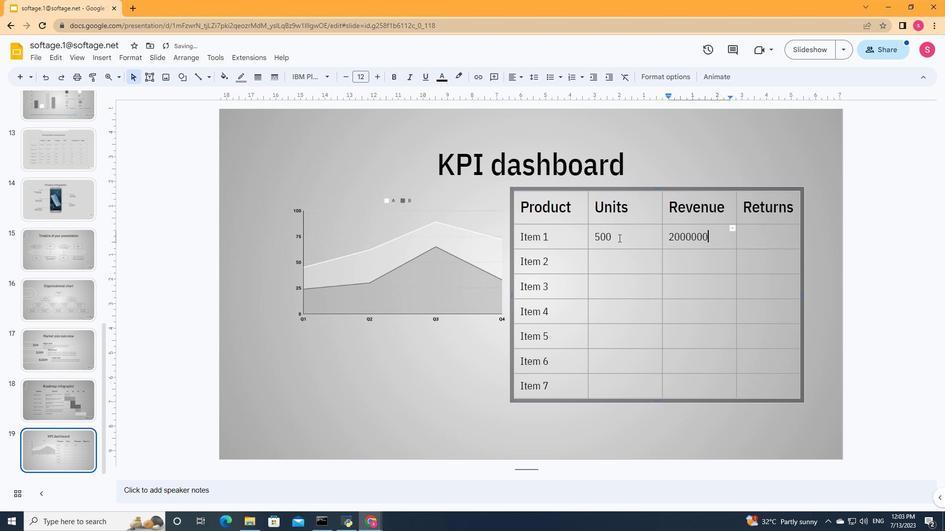 
Action: Mouse moved to (675, 239)
Screenshot: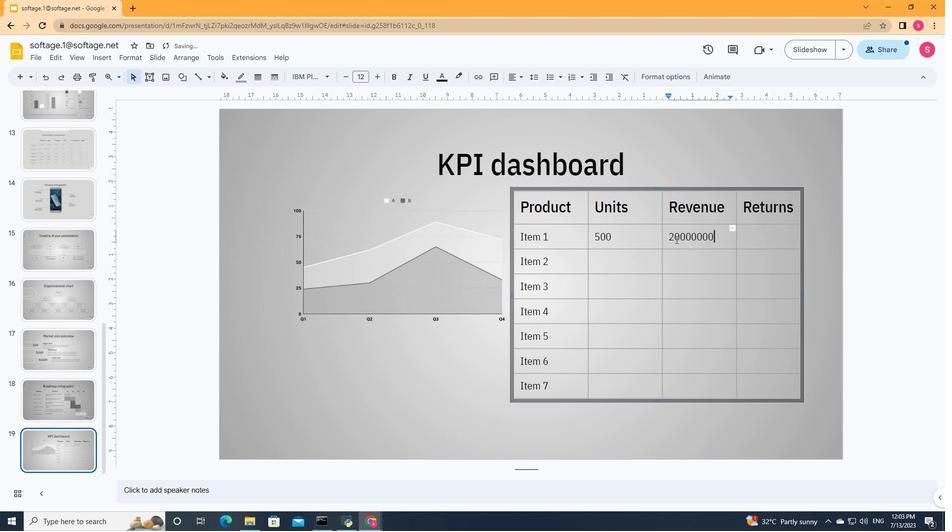 
Action: Mouse pressed left at (675, 239)
Screenshot: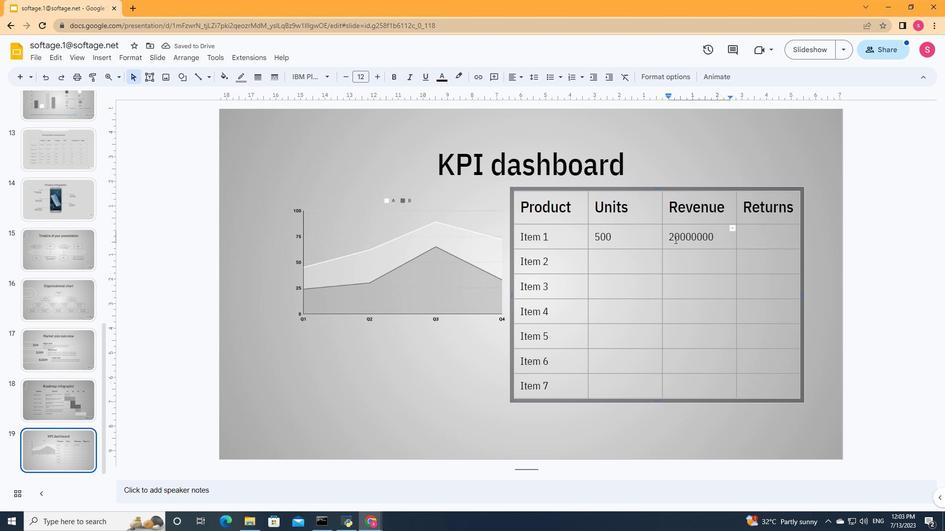 
Action: Key pressed ,
Screenshot: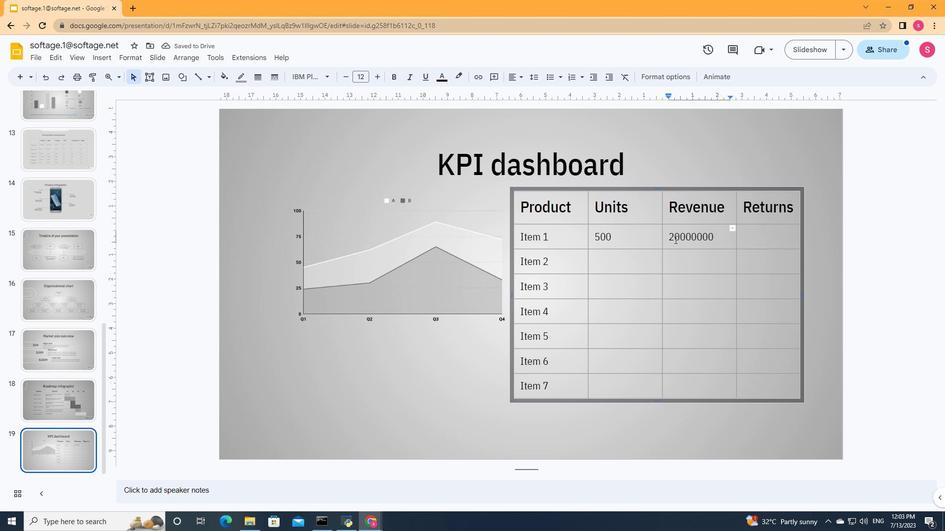 
Action: Mouse moved to (696, 240)
Screenshot: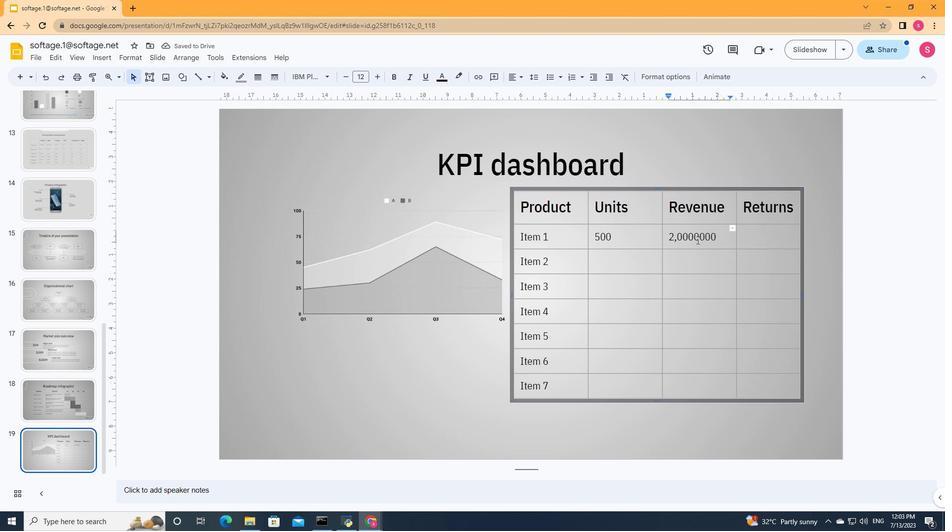 
Action: Mouse pressed left at (696, 240)
Screenshot: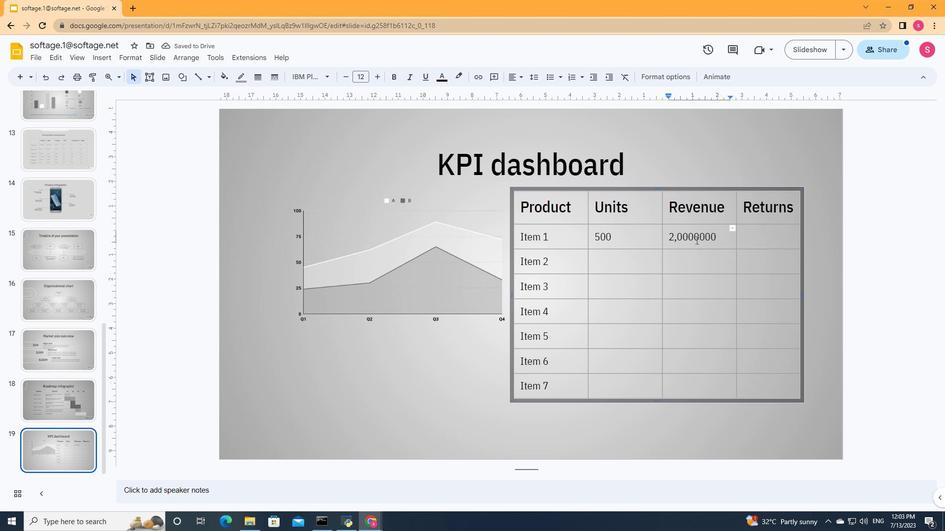 
Action: Mouse moved to (692, 237)
Screenshot: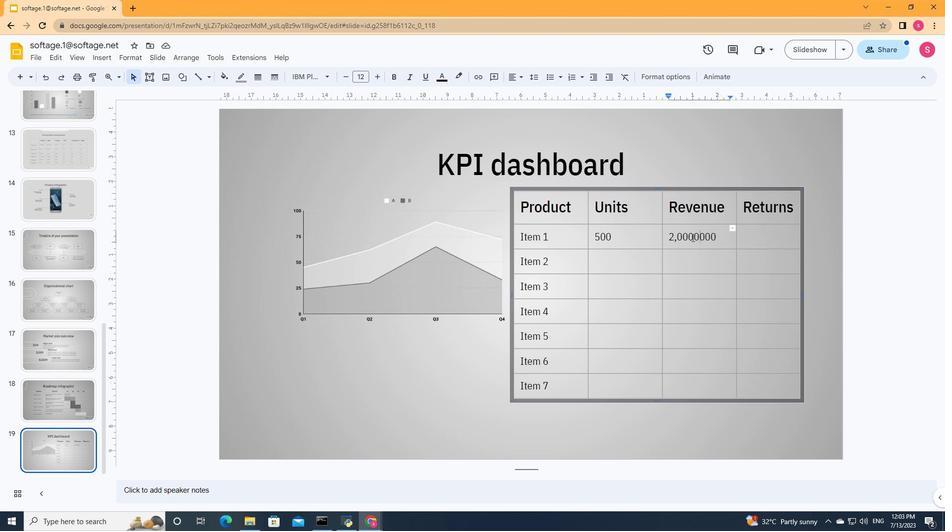 
Action: Mouse pressed left at (692, 237)
Screenshot: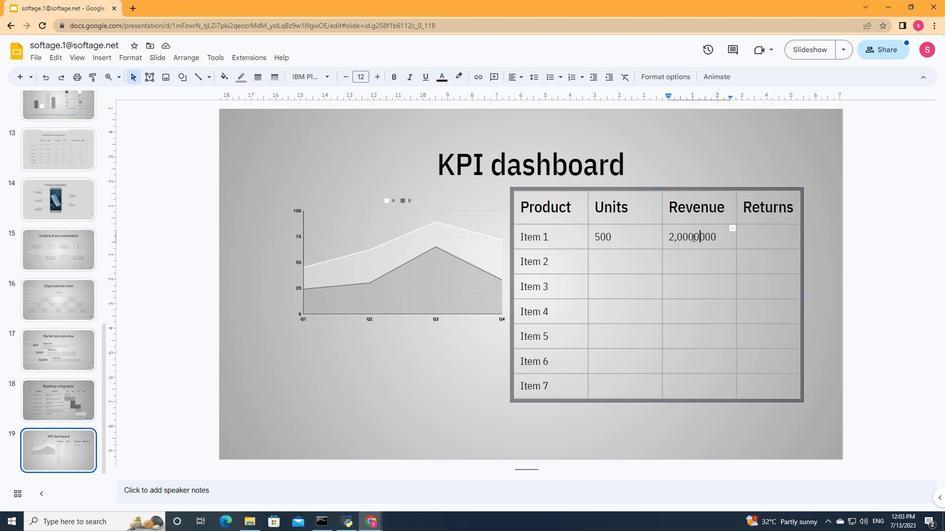 
Action: Mouse moved to (701, 239)
Screenshot: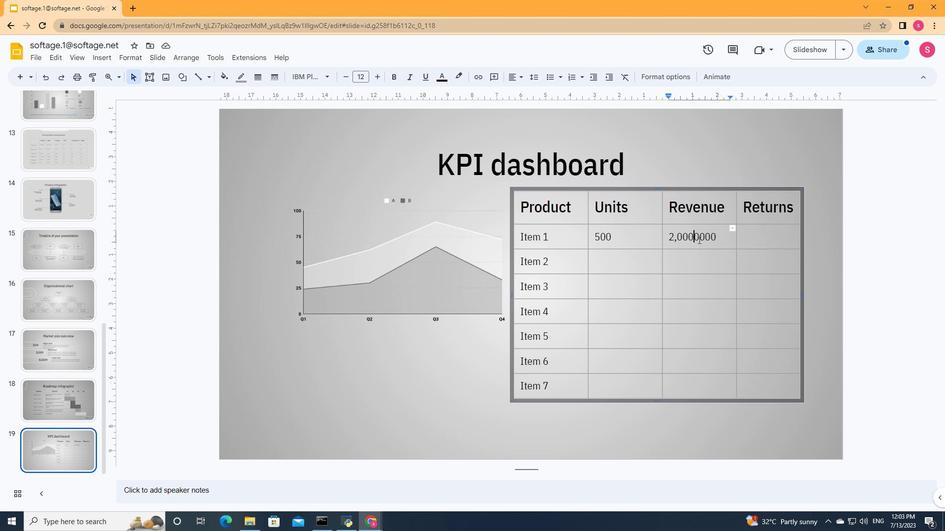 
Action: Key pressed ,
Screenshot: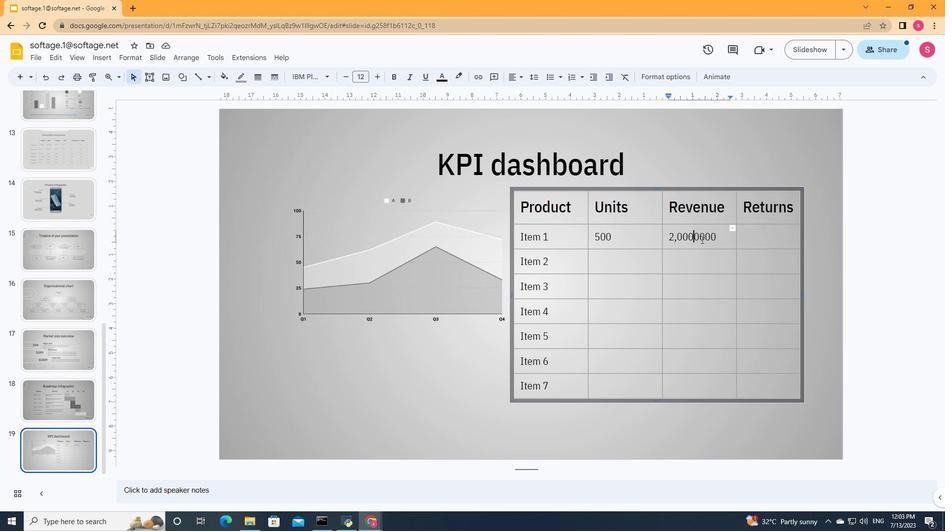 
Action: Mouse moved to (722, 238)
Screenshot: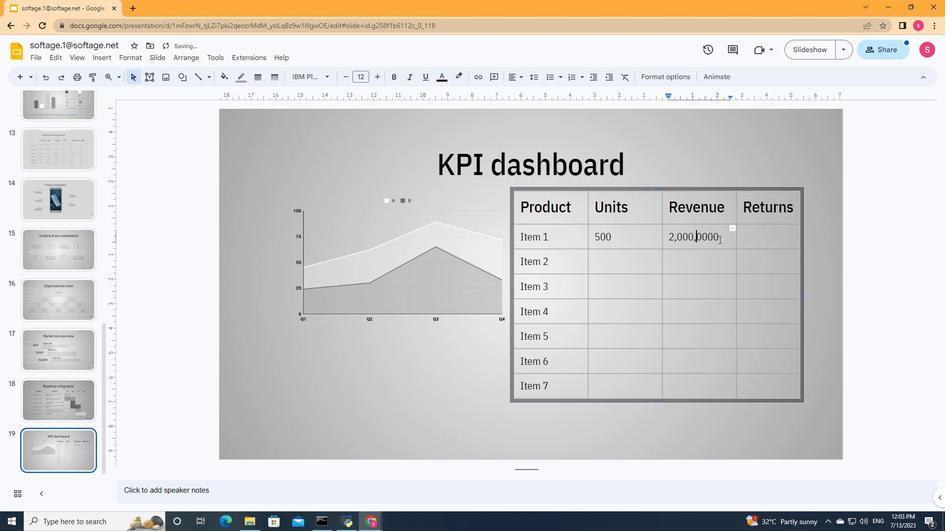 
Action: Mouse pressed left at (722, 238)
Screenshot: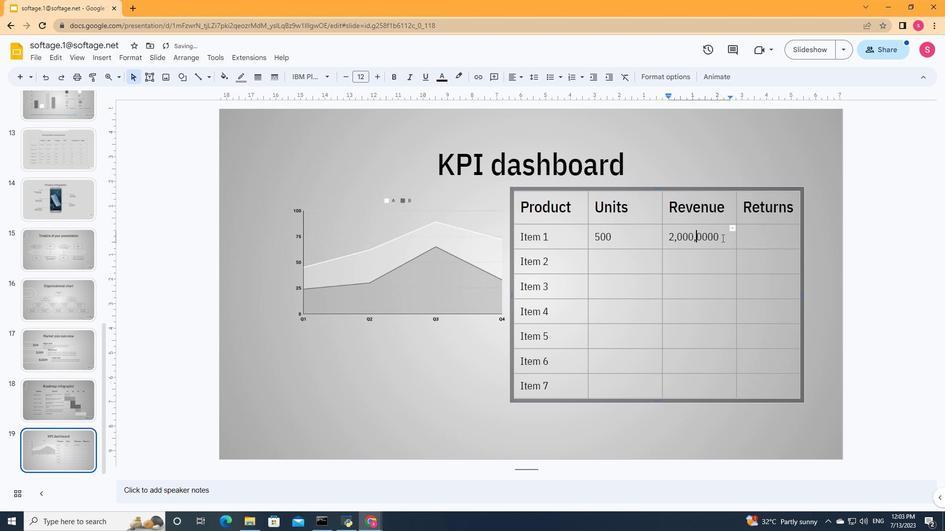 
Action: Key pressed <Key.backspace>
Screenshot: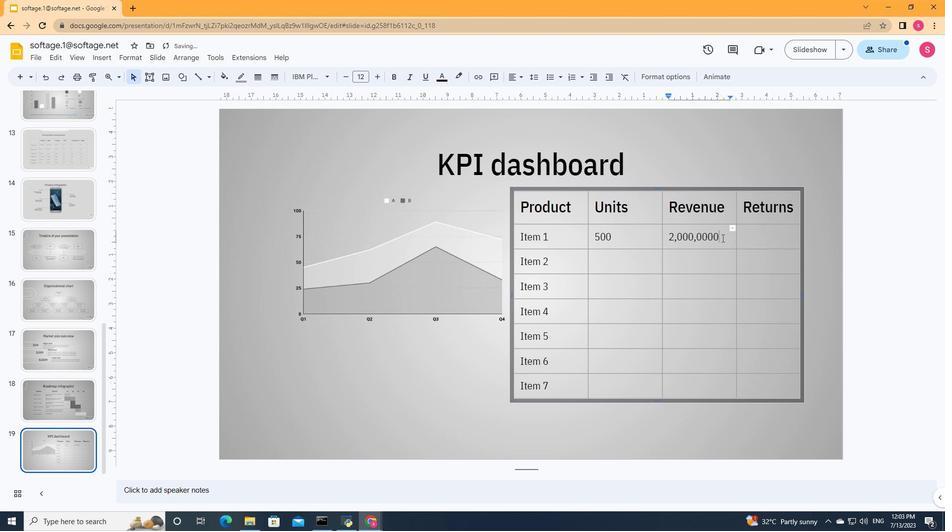 
Action: Mouse moved to (776, 236)
Screenshot: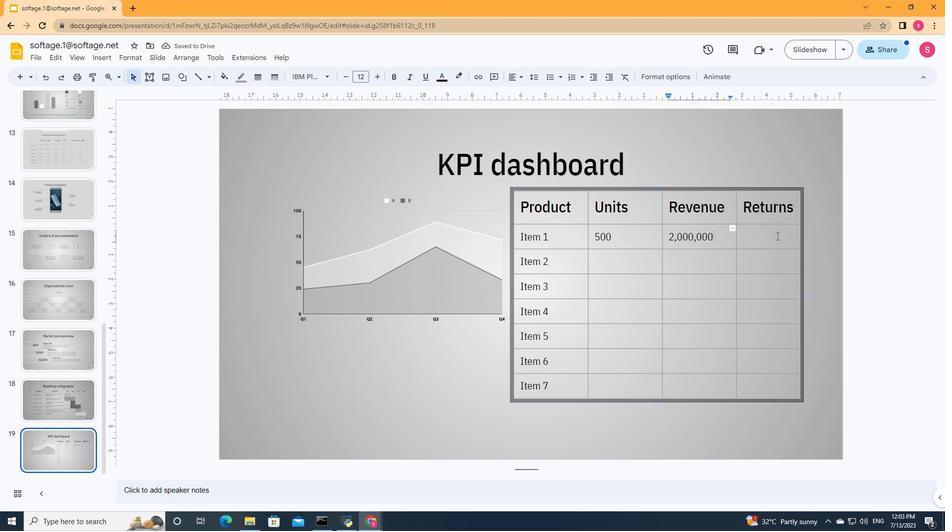 
Action: Mouse pressed left at (776, 236)
Screenshot: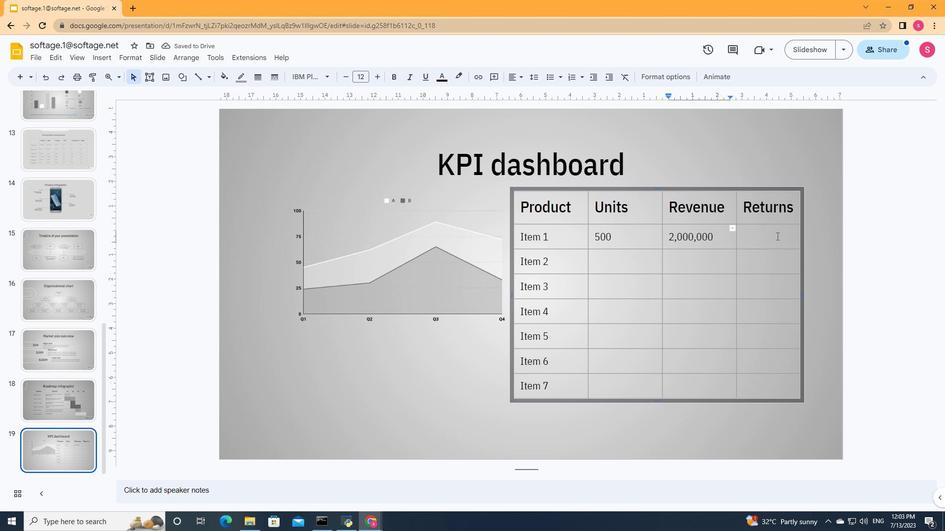 
Action: Key pressed 40
Screenshot: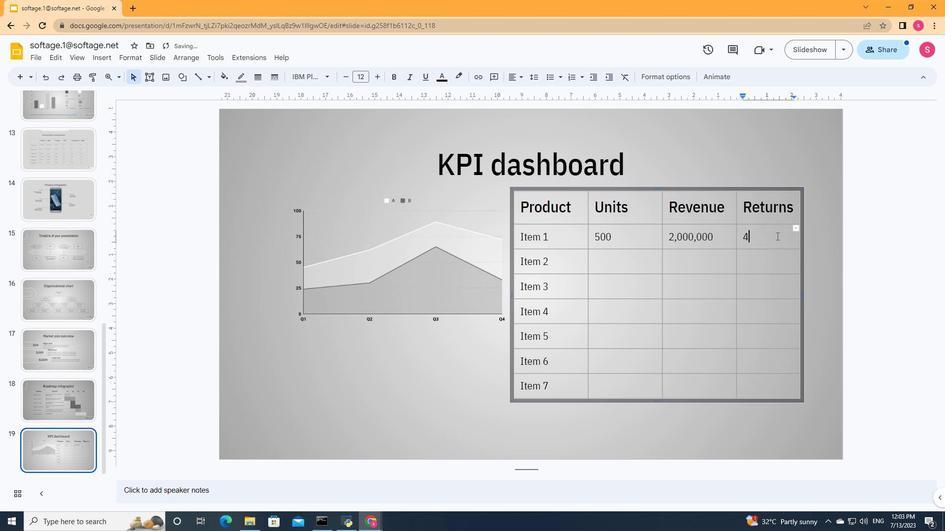 
Action: Mouse moved to (640, 265)
Screenshot: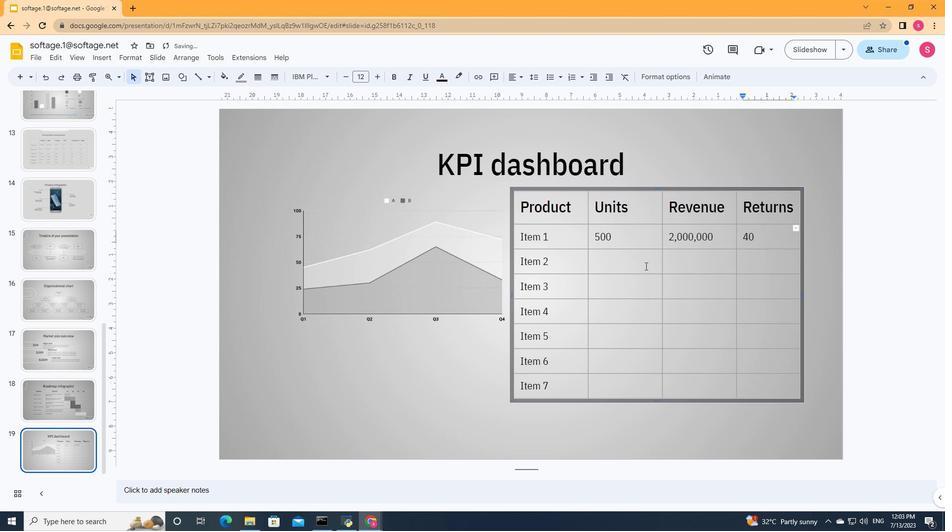 
Action: Mouse pressed left at (640, 265)
Screenshot: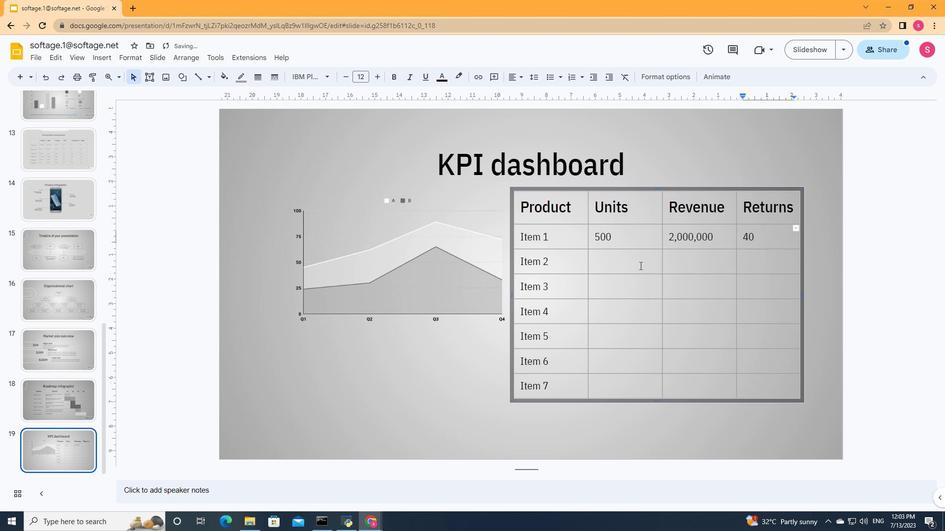
Action: Key pressed 1,000
Screenshot: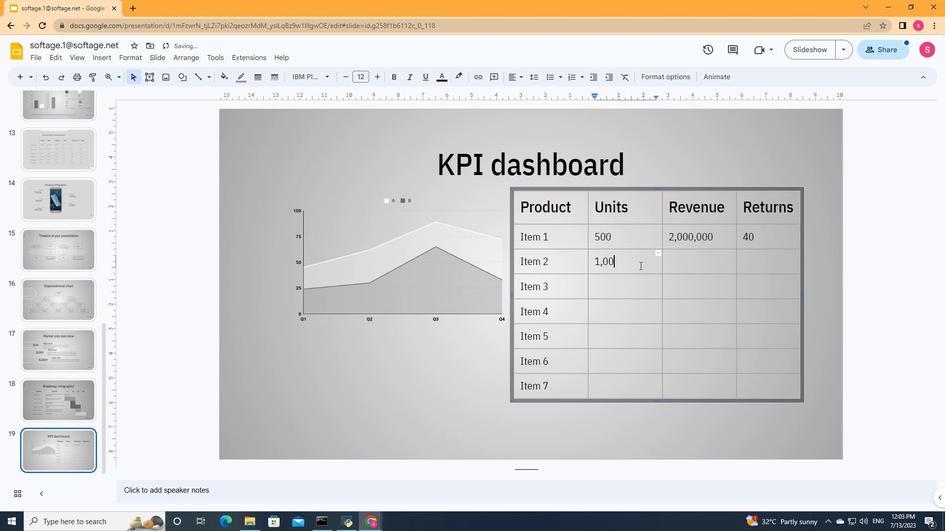 
Action: Mouse moved to (639, 265)
Screenshot: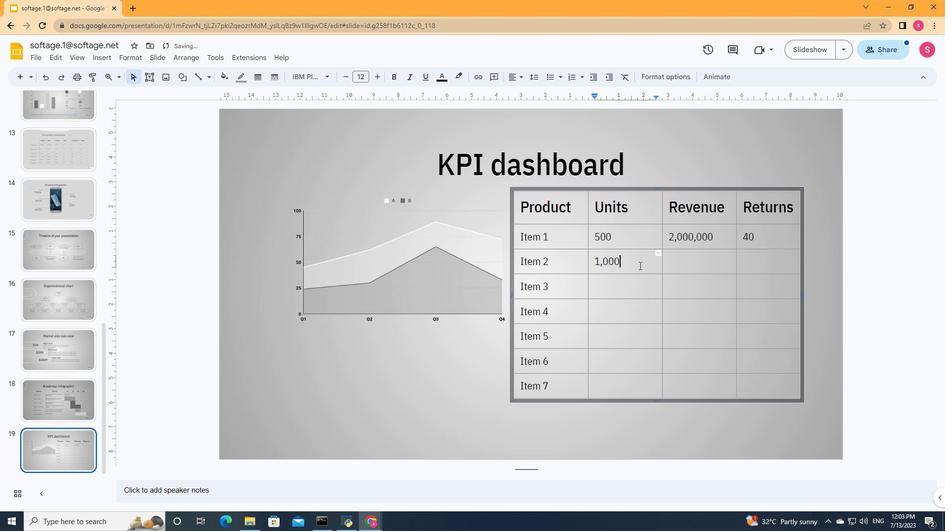 
Action: Key pressed <Key.tab>50,750<Key.tab>10<Key.tab><Key.tab>250<Key.tab>1,5000<Key.backspace>'<Key.insert><Key.backspace>,000<Key.tab>300<Key.tab><Key.tab>500<Key.tab>2,000,000<Key.tab>40<Key.tab><Key.tab>1,000<Key.tab>50,750<Key.tab>10<Key.tab><Key.tab>250<Key.tab>1,5000<Key.backspace>,000<Key.tab>300<Key.tab><Key.tab>500<Key.tab>2000<Key.backspace><Key.backspace><Key.backspace>,000.<Key.backspace>,000<Key.tab>40
Screenshot: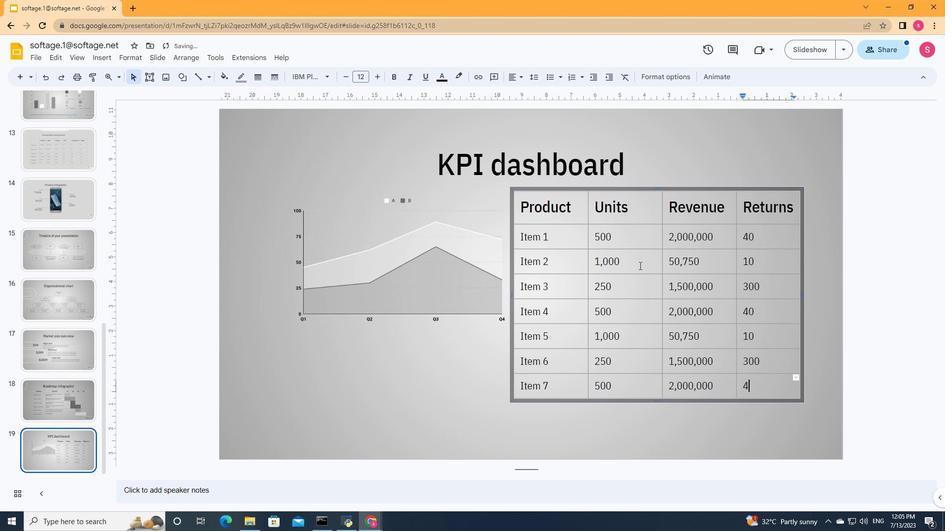 
Action: Mouse moved to (659, 401)
Screenshot: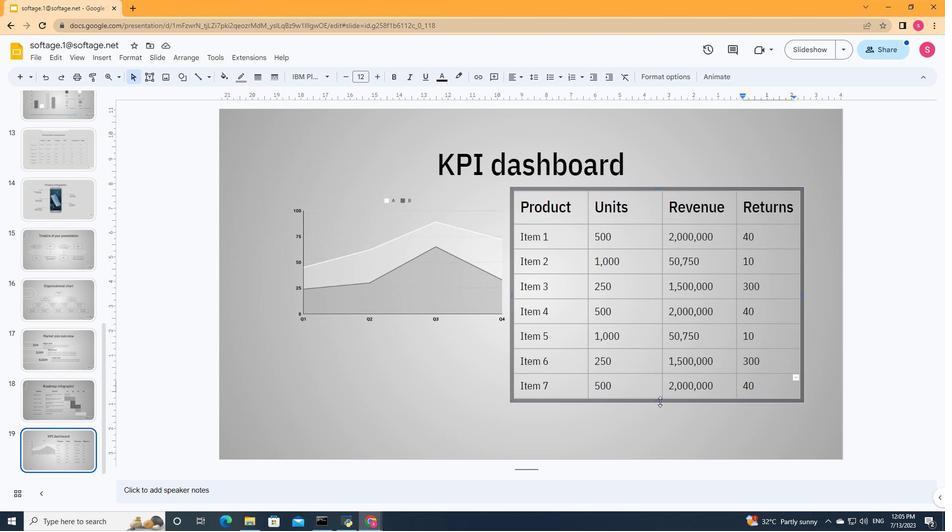 
Action: Mouse pressed left at (659, 401)
Screenshot: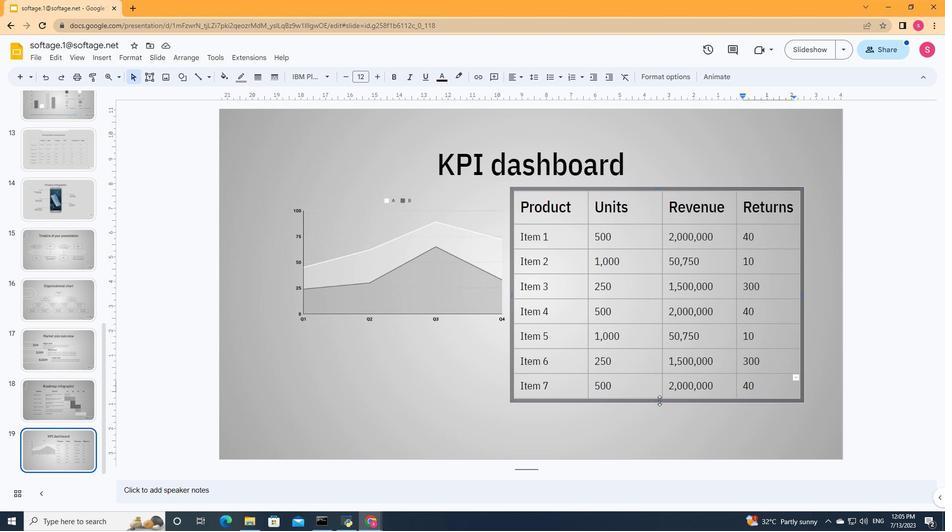 
Action: Mouse moved to (657, 400)
Screenshot: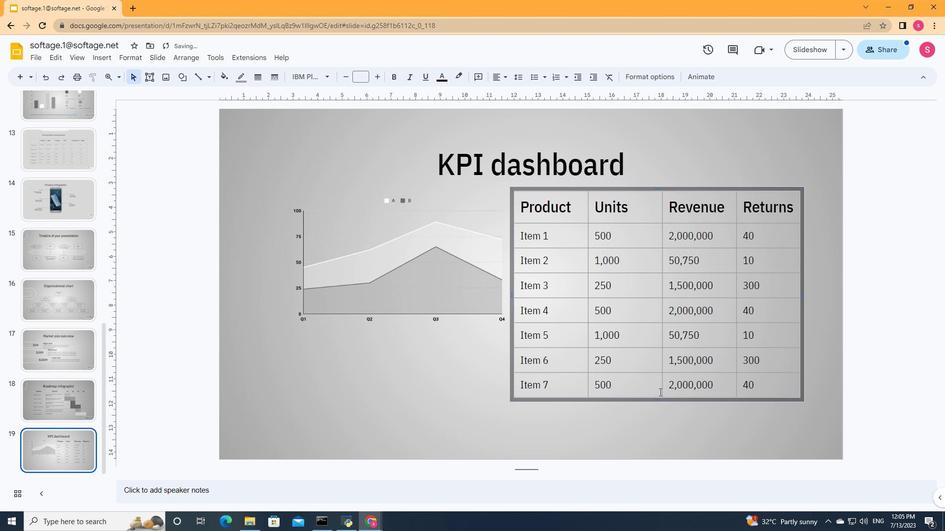 
Action: Mouse pressed left at (657, 400)
Screenshot: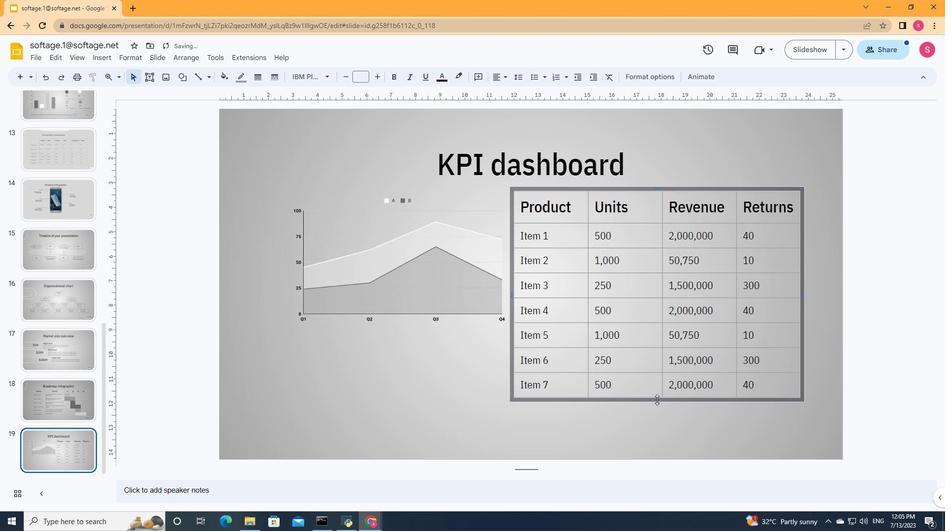 
Action: Mouse moved to (657, 398)
Screenshot: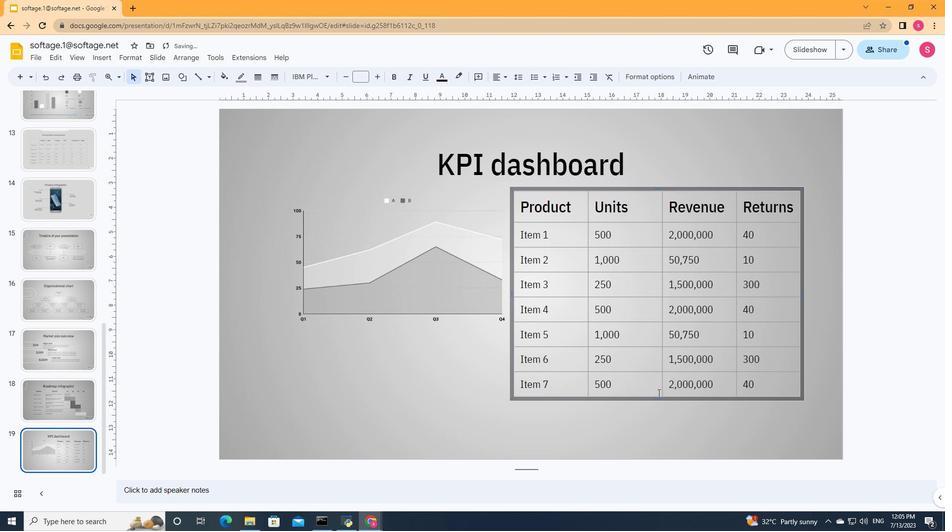 
Action: Mouse pressed left at (657, 398)
Screenshot: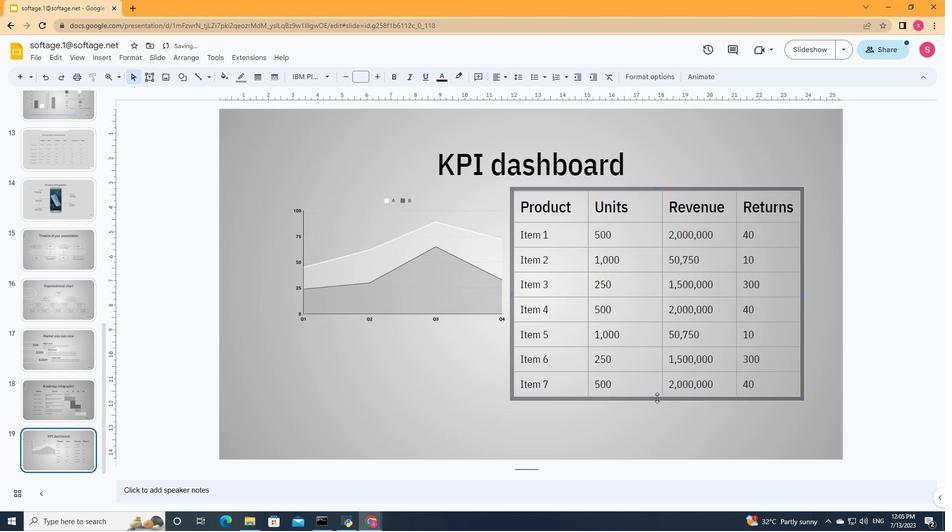 
Action: Mouse moved to (661, 399)
Screenshot: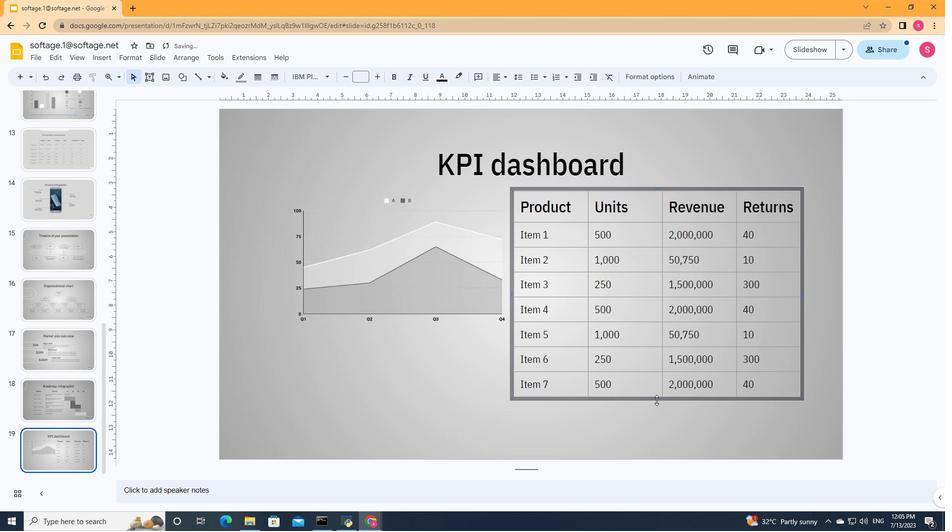 
Action: Mouse pressed left at (661, 399)
Screenshot: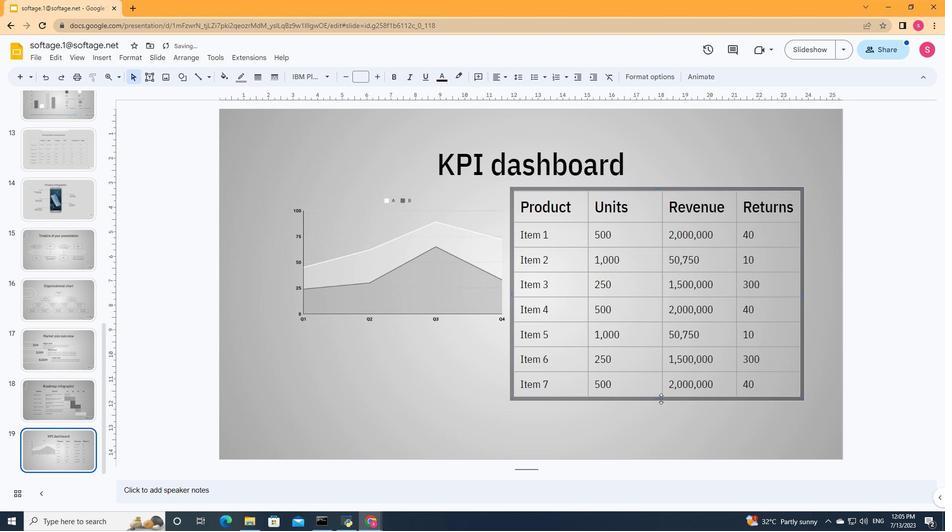 
Action: Mouse moved to (663, 188)
Screenshot: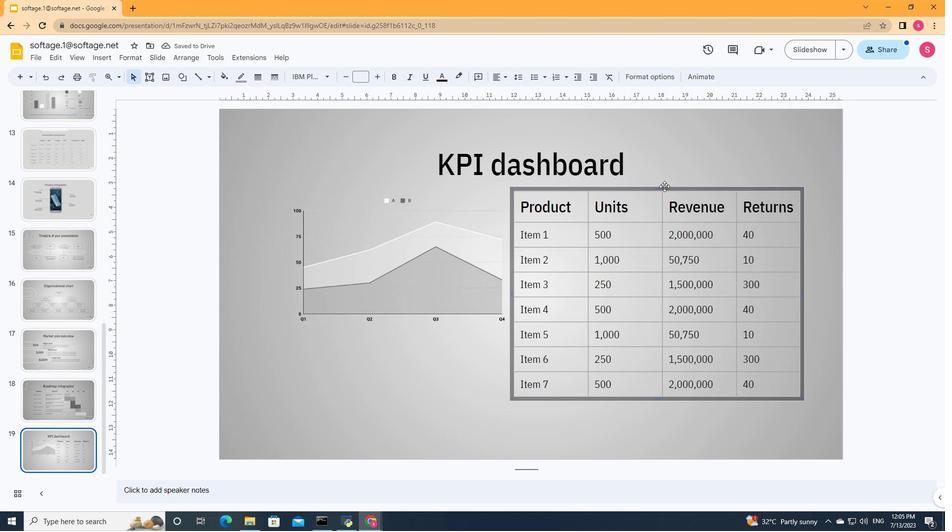 
Action: Mouse pressed left at (663, 188)
Screenshot: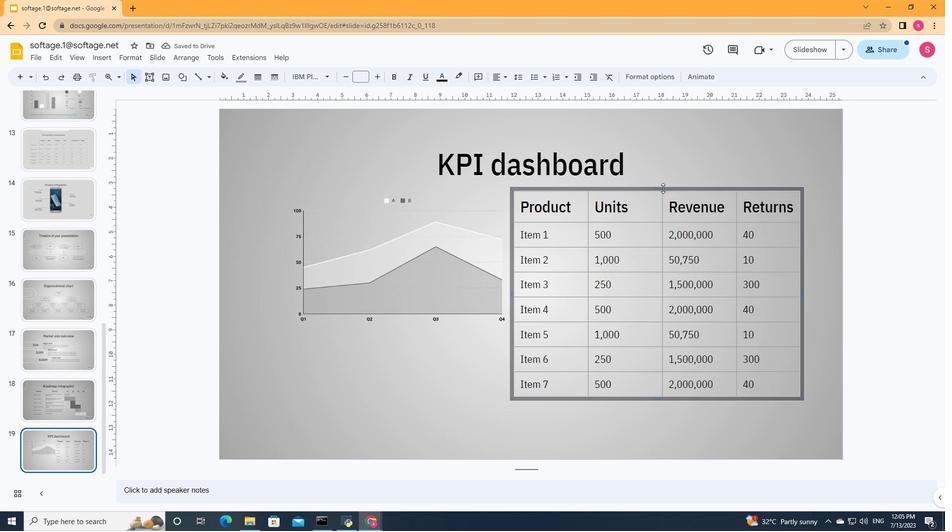 
Action: Mouse moved to (669, 201)
Screenshot: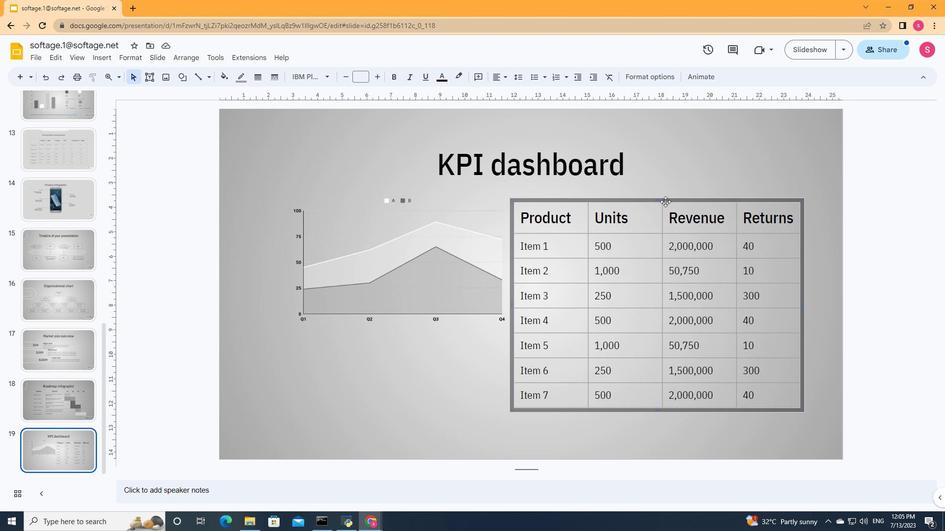 
Action: Mouse pressed left at (669, 201)
Screenshot: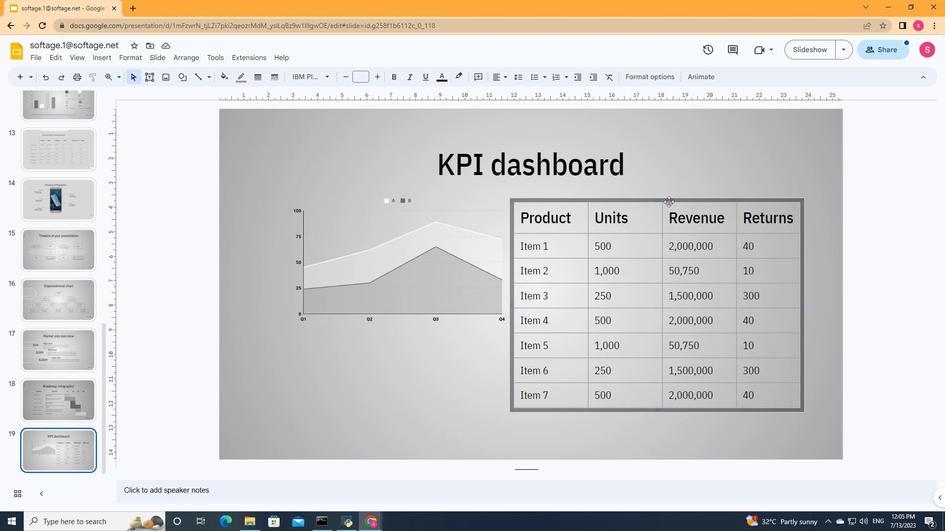 
Action: Mouse moved to (622, 425)
Screenshot: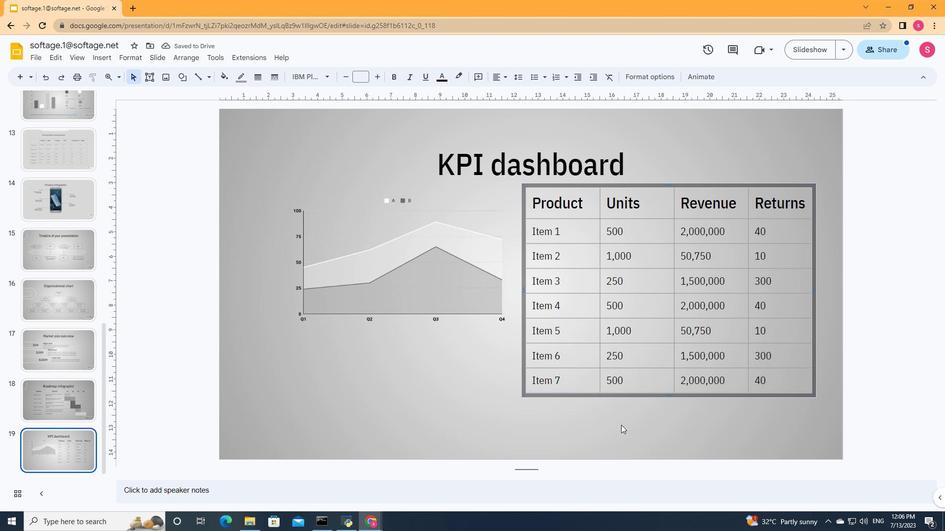 
Action: Mouse pressed left at (622, 425)
Screenshot: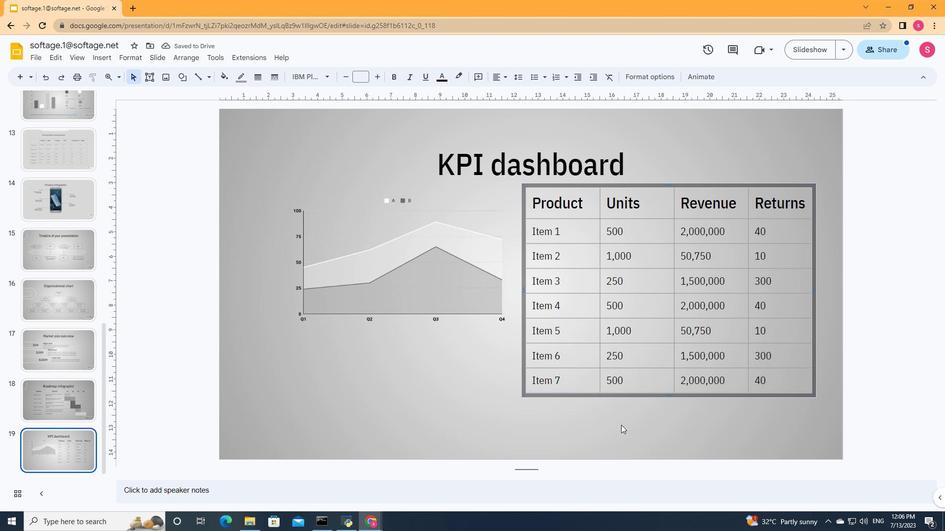 
Action: Mouse moved to (577, 189)
Screenshot: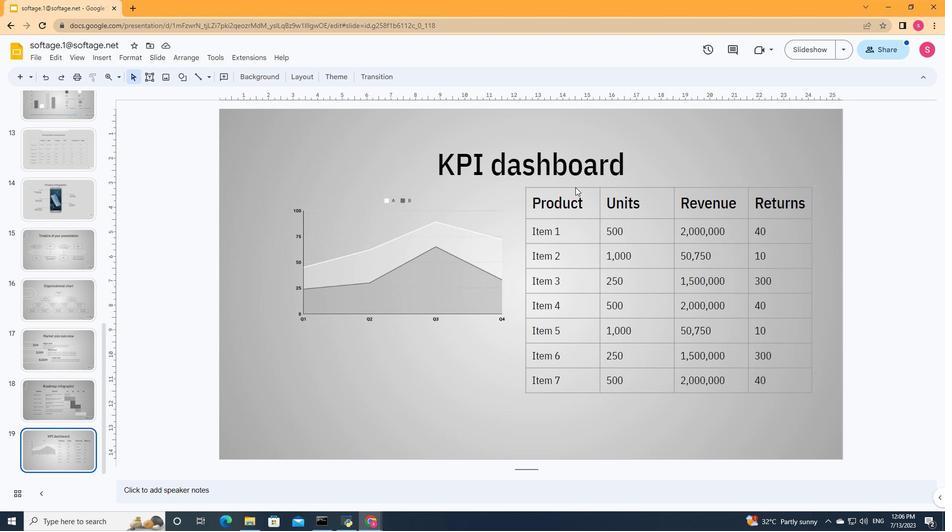 
Action: Mouse pressed left at (577, 189)
Screenshot: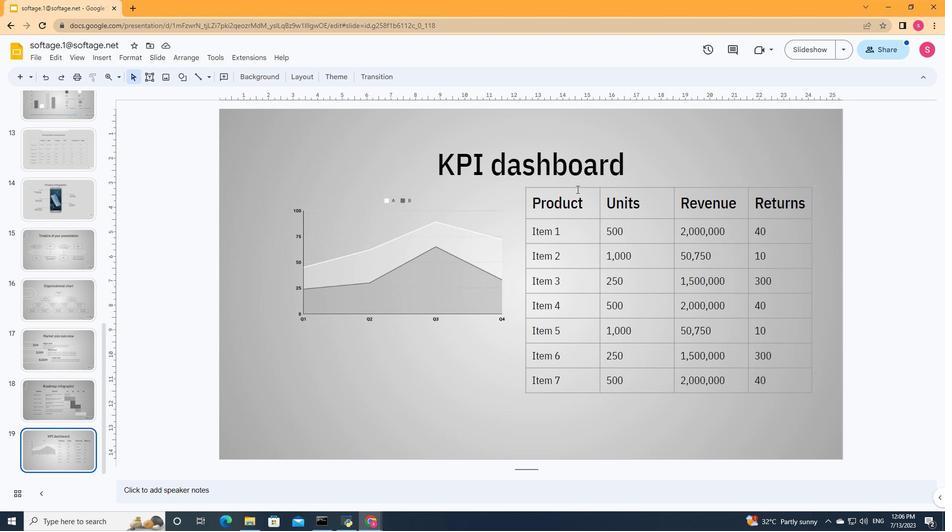 
Action: Mouse moved to (600, 203)
Screenshot: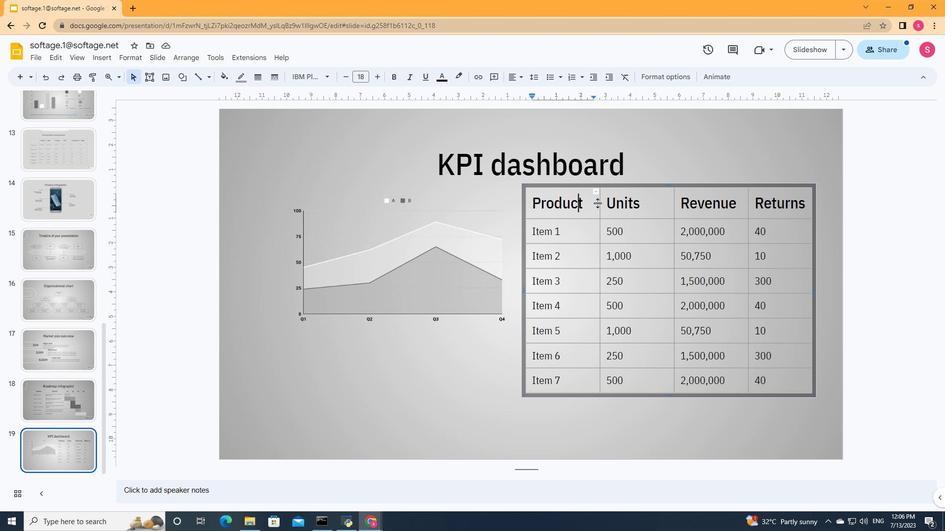 
Action: Mouse pressed left at (600, 203)
Screenshot: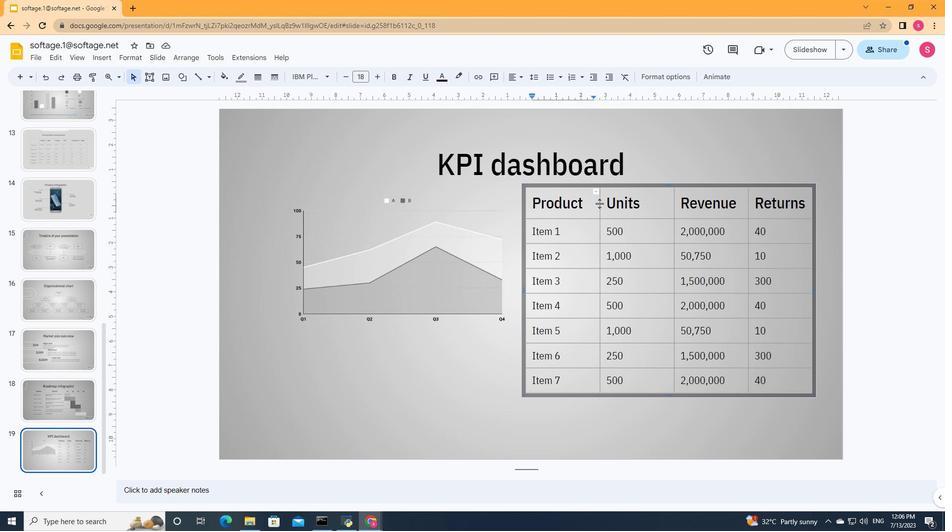 
Action: Mouse moved to (527, 202)
Screenshot: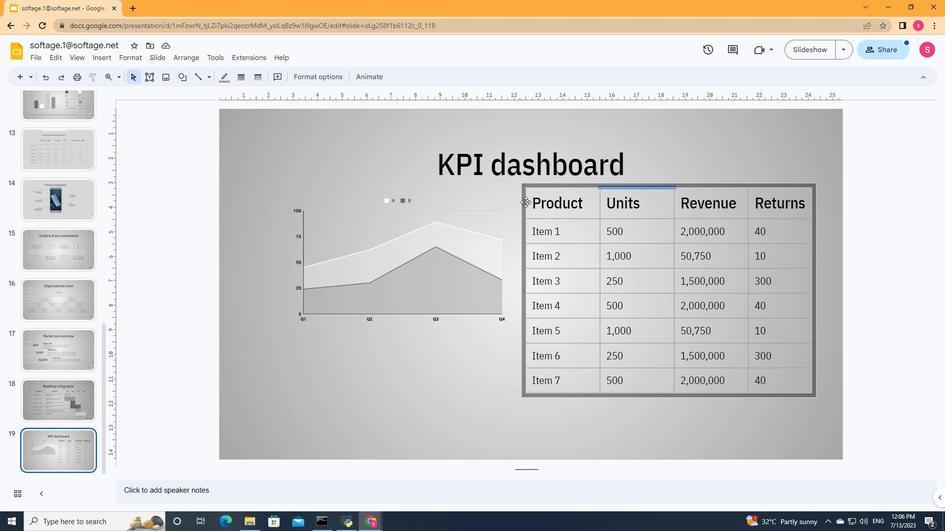
Action: Mouse pressed left at (527, 202)
Screenshot: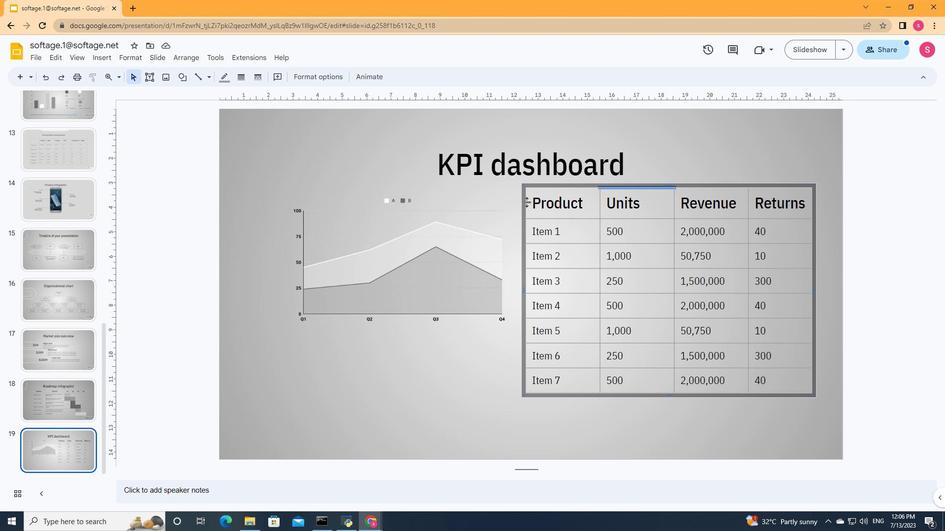 
Action: Mouse moved to (689, 202)
Screenshot: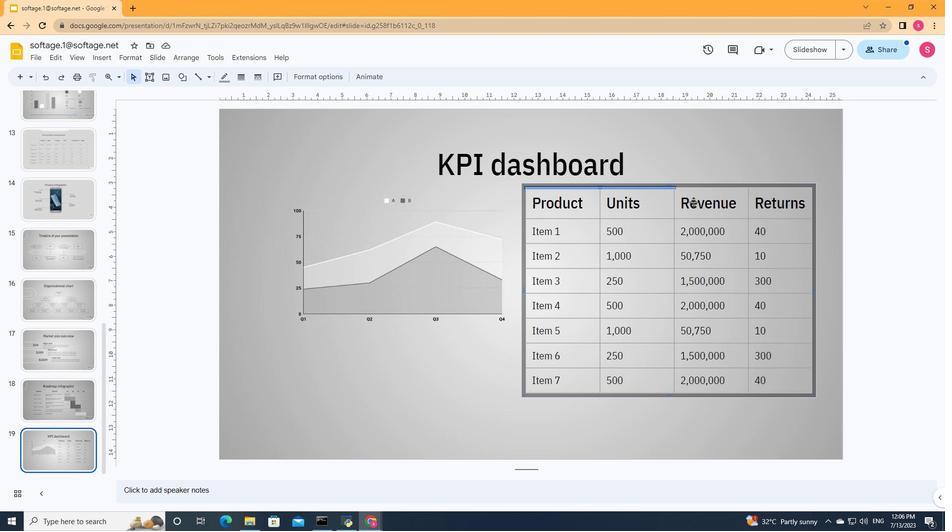 
Action: Mouse pressed left at (689, 202)
Screenshot: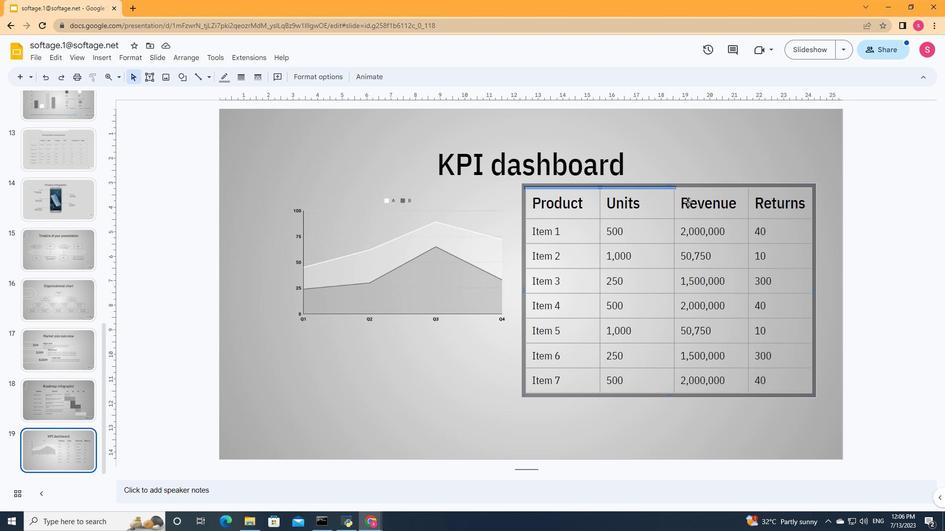 
Action: Mouse moved to (764, 203)
Screenshot: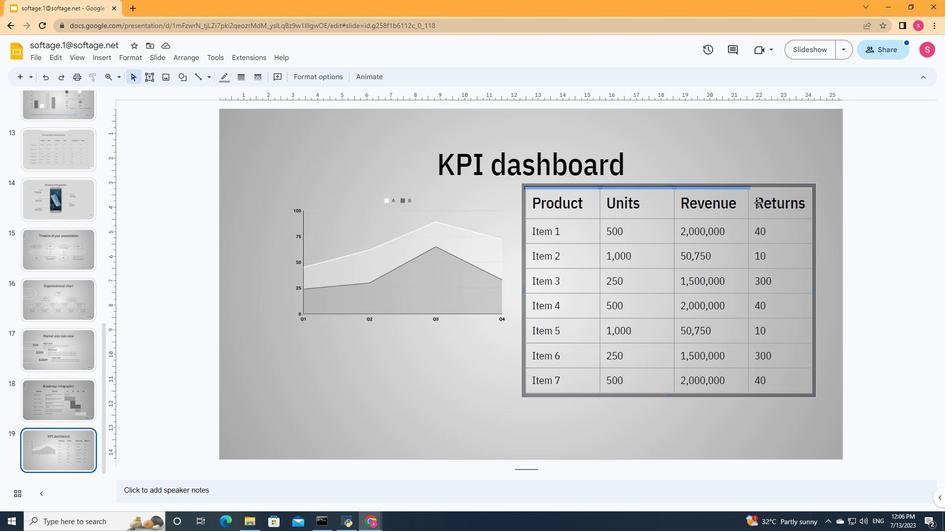 
Action: Mouse pressed left at (764, 203)
Screenshot: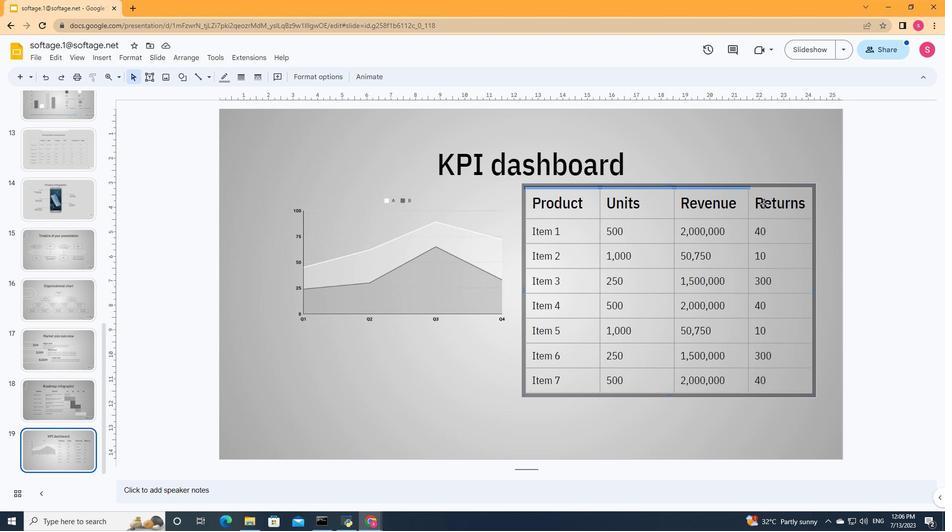 
Action: Mouse moved to (227, 81)
Screenshot: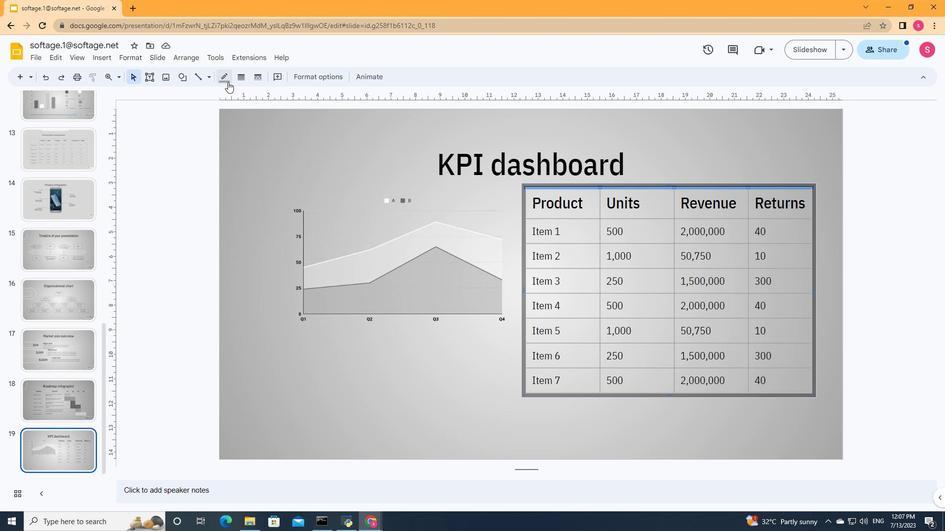 
Action: Mouse pressed left at (227, 81)
Screenshot: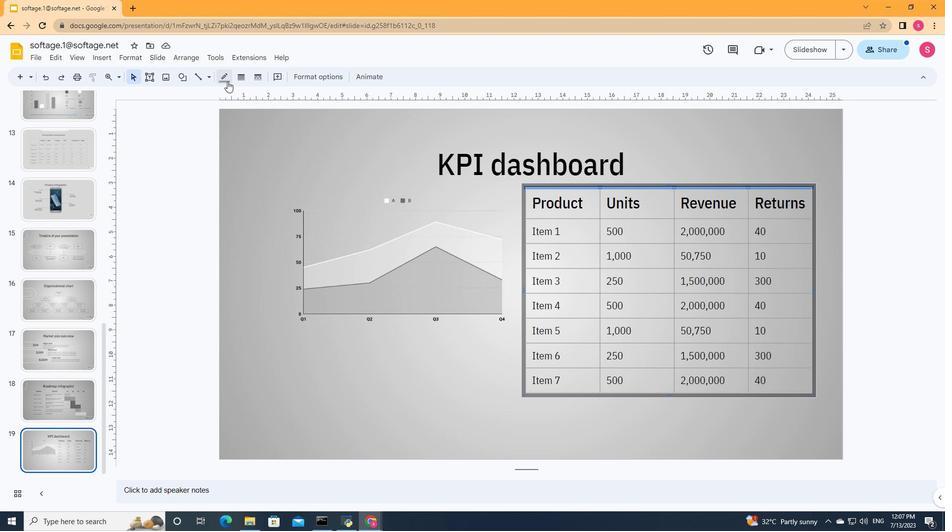 
Action: Mouse moved to (265, 251)
Screenshot: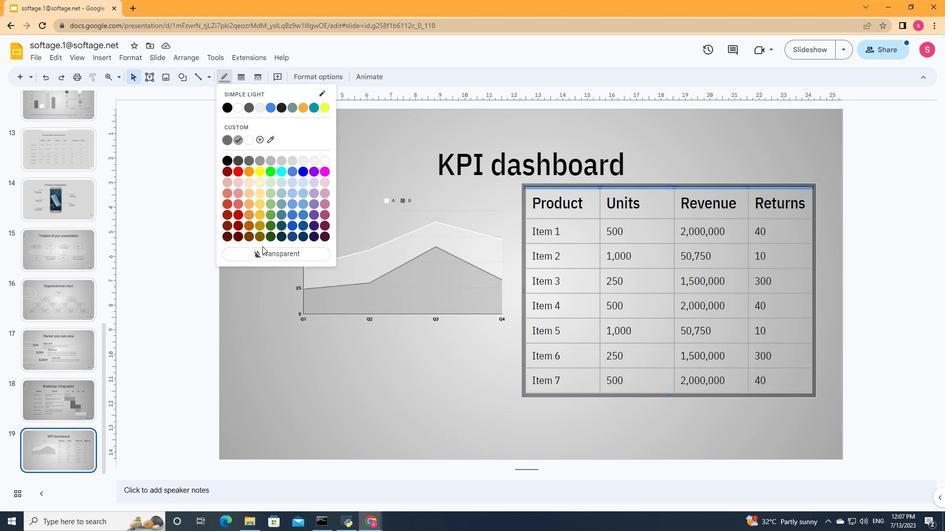 
Action: Mouse pressed left at (265, 251)
Screenshot: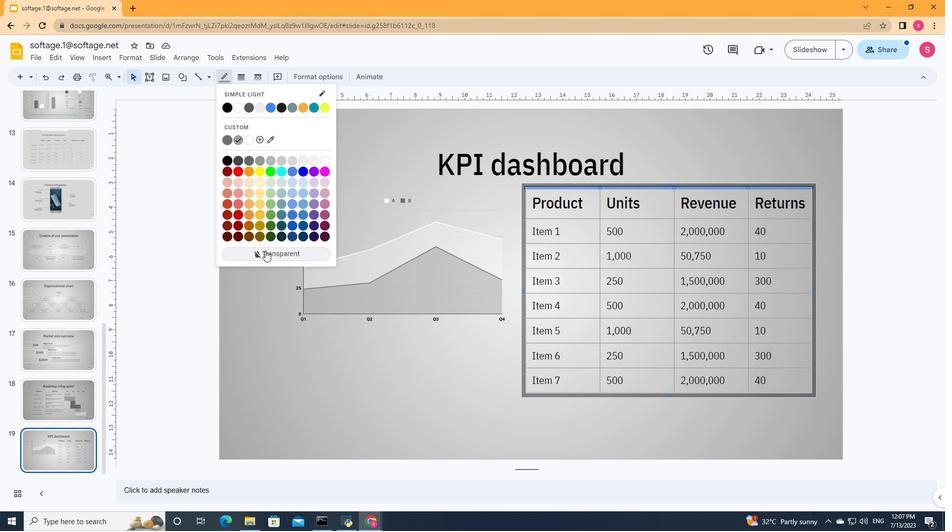 
Action: Mouse moved to (702, 167)
Screenshot: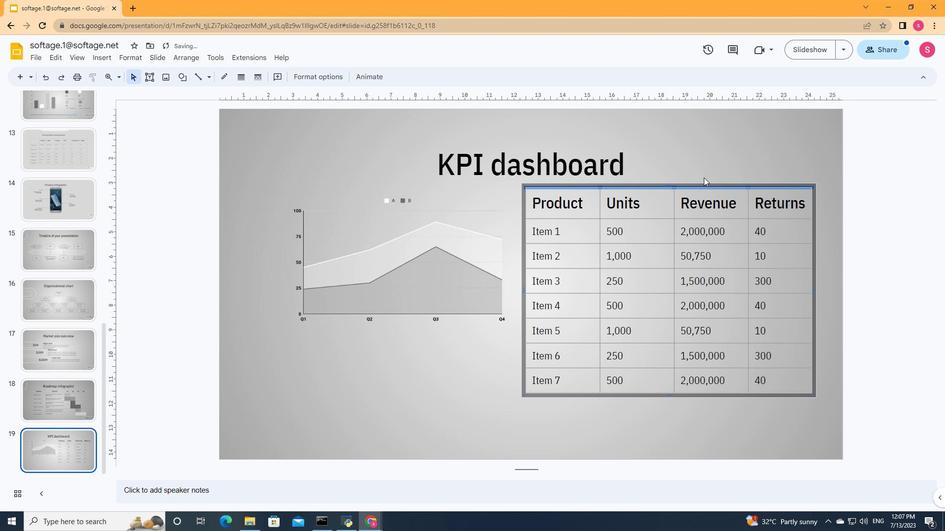 
Action: Mouse pressed left at (702, 167)
Screenshot: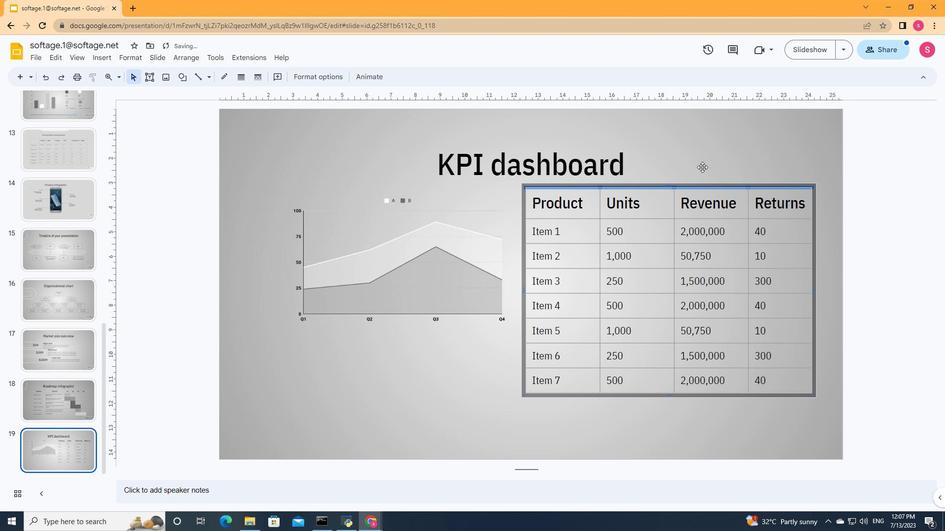 
Action: Mouse moved to (546, 202)
Screenshot: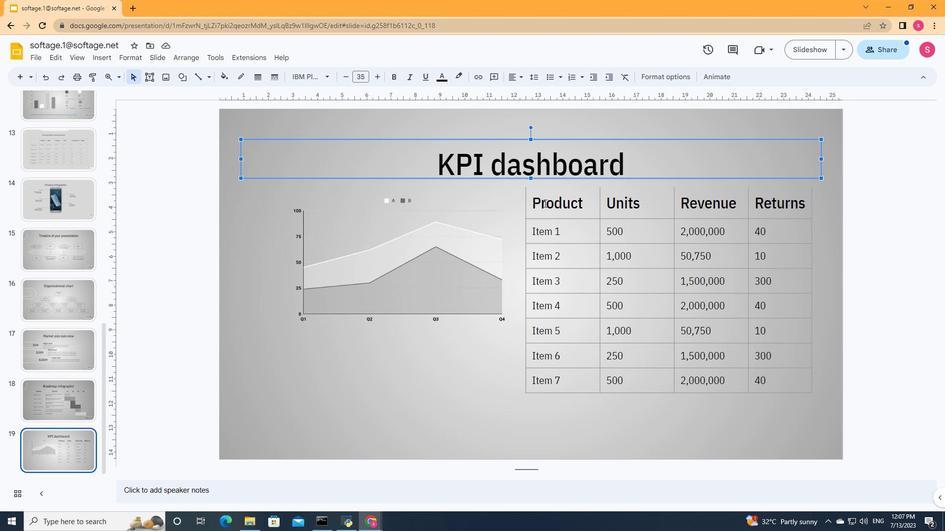 
Action: Mouse pressed left at (546, 202)
Screenshot: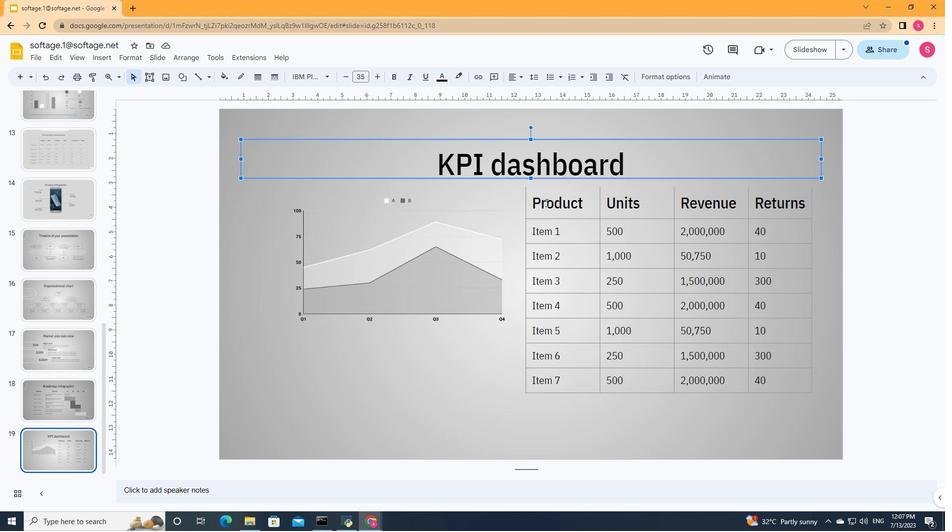
Action: Mouse moved to (644, 204)
Screenshot: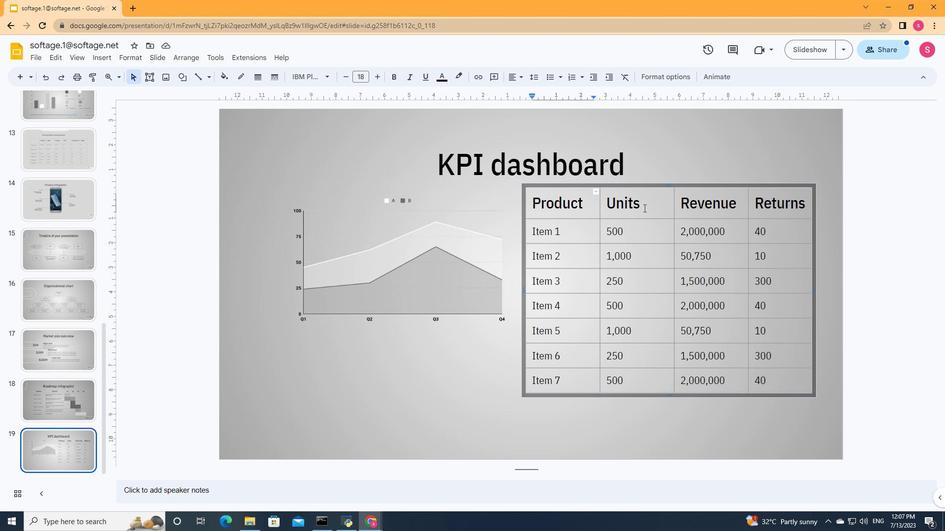 
Action: Mouse pressed left at (644, 204)
Screenshot: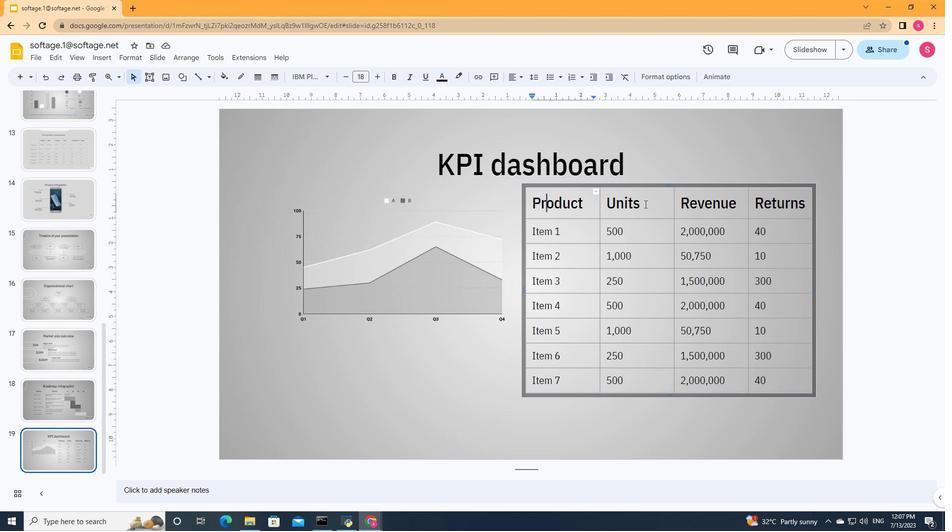 
Action: Mouse moved to (600, 204)
Screenshot: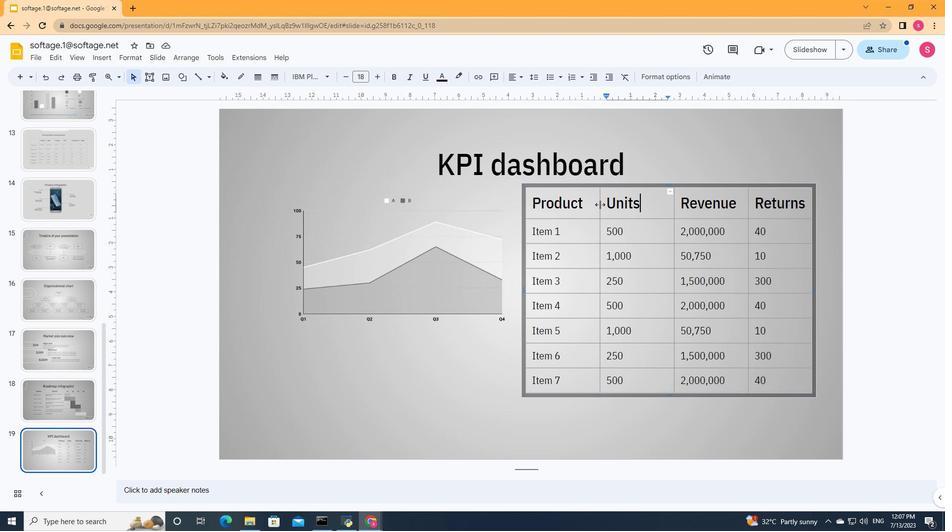 
Action: Mouse pressed left at (600, 204)
Screenshot: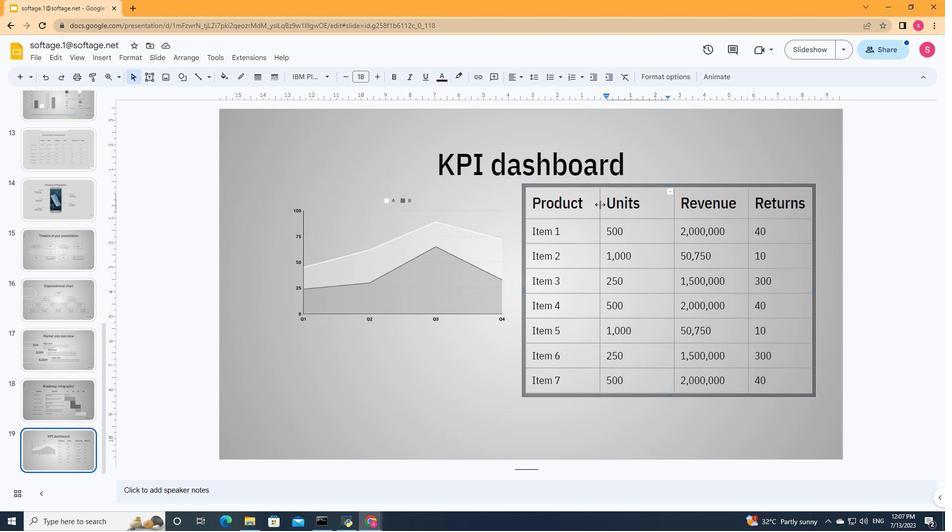 
Action: Mouse moved to (527, 202)
Screenshot: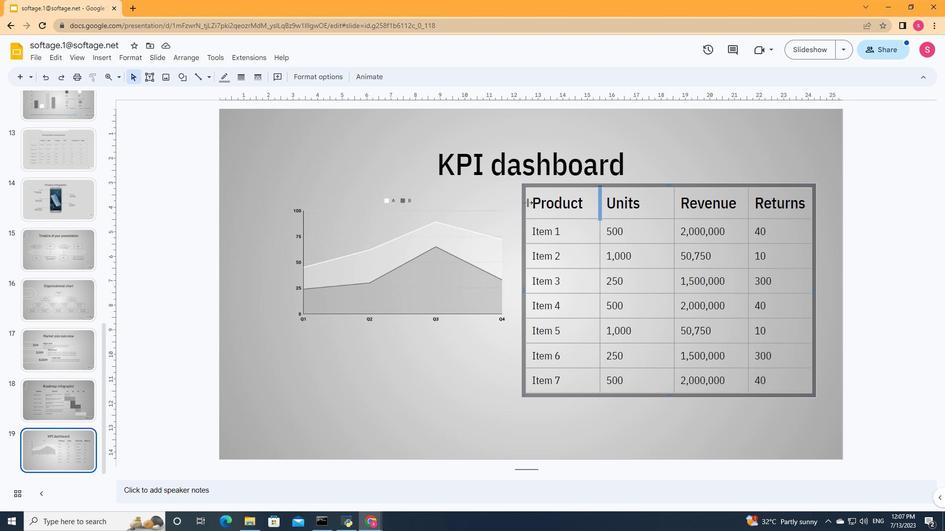 
Action: Mouse pressed left at (527, 202)
Screenshot: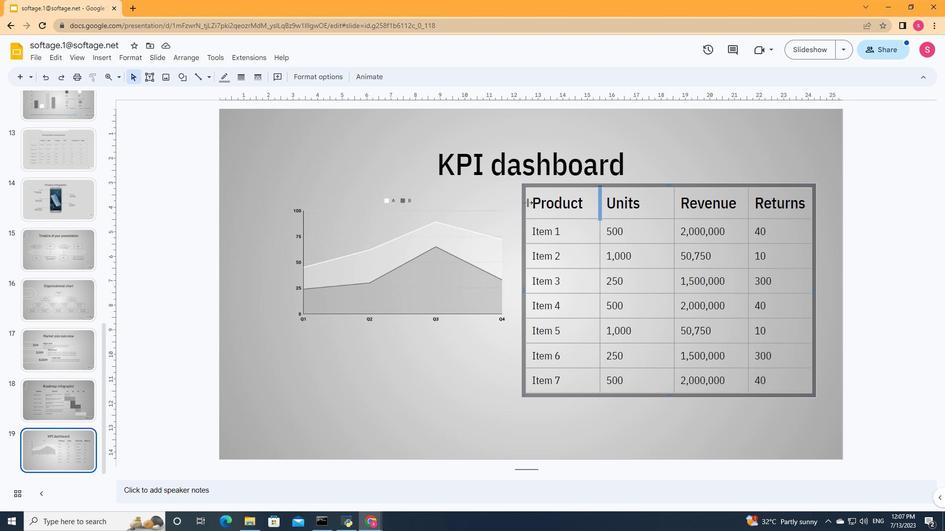 
Action: Mouse moved to (526, 229)
Screenshot: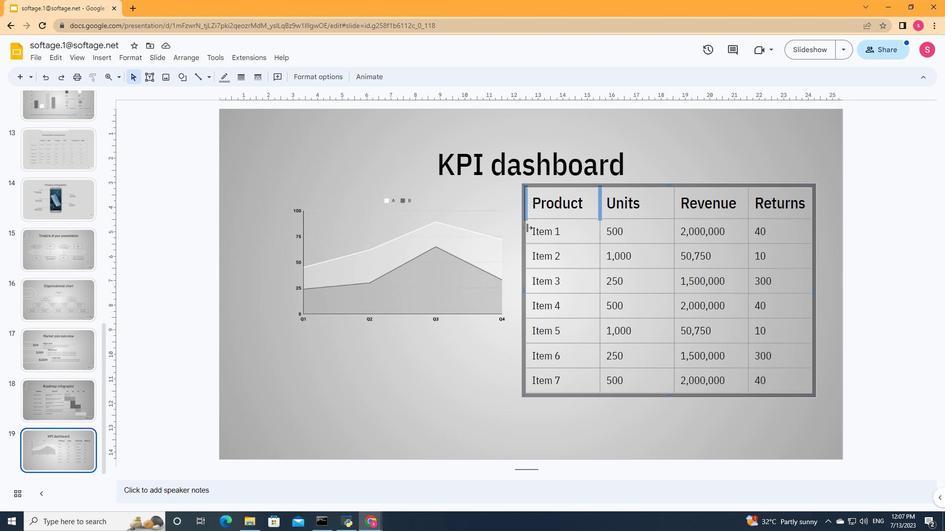 
Action: Mouse pressed left at (526, 229)
Screenshot: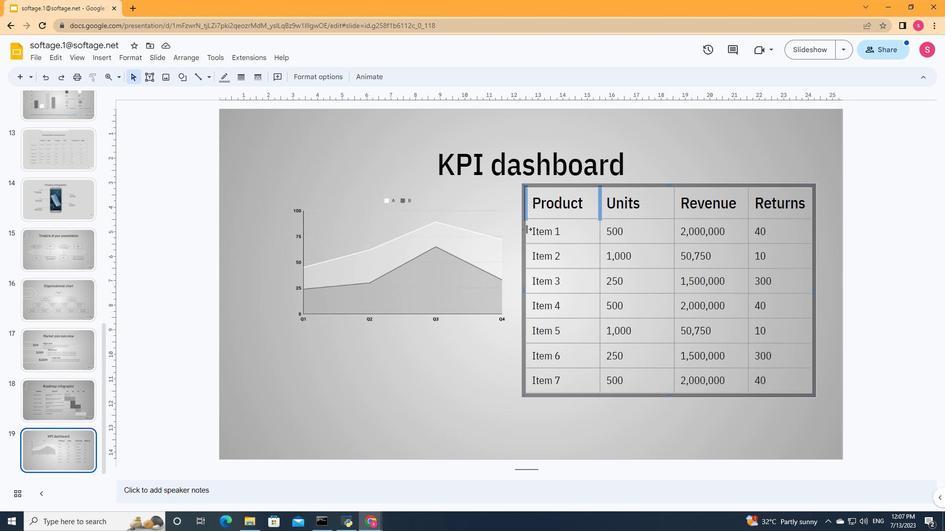 
Action: Mouse moved to (600, 231)
Screenshot: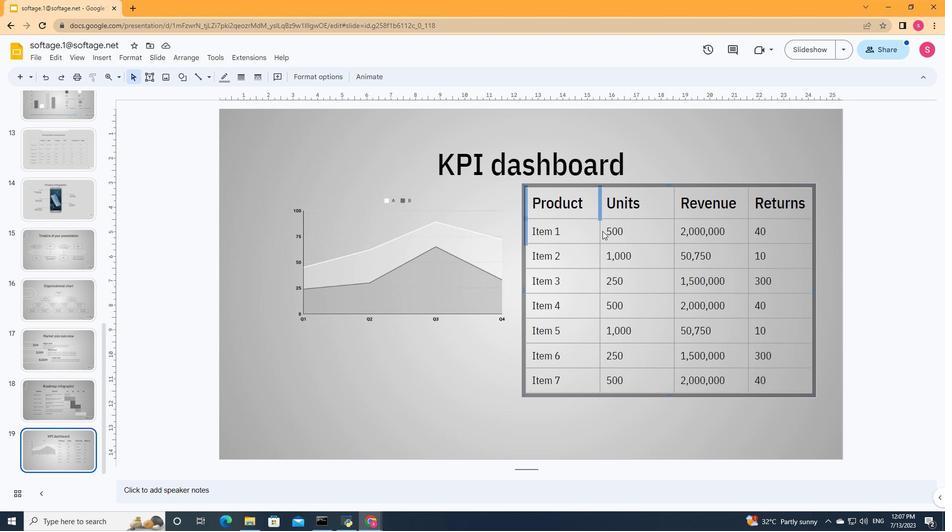 
Action: Mouse pressed left at (600, 231)
Screenshot: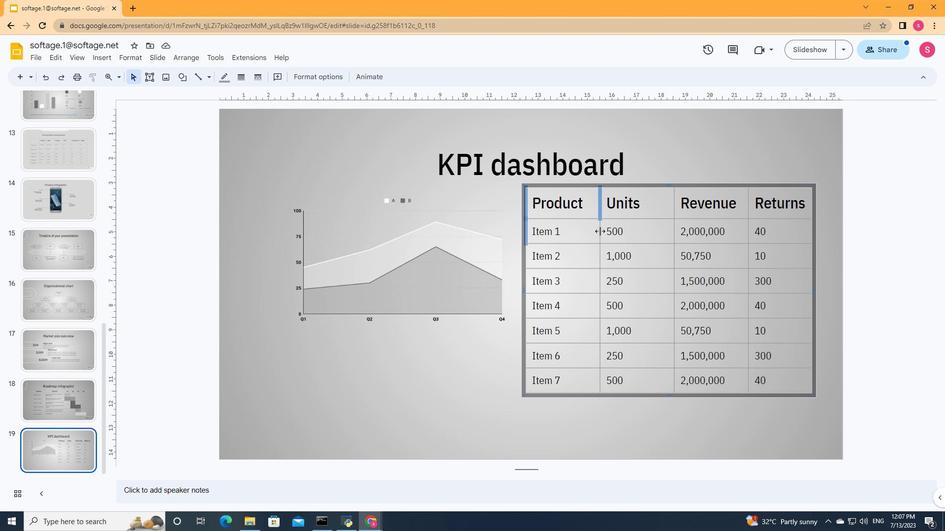 
Action: Mouse moved to (675, 201)
Screenshot: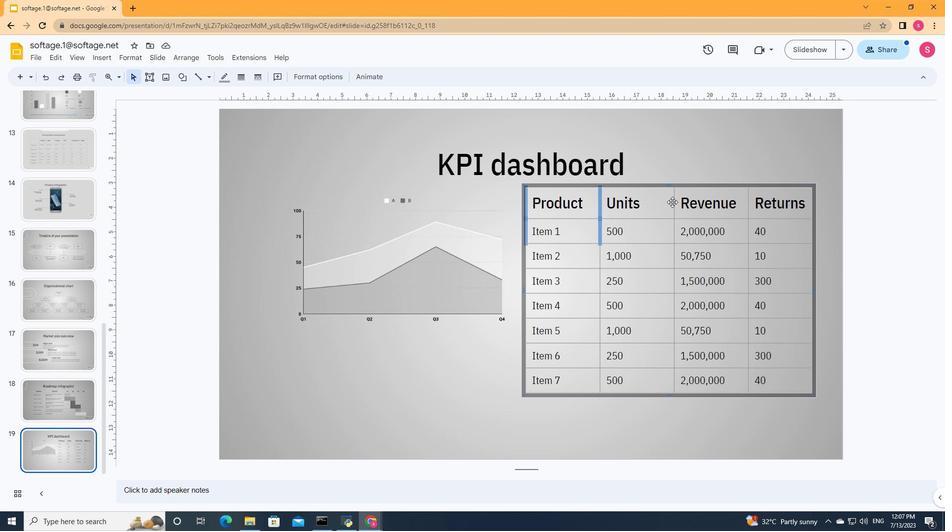 
Action: Mouse pressed left at (675, 201)
Screenshot: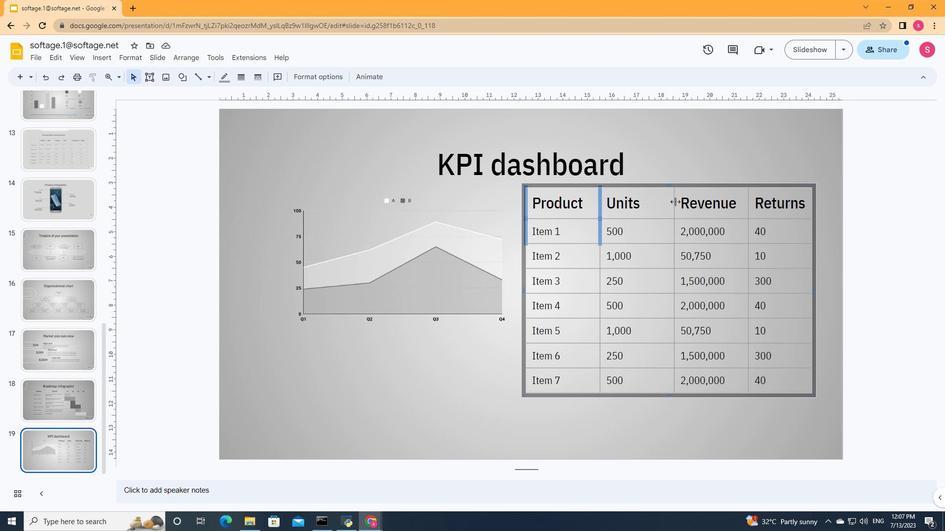 
Action: Mouse moved to (749, 201)
Screenshot: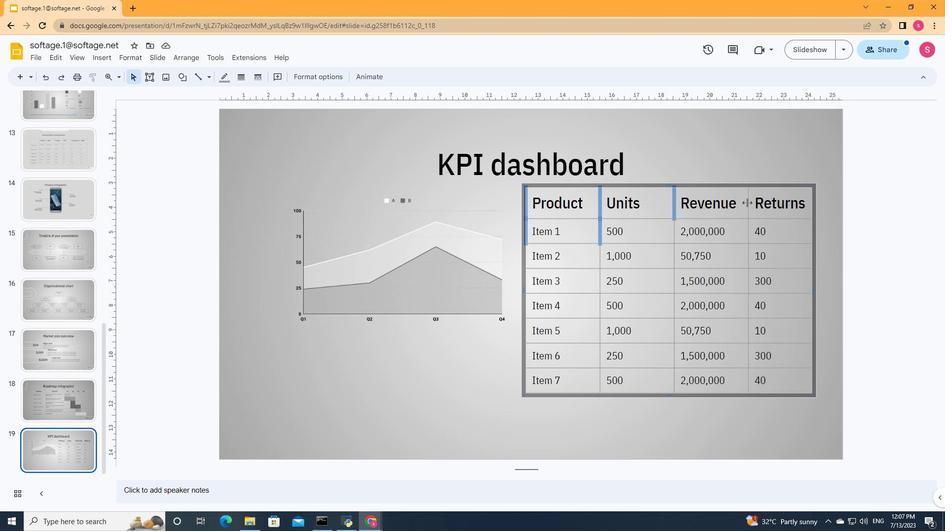 
Action: Mouse pressed left at (749, 201)
Screenshot: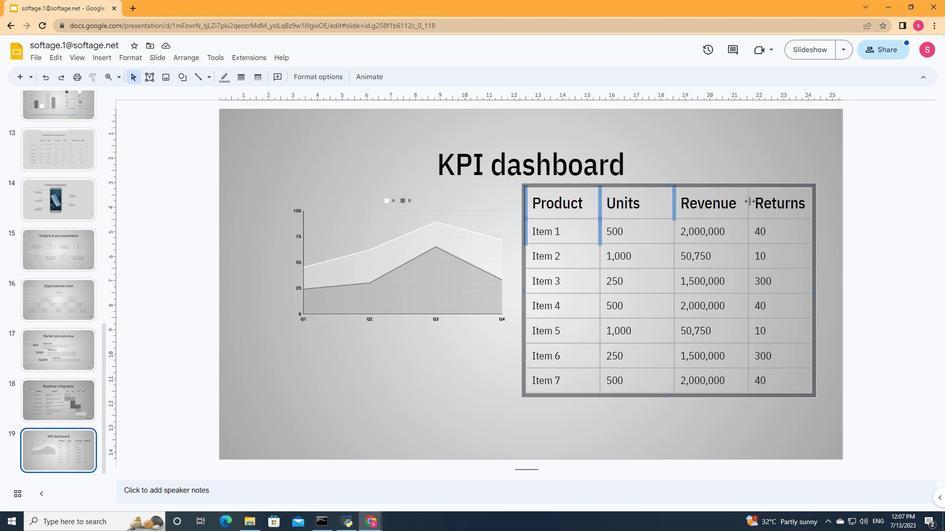 
Action: Mouse moved to (811, 202)
Screenshot: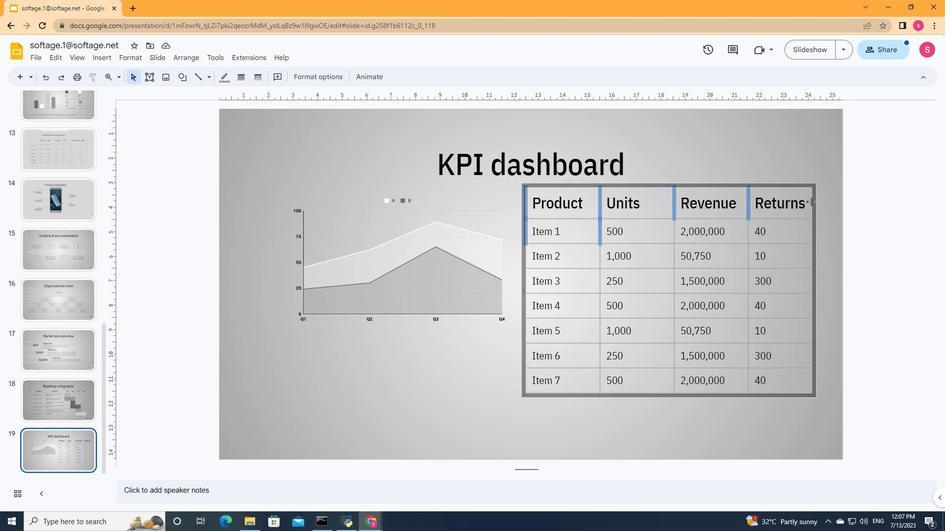 
Action: Mouse pressed left at (811, 202)
Screenshot: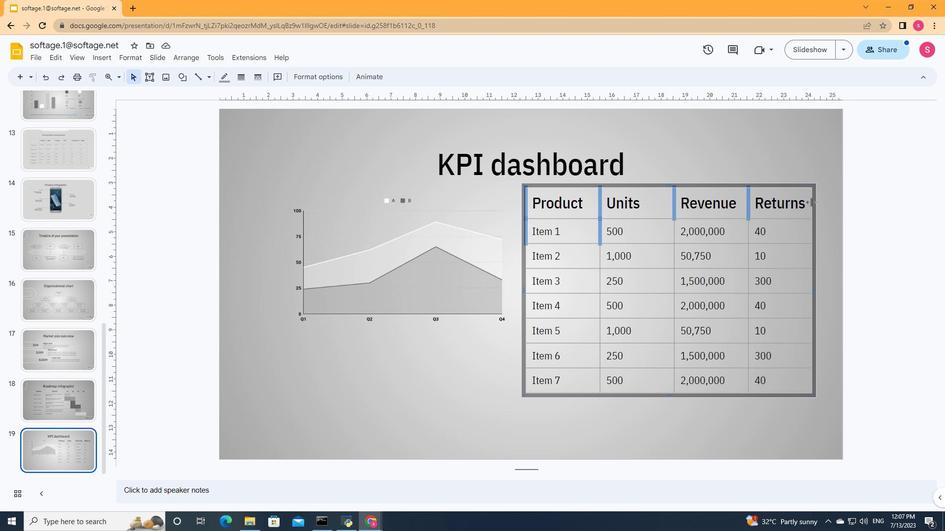 
Action: Mouse moved to (749, 231)
Screenshot: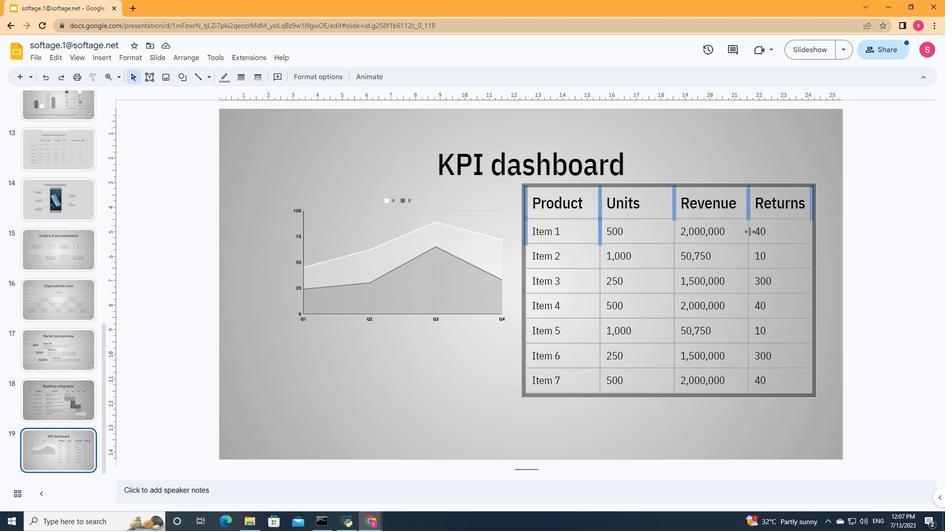 
Action: Mouse pressed left at (749, 231)
Screenshot: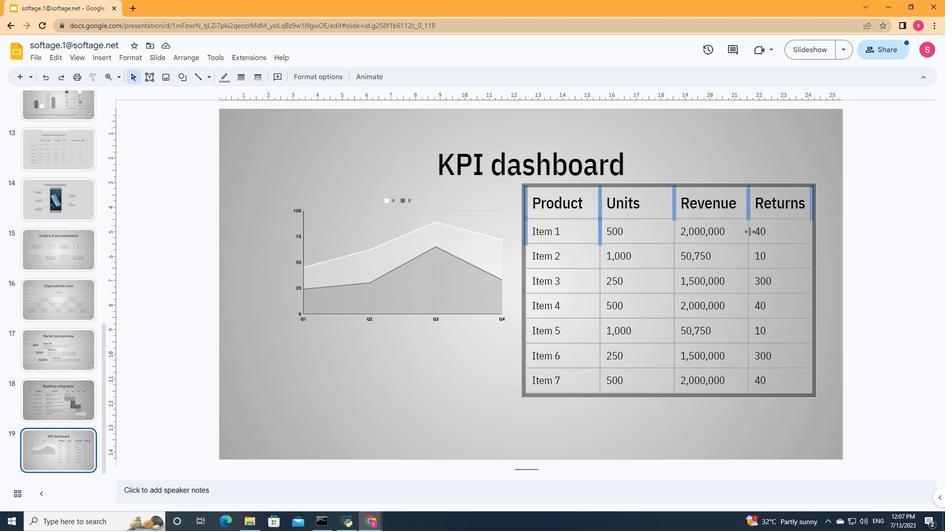 
Action: Mouse moved to (675, 232)
Screenshot: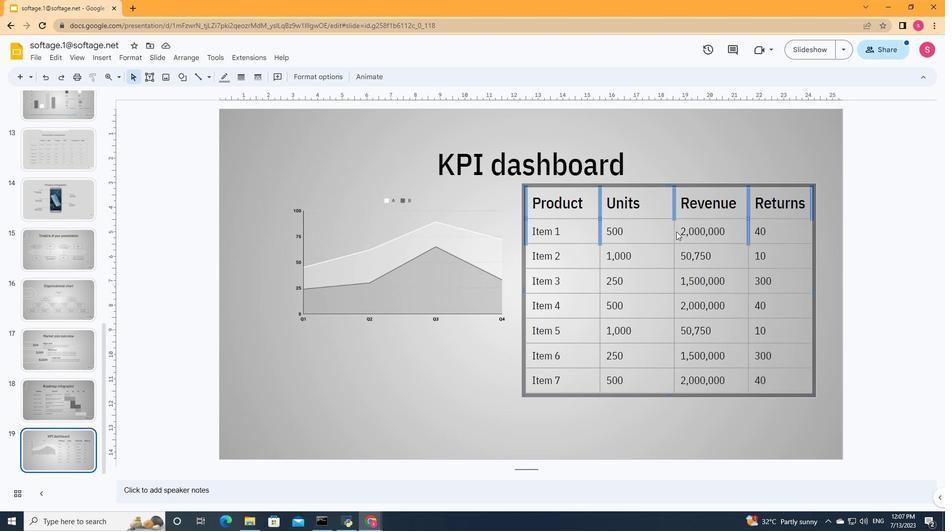 
Action: Mouse pressed left at (675, 232)
Screenshot: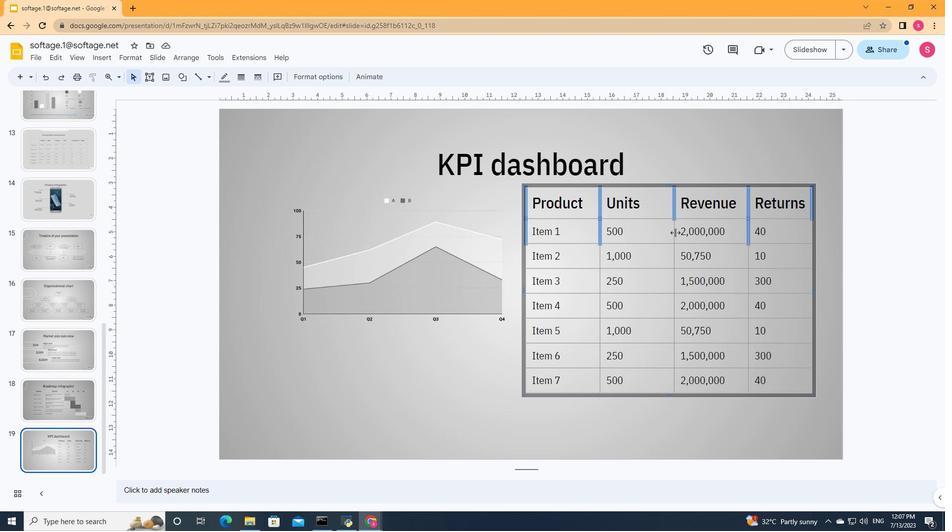 
Action: Mouse moved to (810, 231)
Screenshot: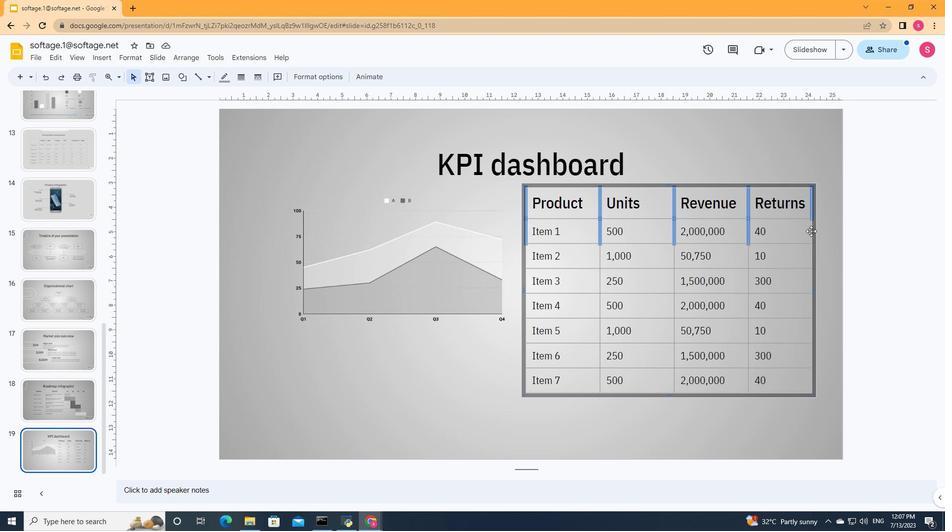 
Action: Mouse pressed left at (810, 231)
Screenshot: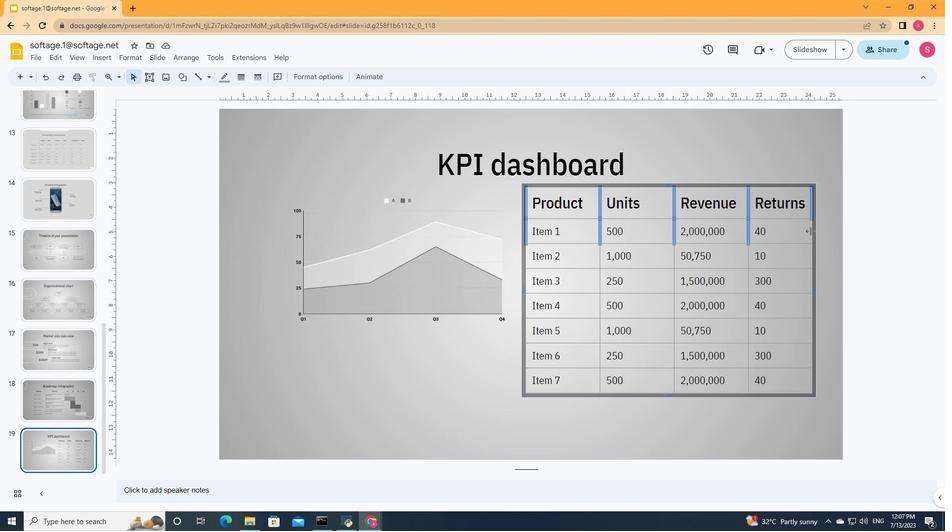 
Action: Mouse moved to (810, 256)
Screenshot: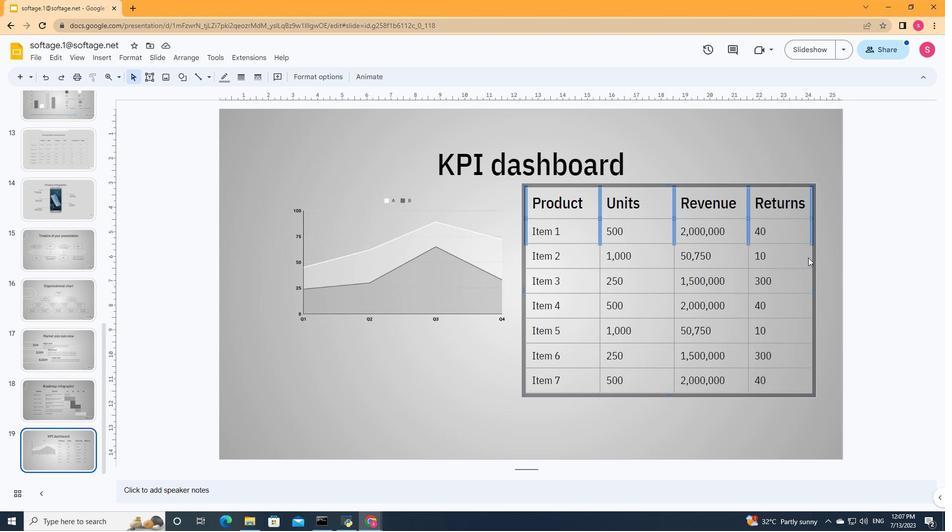 
Action: Mouse pressed left at (810, 256)
Screenshot: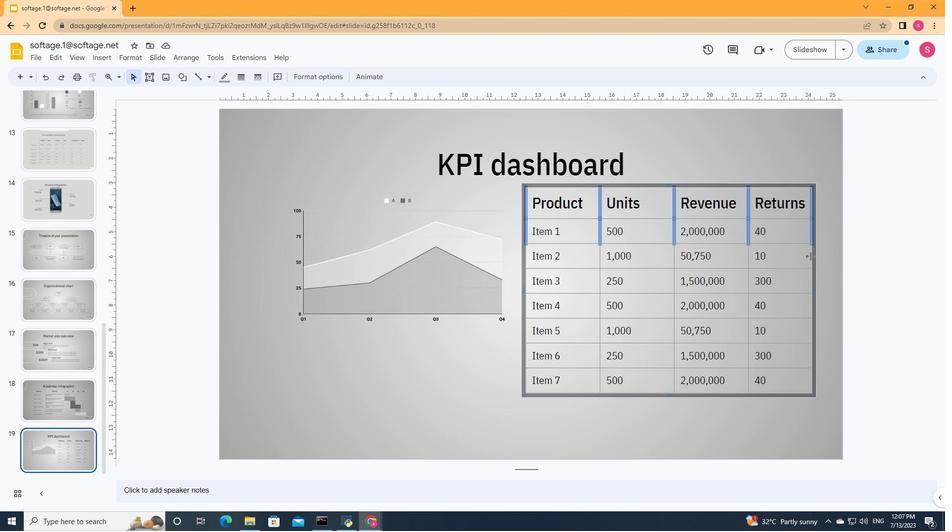 
Action: Mouse moved to (810, 282)
Screenshot: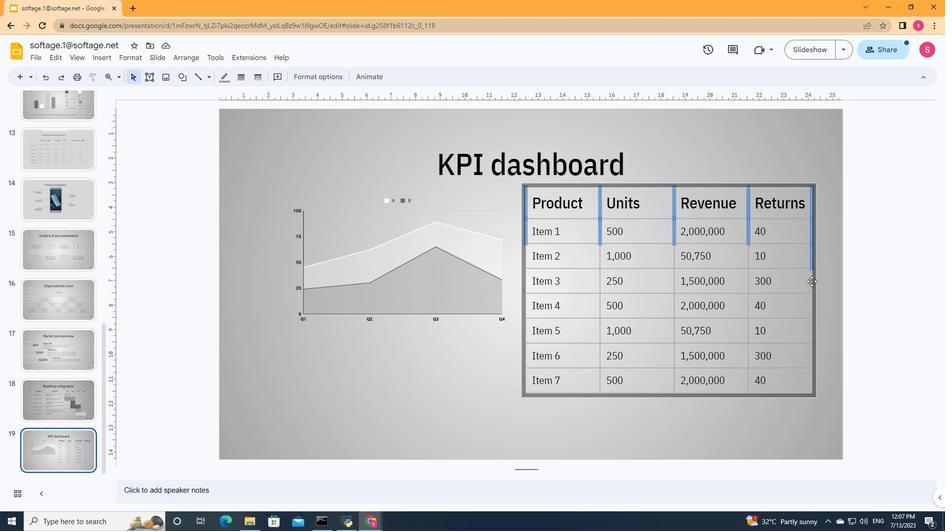 
Action: Mouse pressed left at (810, 282)
Screenshot: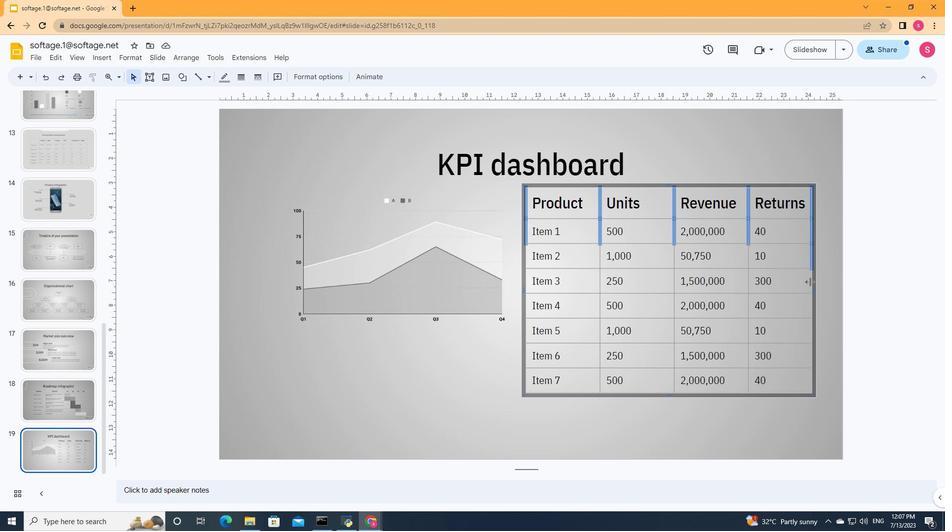 
Action: Mouse moved to (810, 309)
Screenshot: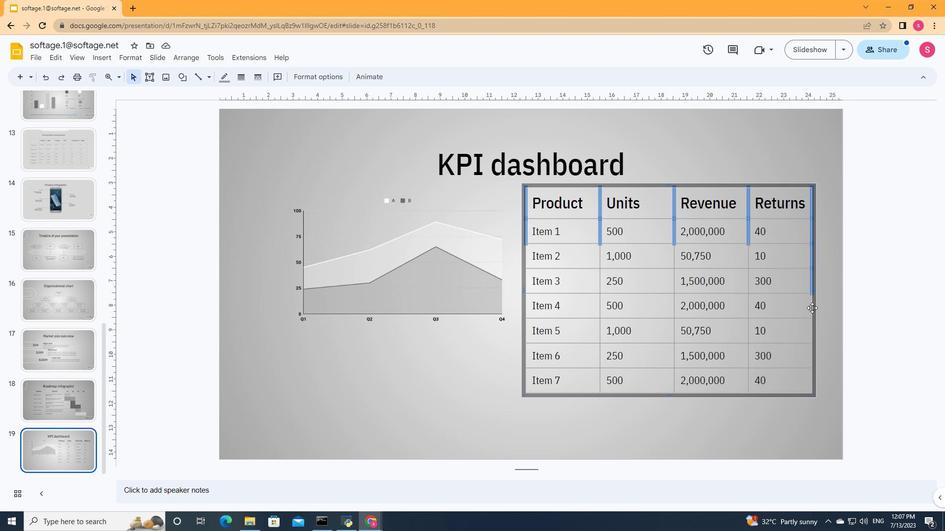
Action: Mouse pressed left at (810, 309)
Screenshot: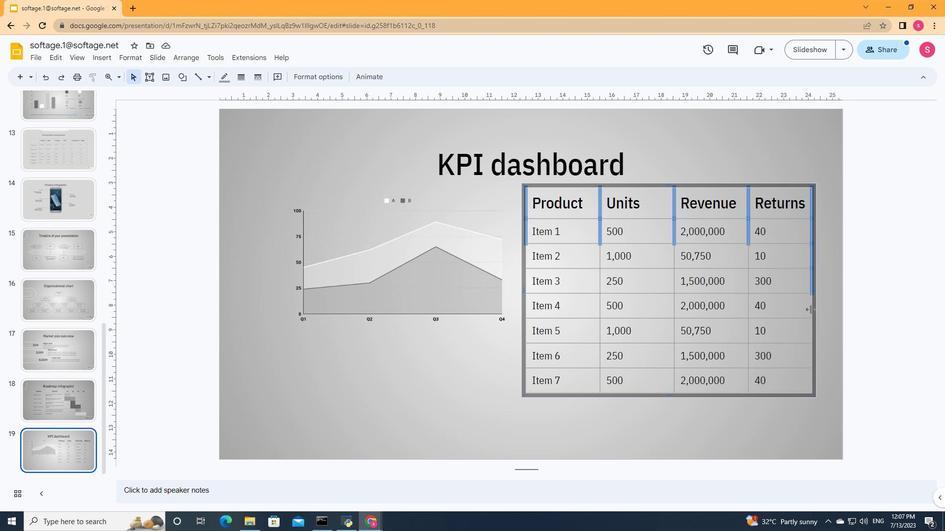 
Action: Mouse moved to (810, 331)
Screenshot: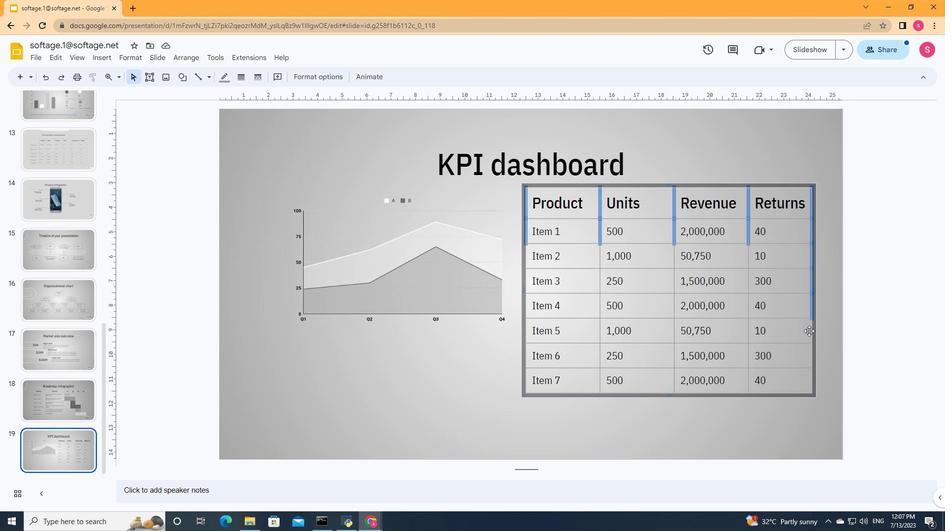 
Action: Mouse pressed left at (810, 331)
Screenshot: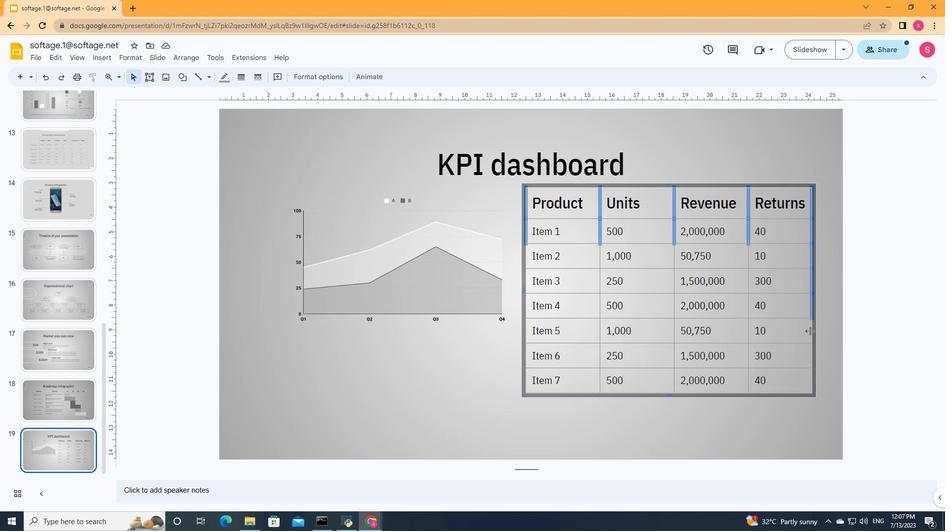 
Action: Mouse moved to (811, 356)
Screenshot: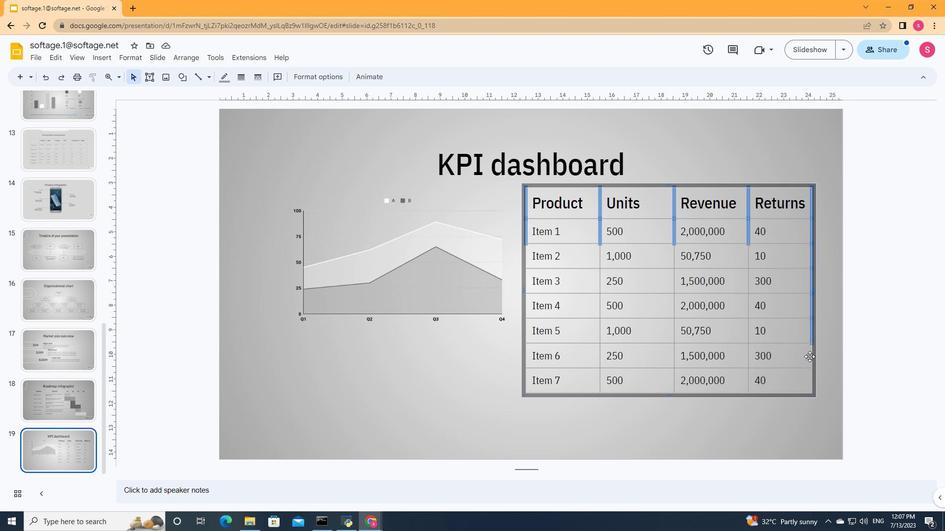 
Action: Mouse pressed left at (811, 356)
Screenshot: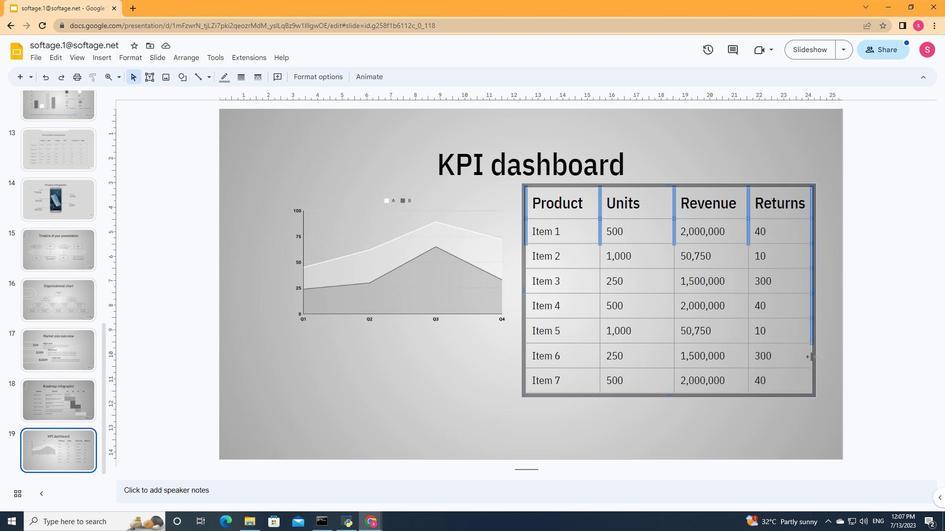 
Action: Mouse moved to (810, 381)
Screenshot: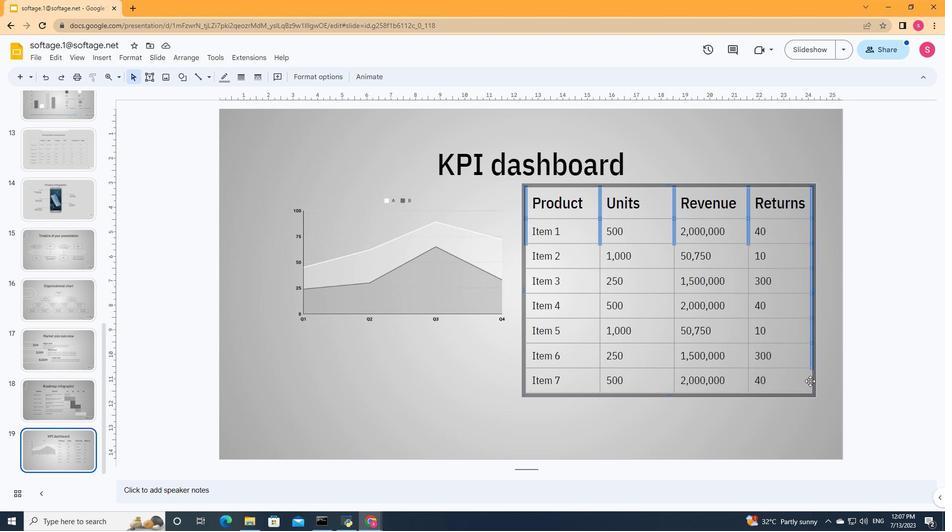
Action: Mouse pressed left at (810, 381)
Screenshot: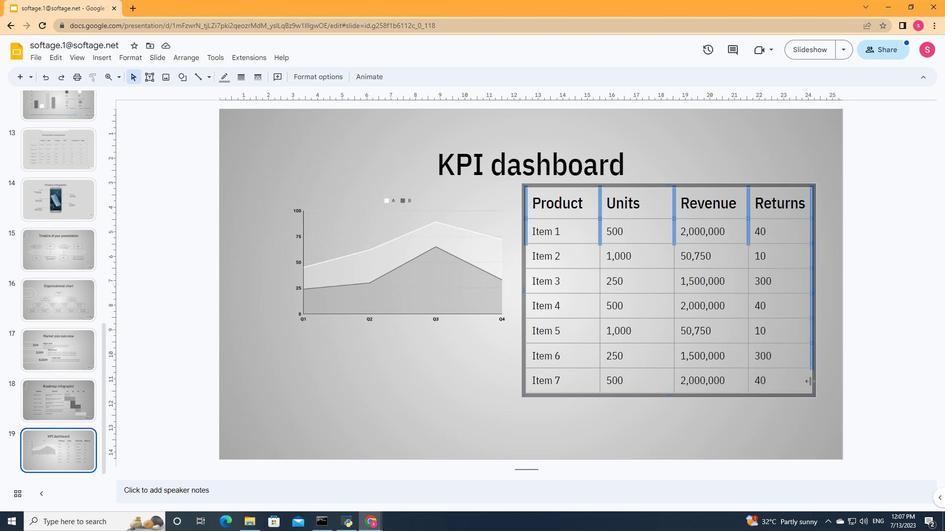 
Action: Mouse moved to (782, 391)
Screenshot: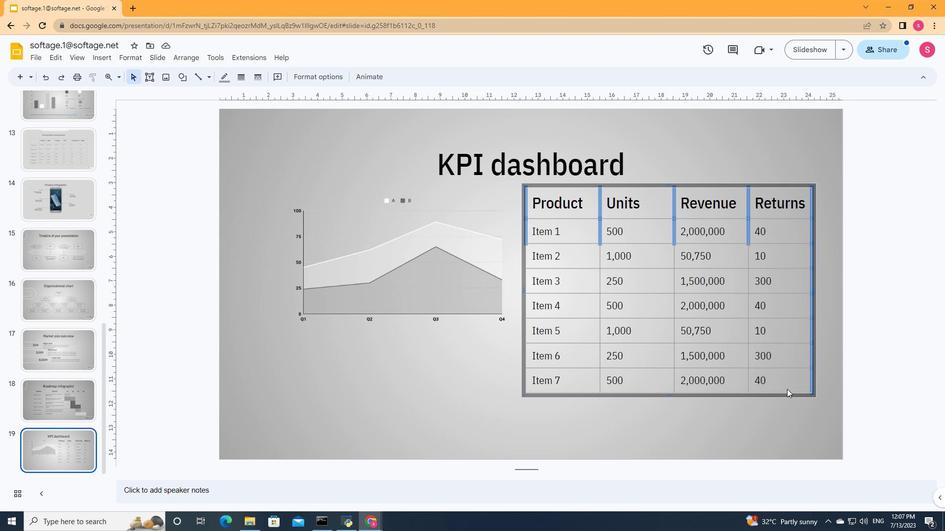 
Action: Mouse pressed left at (782, 391)
Screenshot: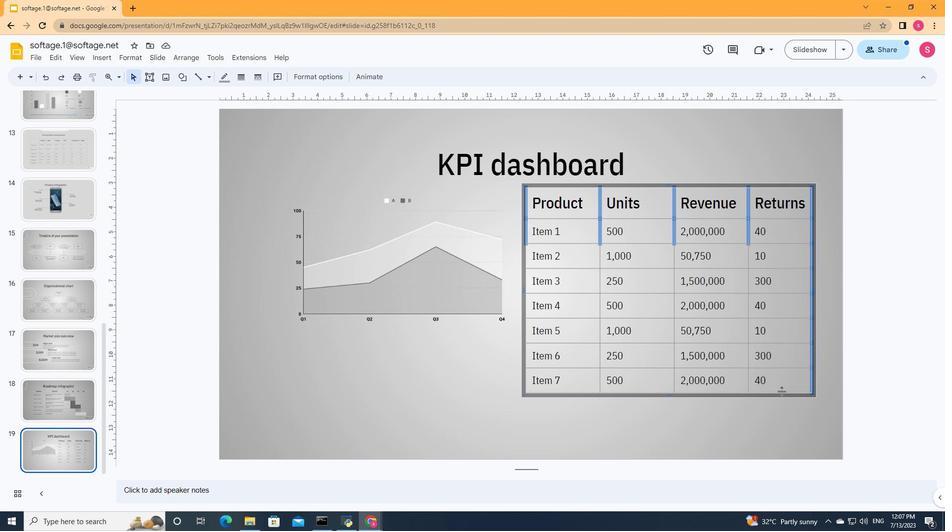 
Action: Mouse moved to (722, 391)
Screenshot: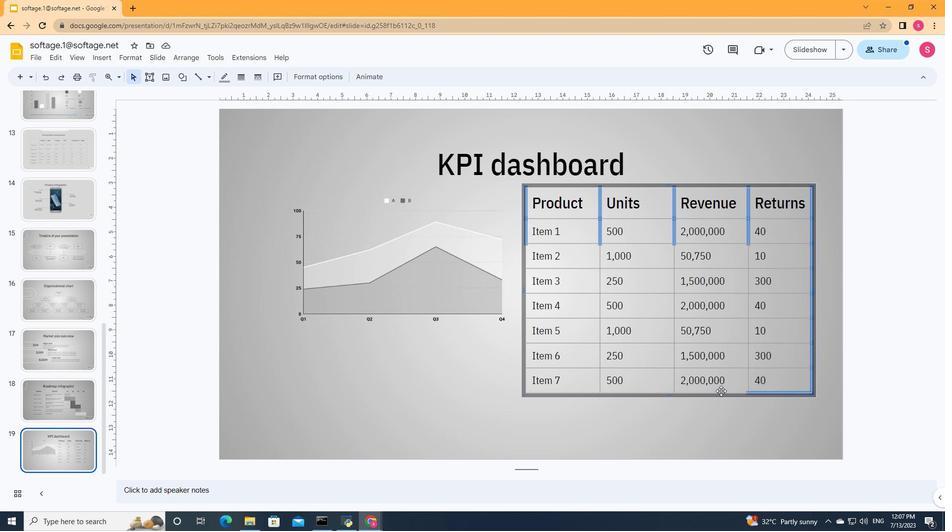 
Action: Mouse pressed left at (722, 391)
Screenshot: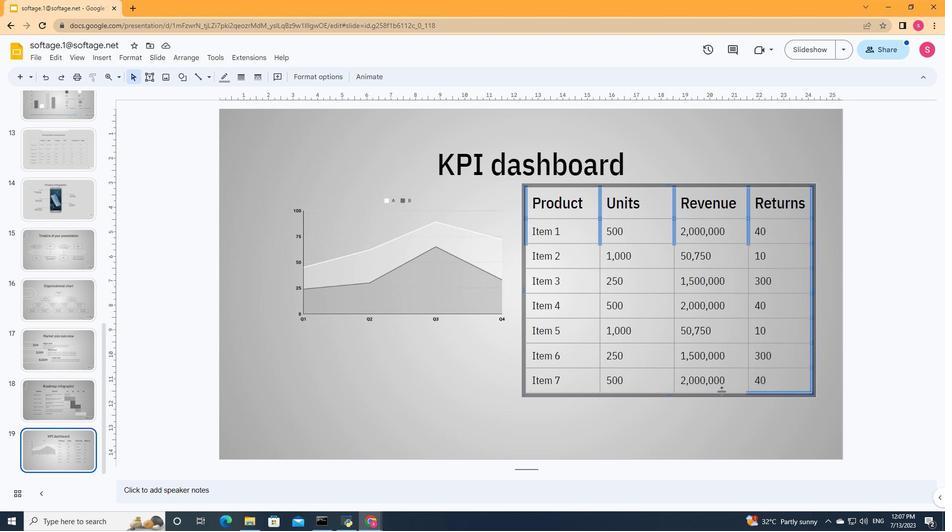 
Action: Mouse moved to (640, 392)
Screenshot: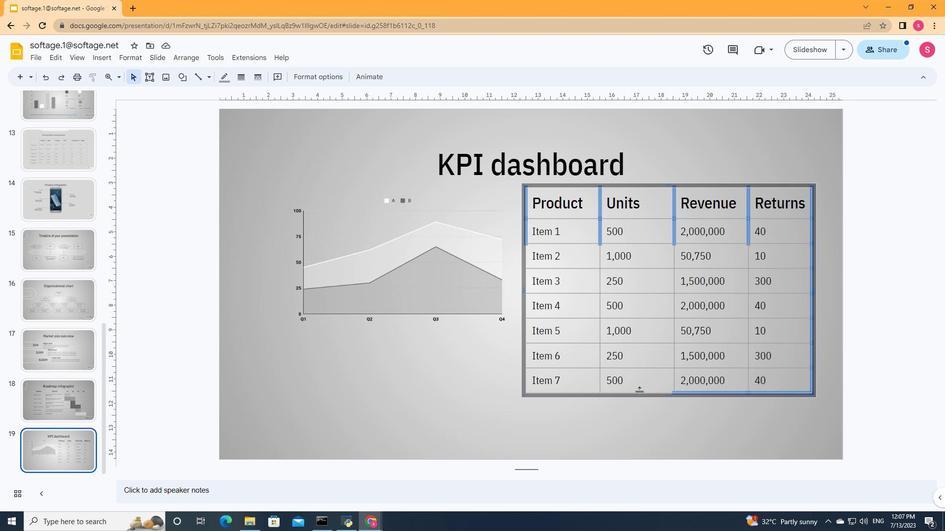 
Action: Mouse pressed left at (640, 392)
Screenshot: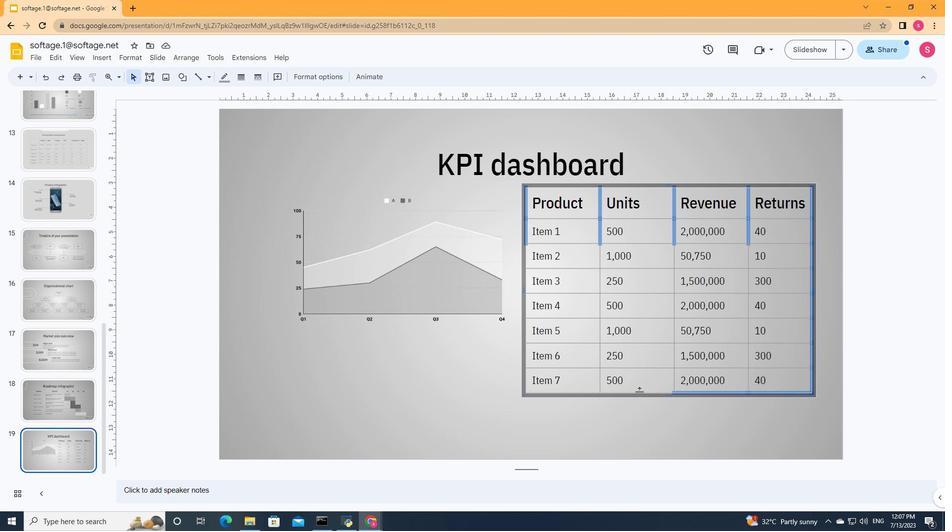 
Action: Mouse moved to (574, 392)
Screenshot: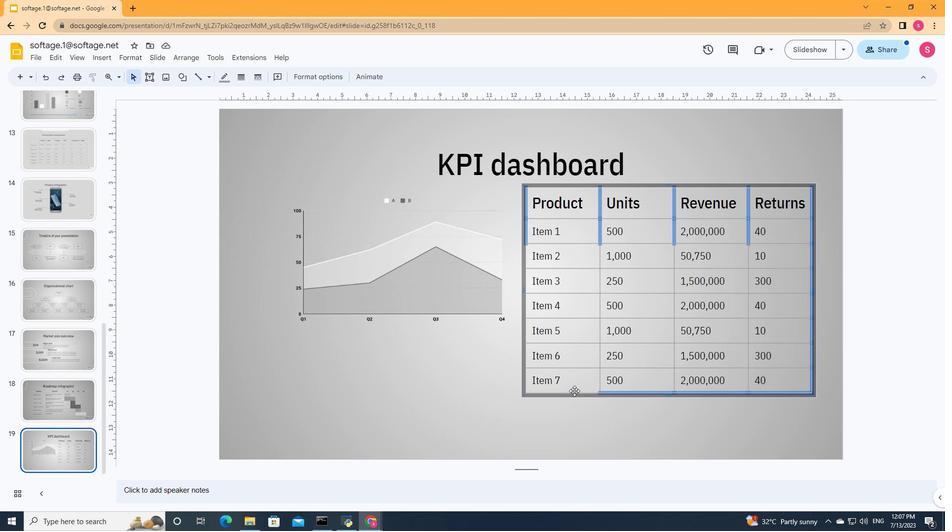 
Action: Mouse pressed left at (574, 392)
Screenshot: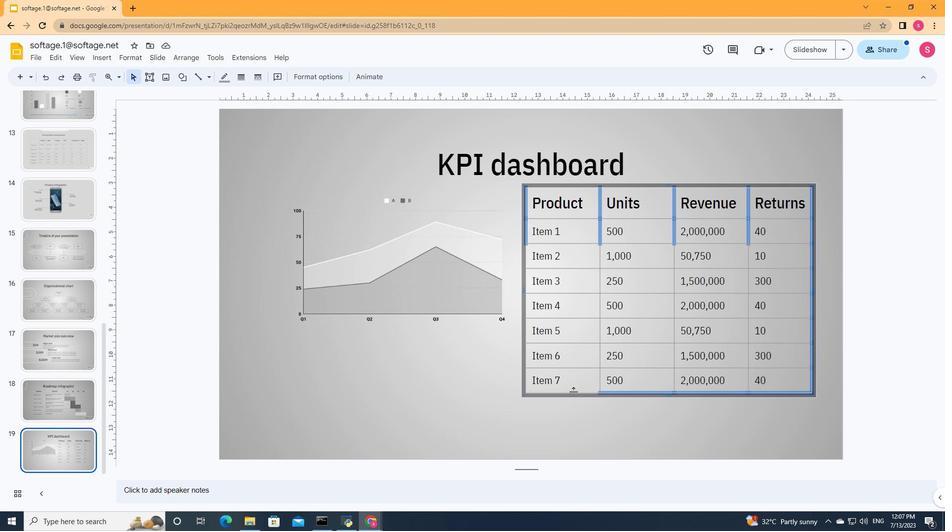 
Action: Mouse moved to (526, 379)
Screenshot: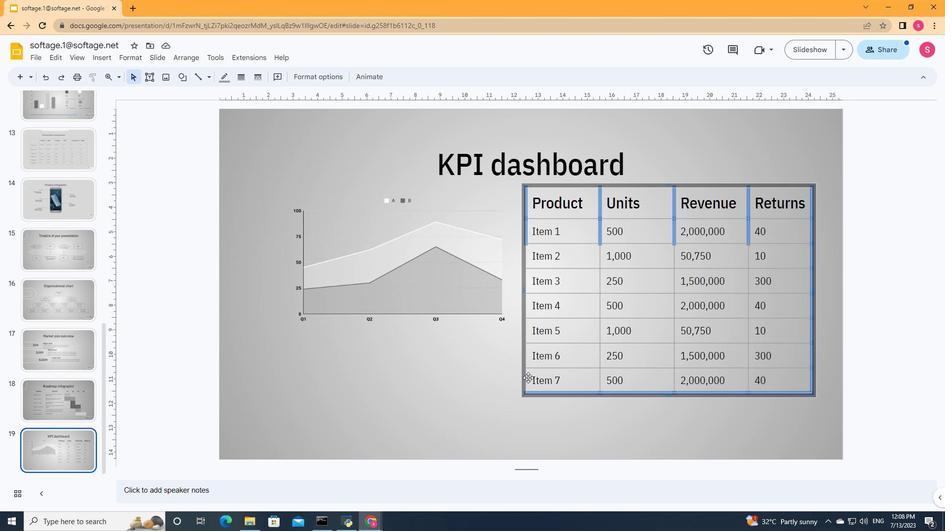 
Action: Mouse pressed left at (526, 379)
Screenshot: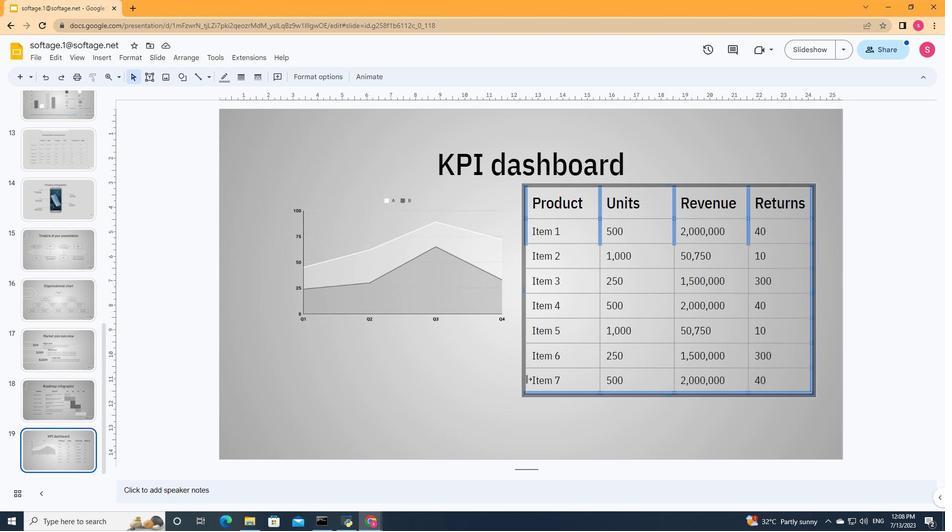 
Action: Mouse moved to (527, 355)
Screenshot: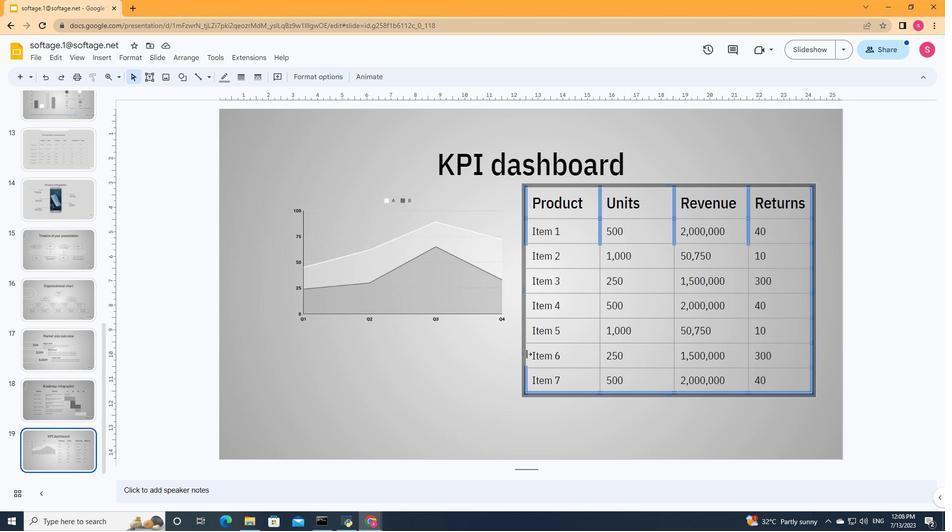 
Action: Mouse pressed left at (527, 355)
Screenshot: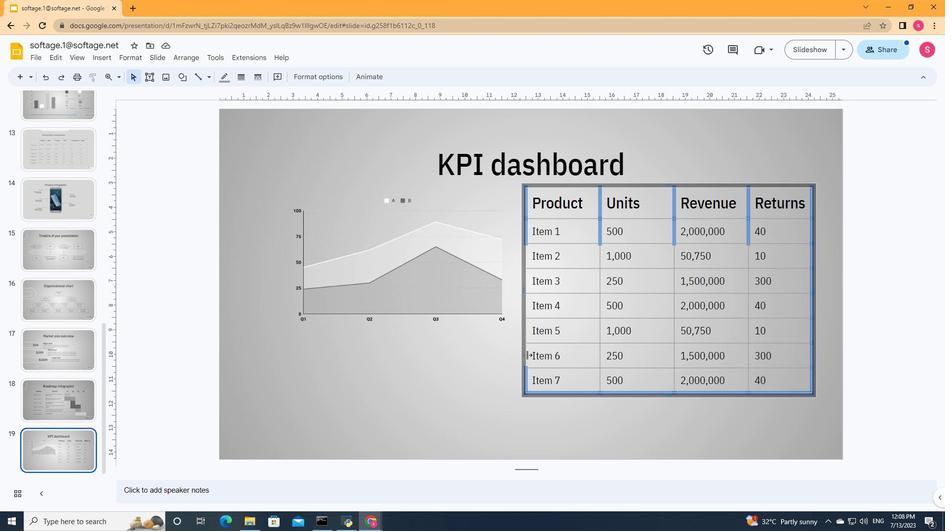 
Action: Mouse moved to (527, 333)
Screenshot: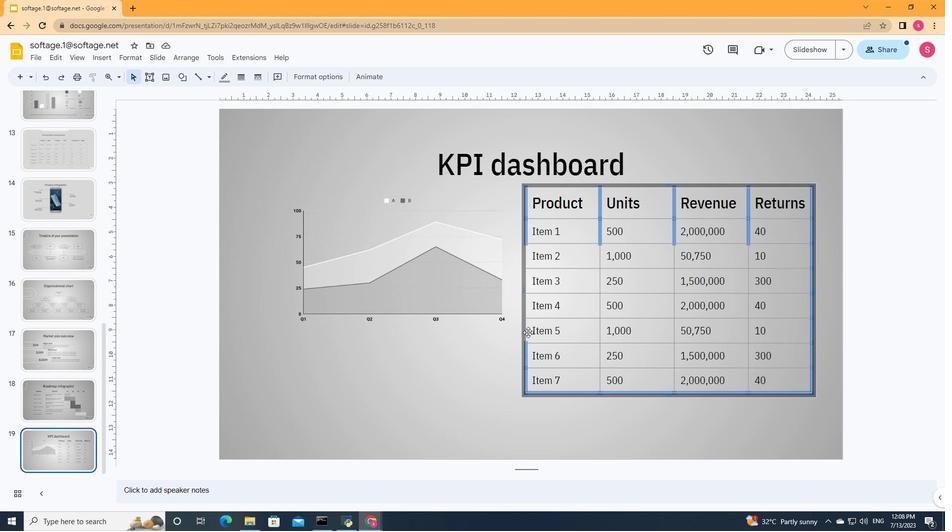 
Action: Mouse pressed left at (527, 333)
Screenshot: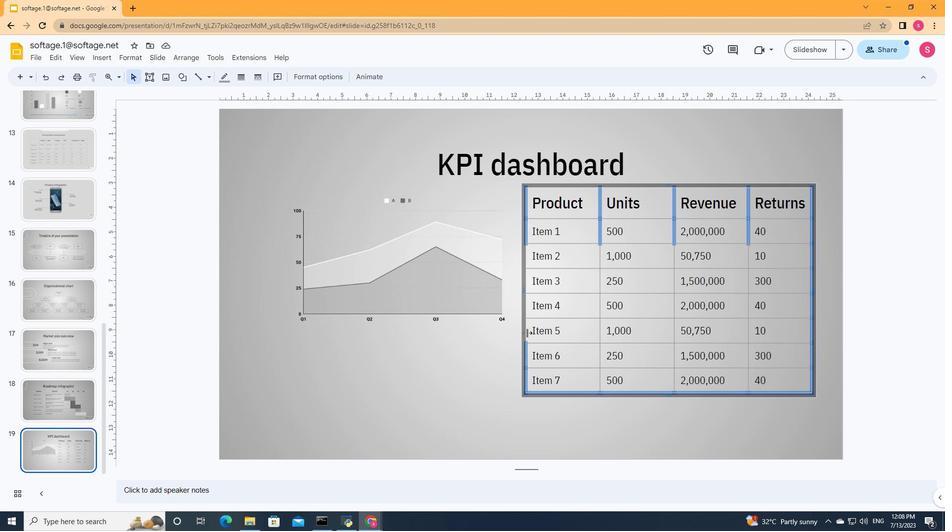
Action: Mouse moved to (526, 306)
Screenshot: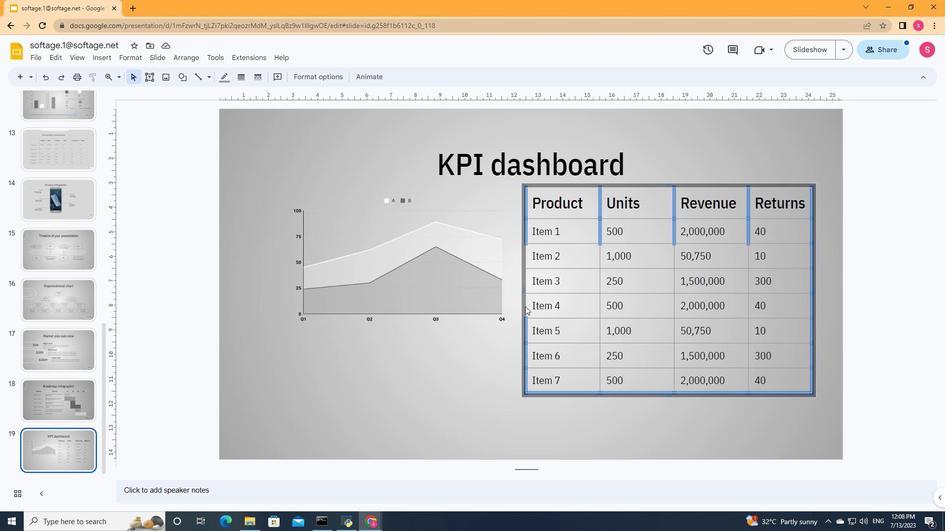 
Action: Mouse pressed left at (526, 306)
Screenshot: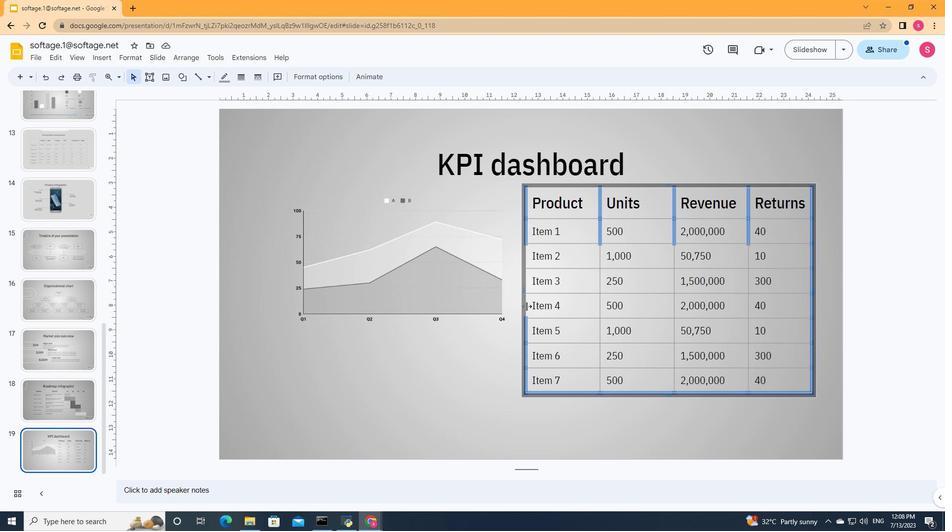 
Action: Mouse moved to (526, 281)
Screenshot: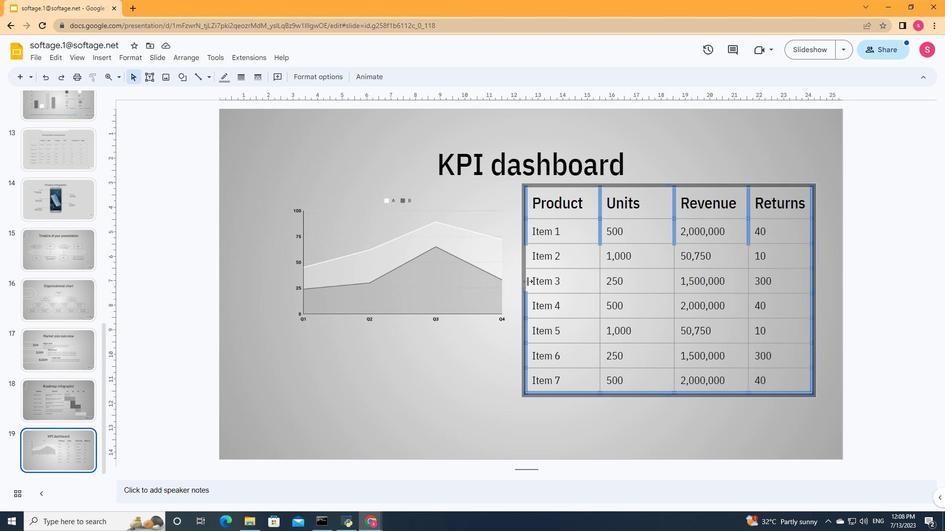 
Action: Mouse pressed left at (526, 281)
Screenshot: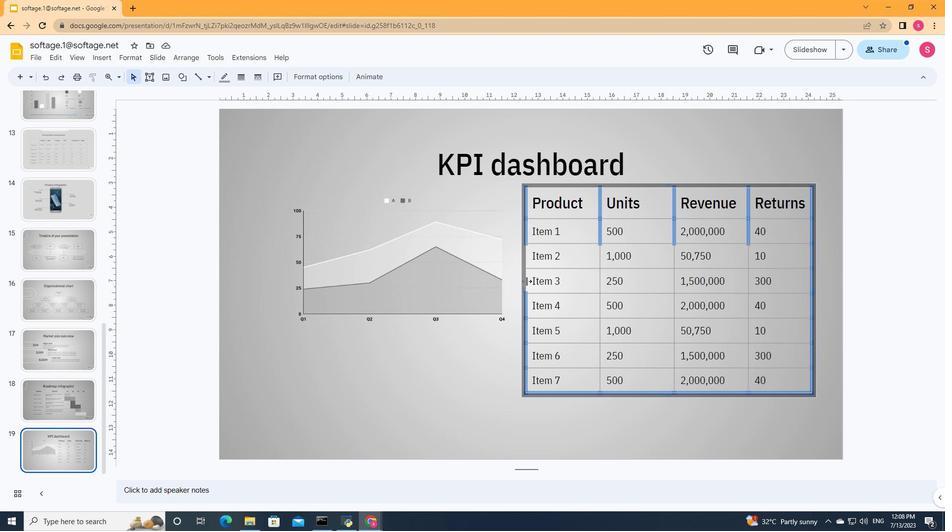 
Action: Mouse moved to (526, 258)
Screenshot: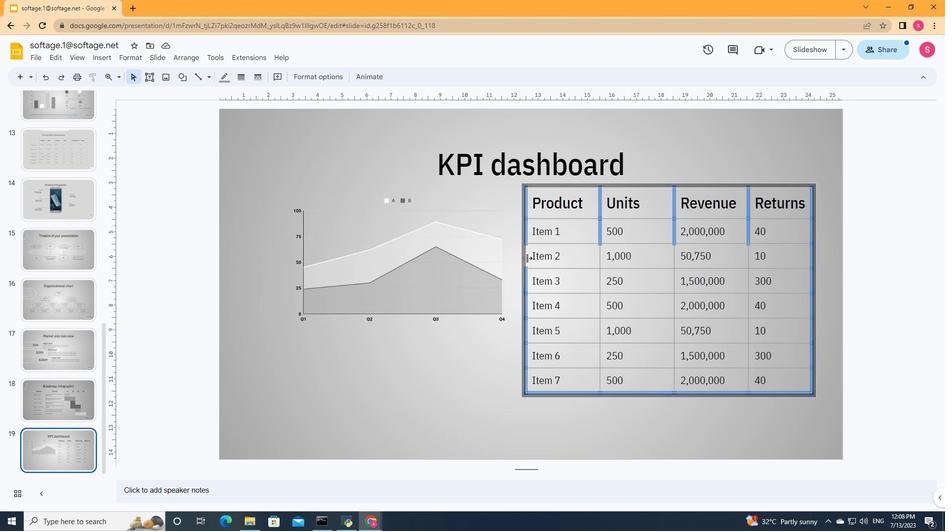 
Action: Mouse pressed left at (526, 258)
Screenshot: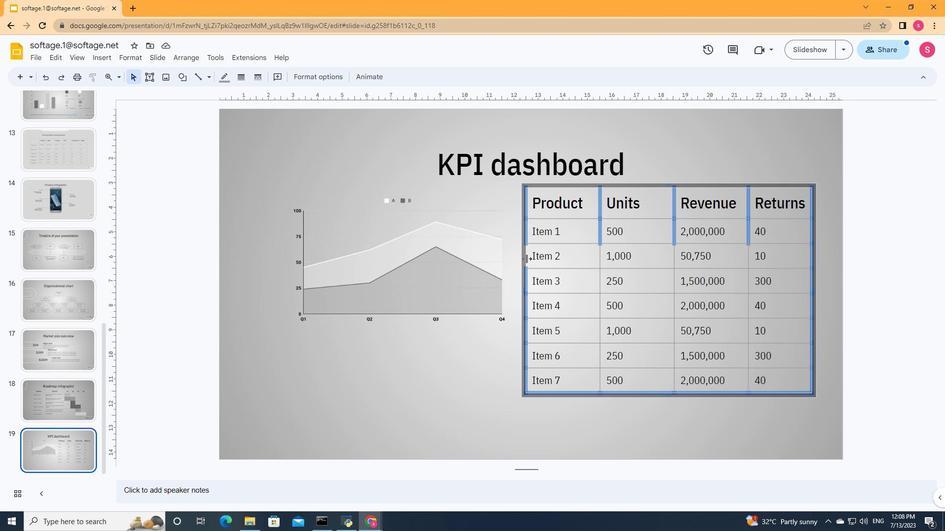 
Action: Mouse moved to (600, 256)
Screenshot: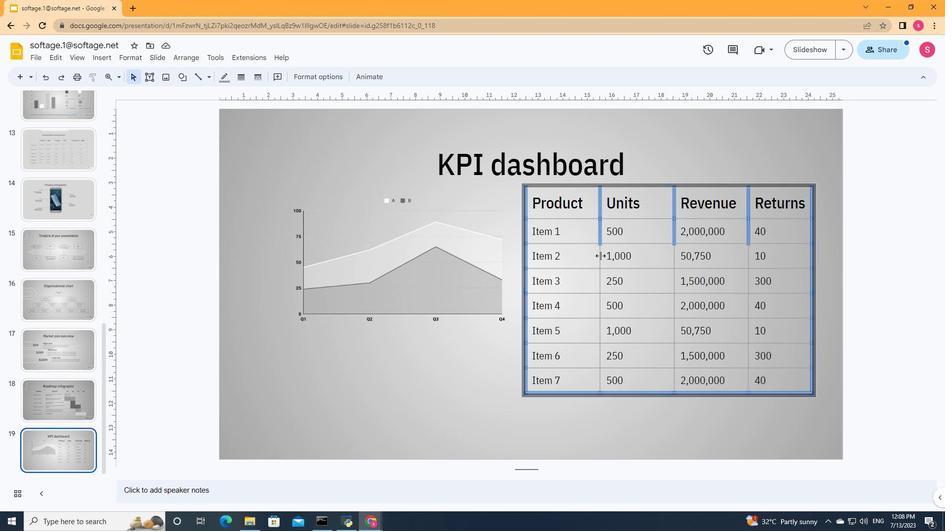 
Action: Mouse pressed left at (600, 256)
Screenshot: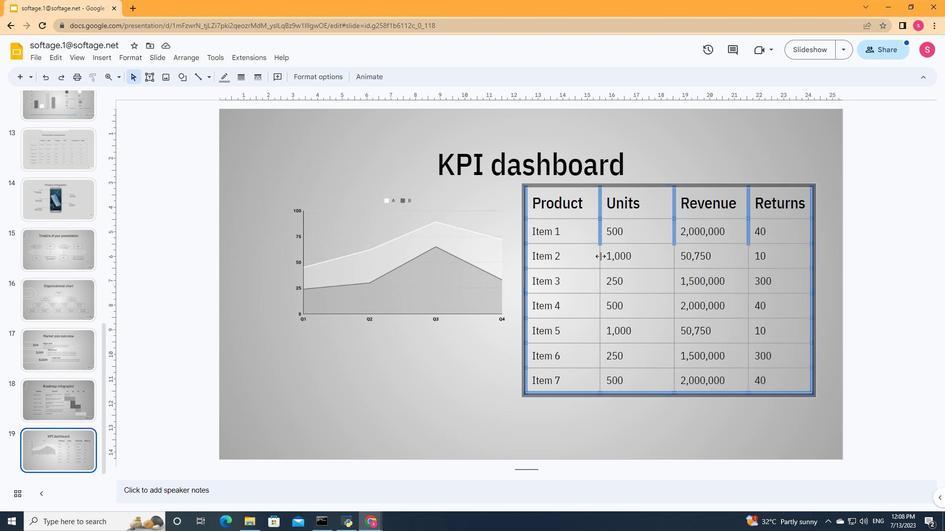 
Action: Mouse moved to (675, 255)
Screenshot: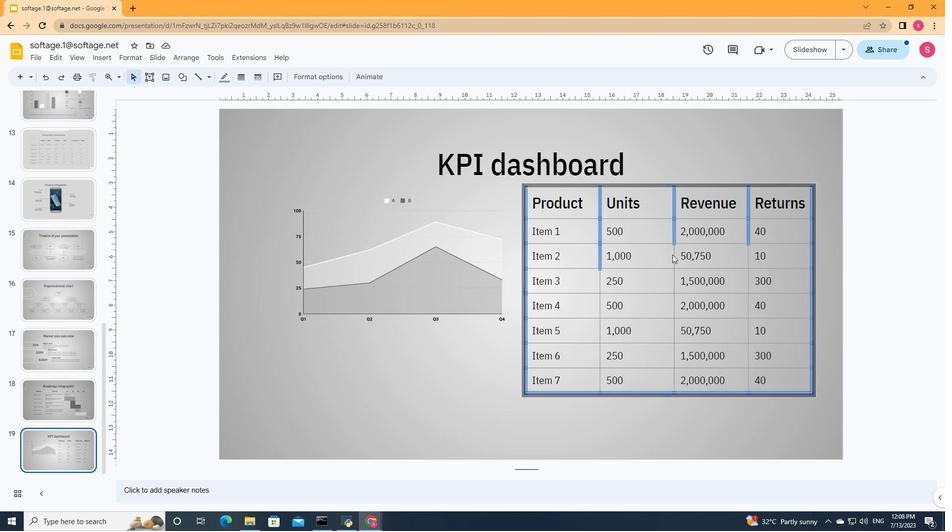 
Action: Mouse pressed left at (675, 255)
Screenshot: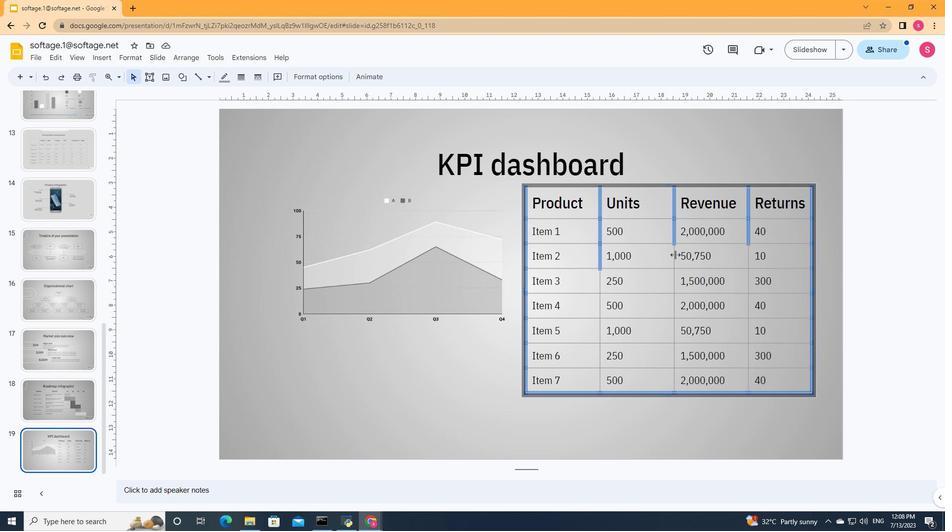 
Action: Mouse moved to (747, 257)
Screenshot: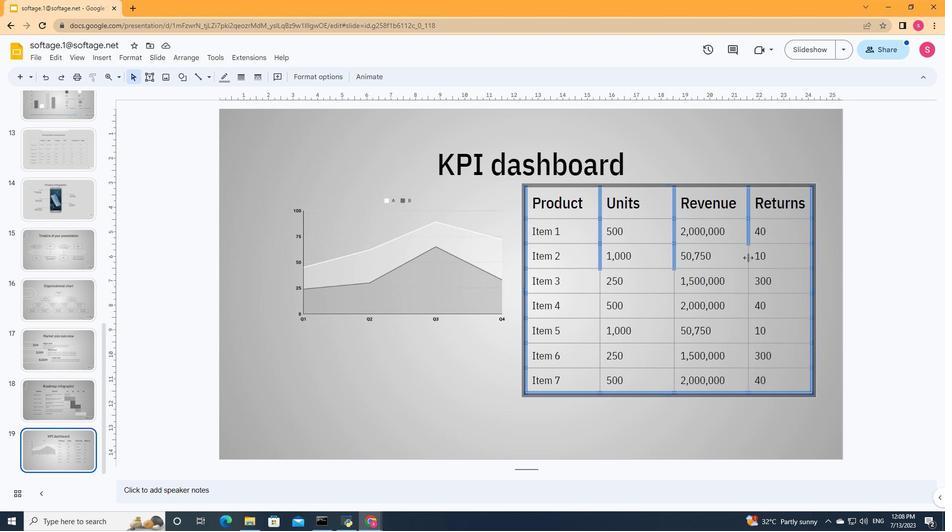 
Action: Mouse pressed left at (747, 257)
Screenshot: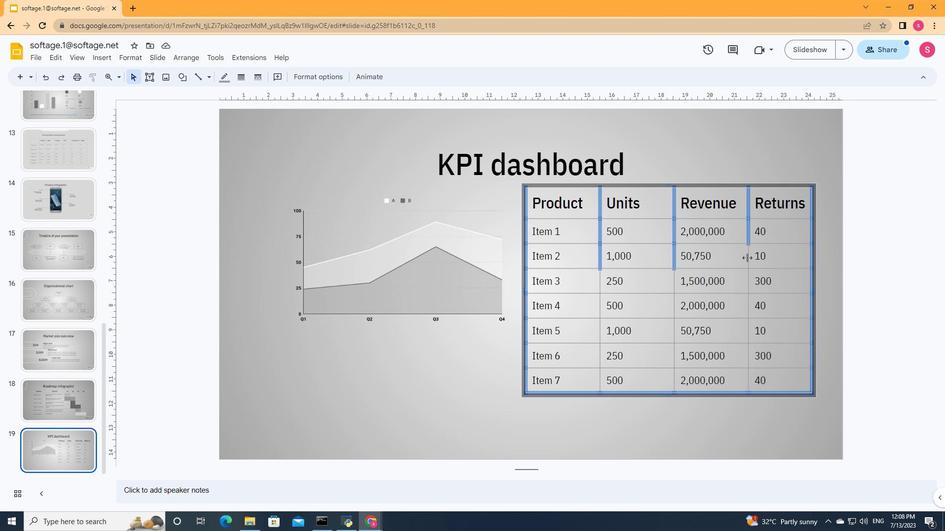 
Action: Mouse moved to (748, 282)
Screenshot: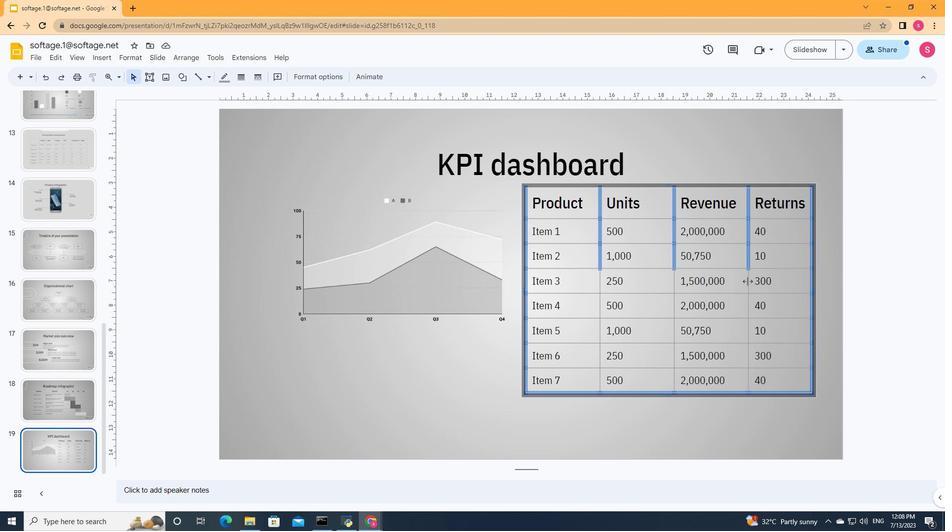 
Action: Mouse pressed left at (748, 282)
Screenshot: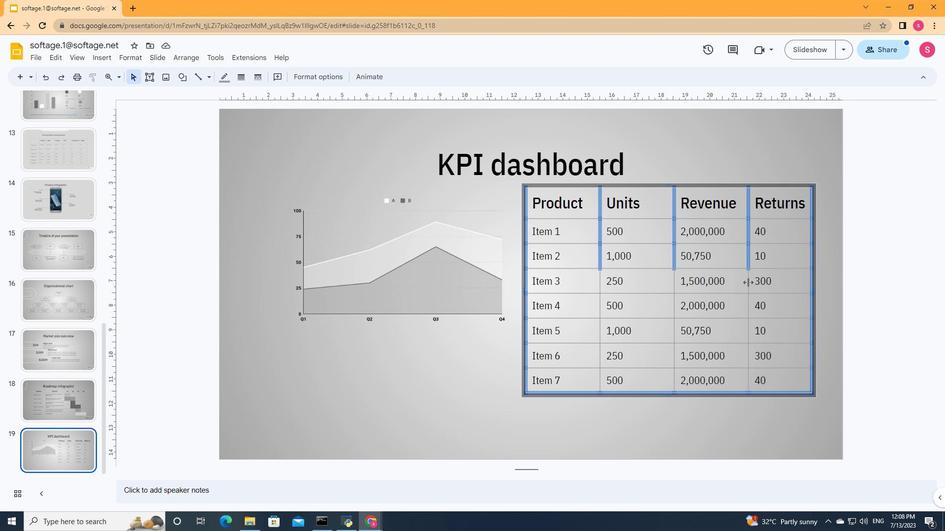 
Action: Mouse moved to (674, 282)
Screenshot: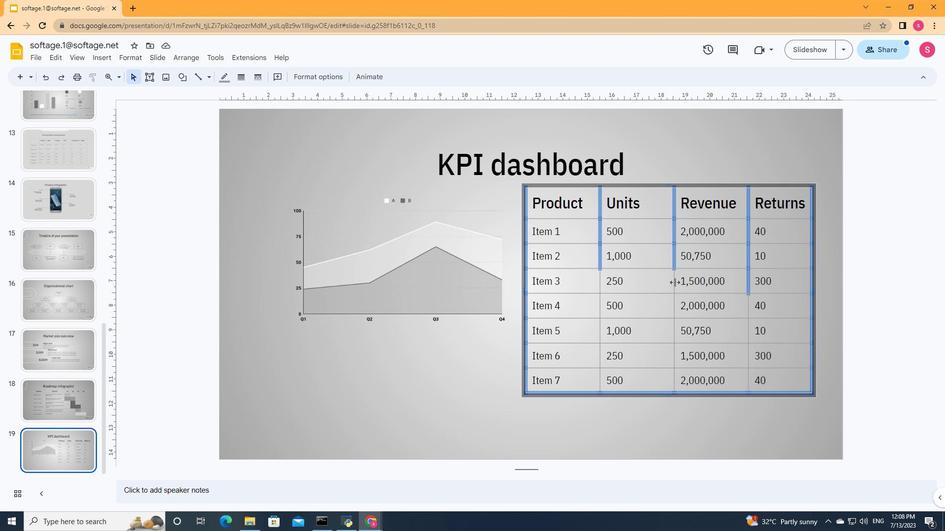 
Action: Mouse pressed left at (674, 282)
Screenshot: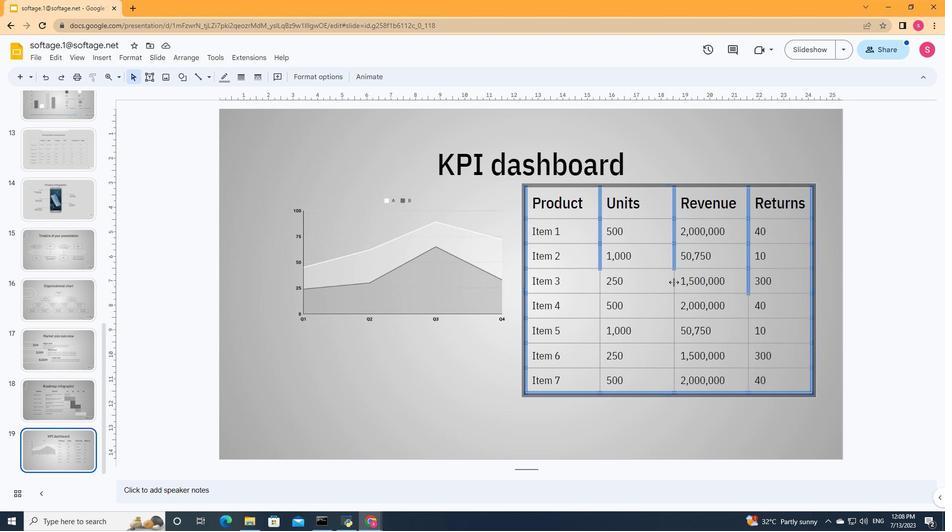 
Action: Mouse moved to (600, 281)
